 Task: For heading Arial Rounded MT Bold with Underline.  font size for heading26,  'Change the font style of data to'Browallia New.  and font size to 18,  Change the alignment of both headline & data to Align middle & Align Text left.  In the sheet  Budget Management Template Workbookbook
Action: Mouse moved to (34, 136)
Screenshot: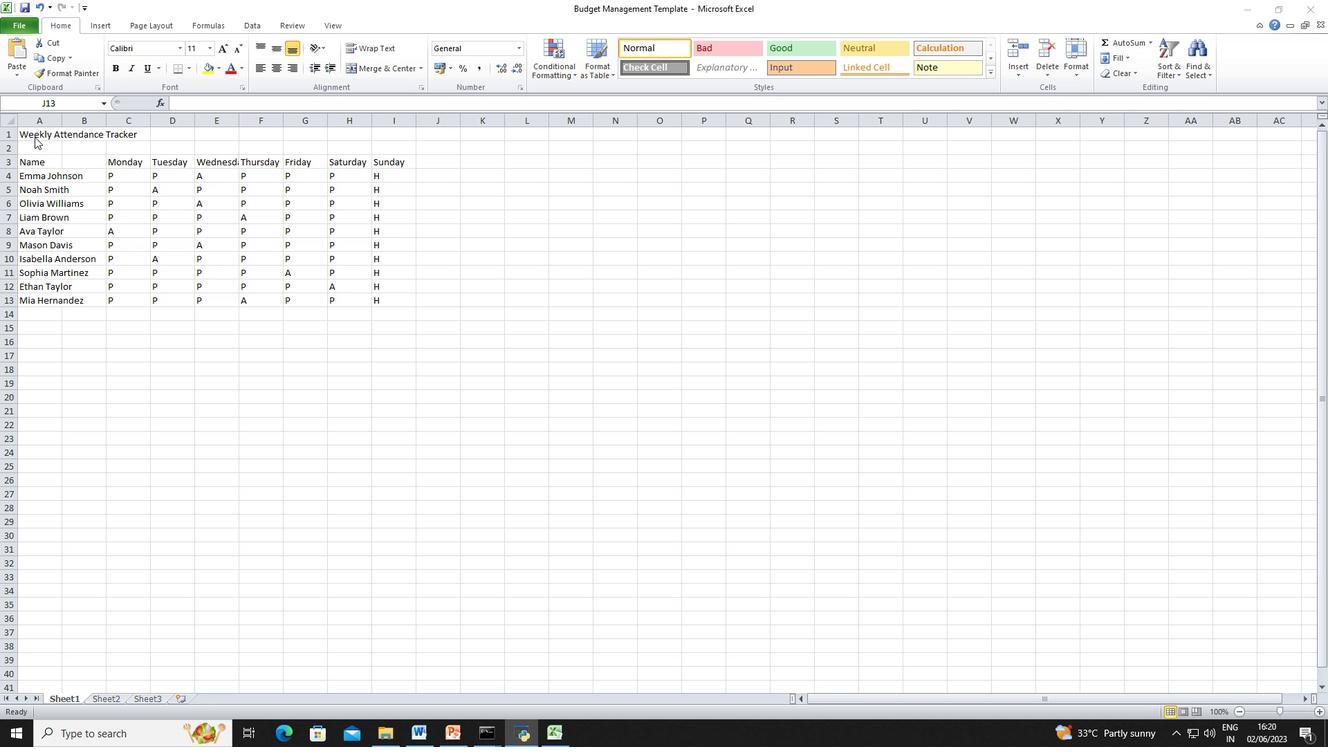 
Action: Mouse pressed left at (34, 136)
Screenshot: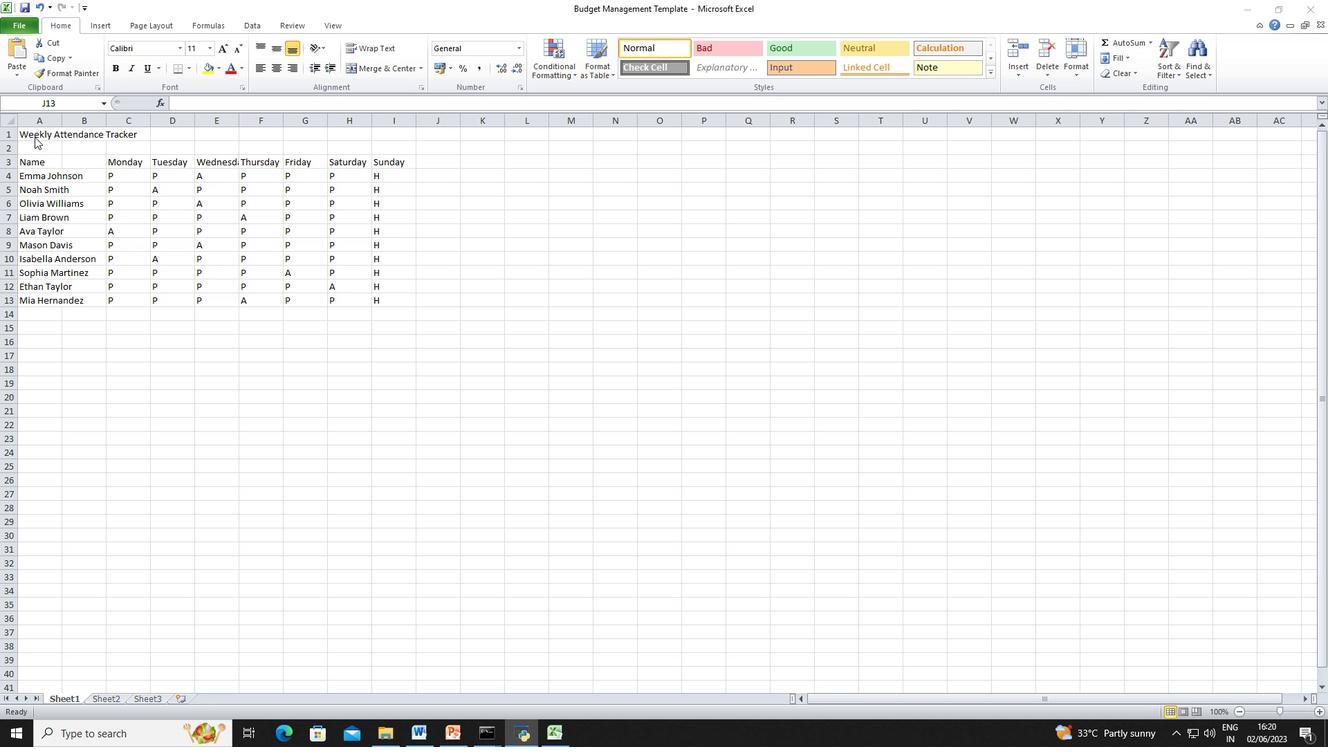 
Action: Mouse moved to (47, 138)
Screenshot: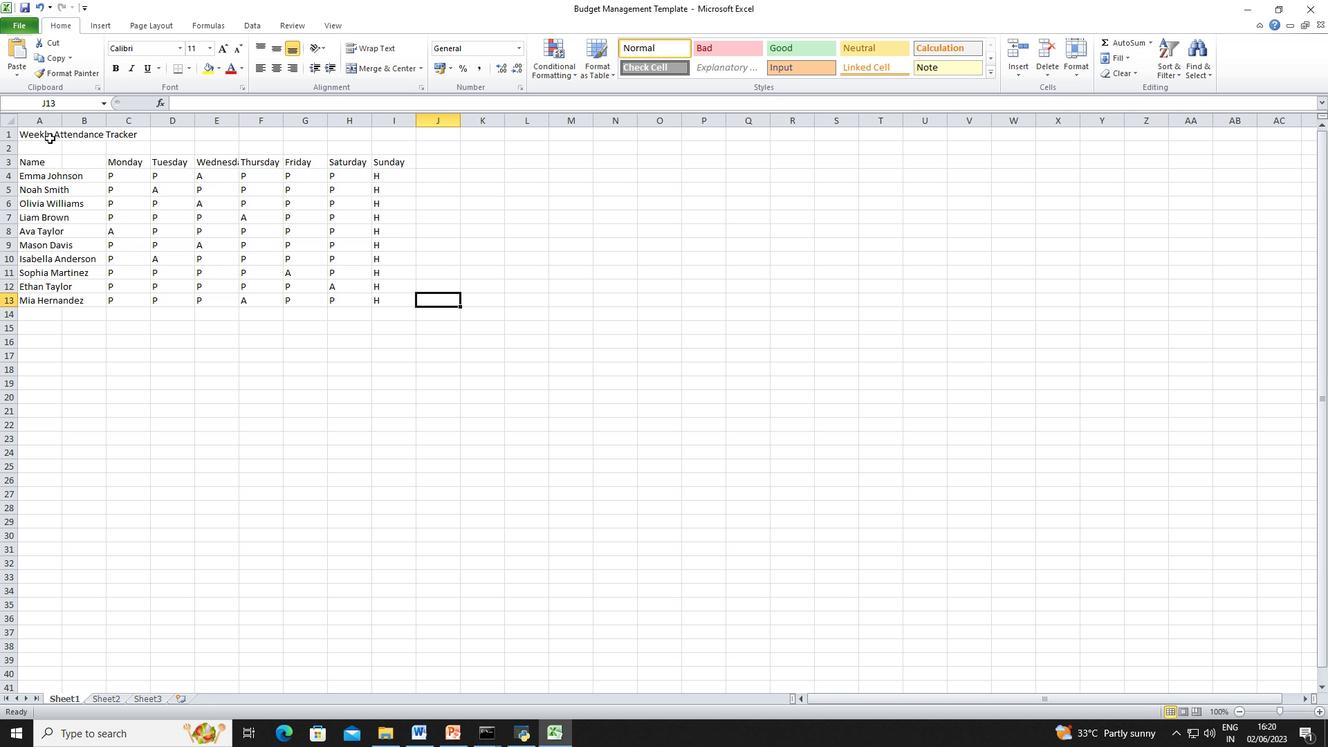 
Action: Mouse pressed left at (47, 138)
Screenshot: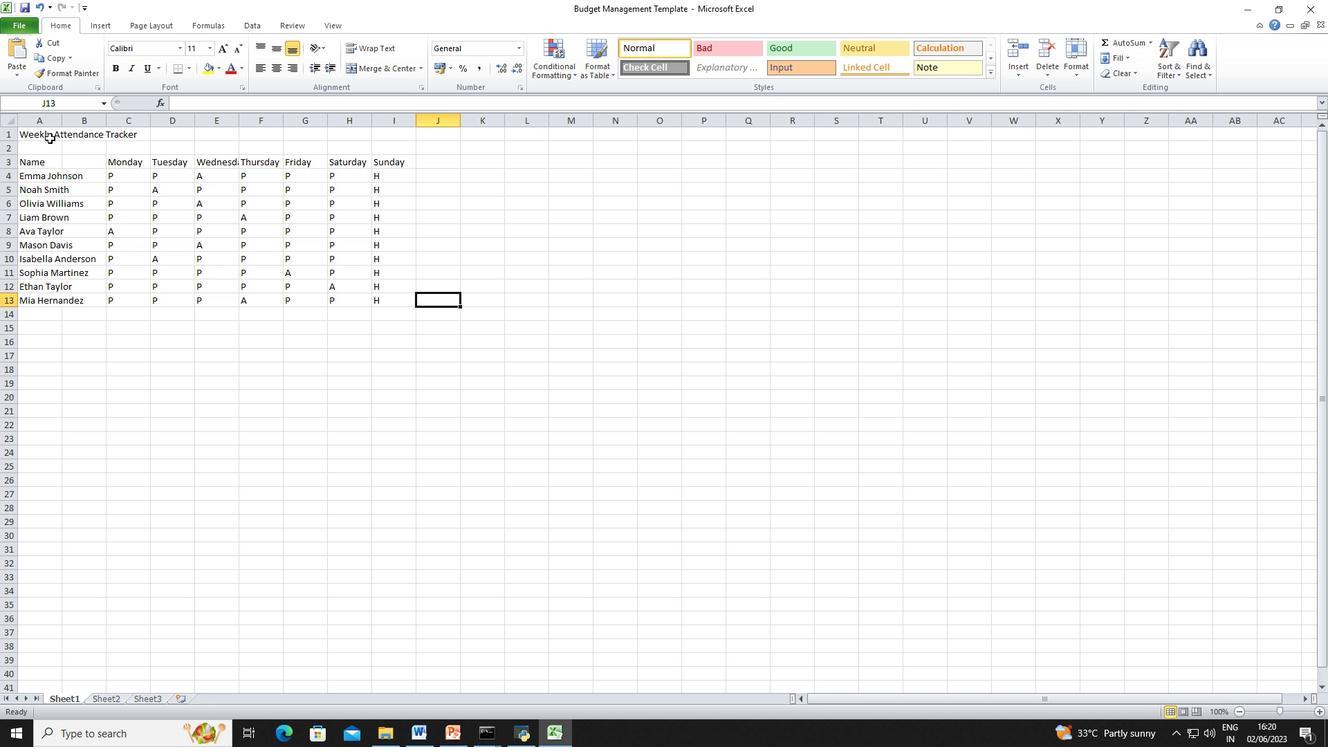 
Action: Mouse moved to (177, 44)
Screenshot: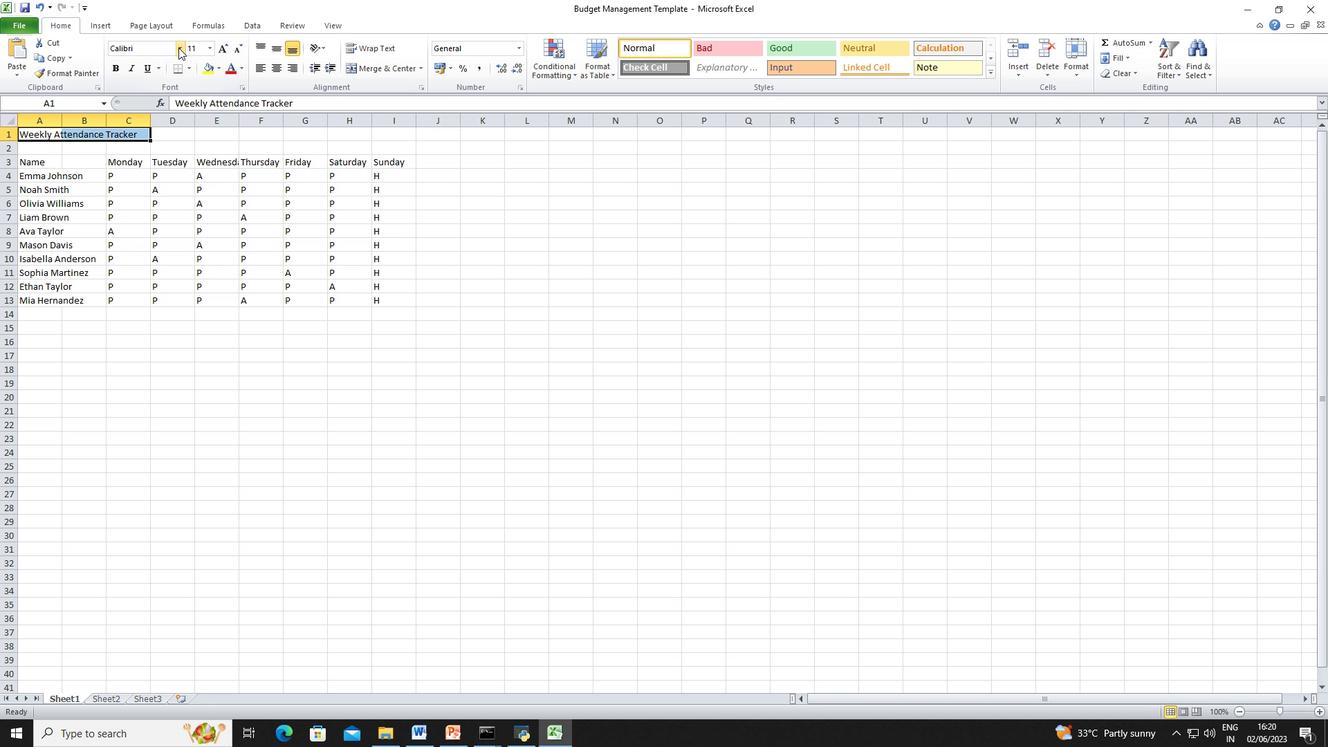 
Action: Mouse pressed left at (177, 44)
Screenshot: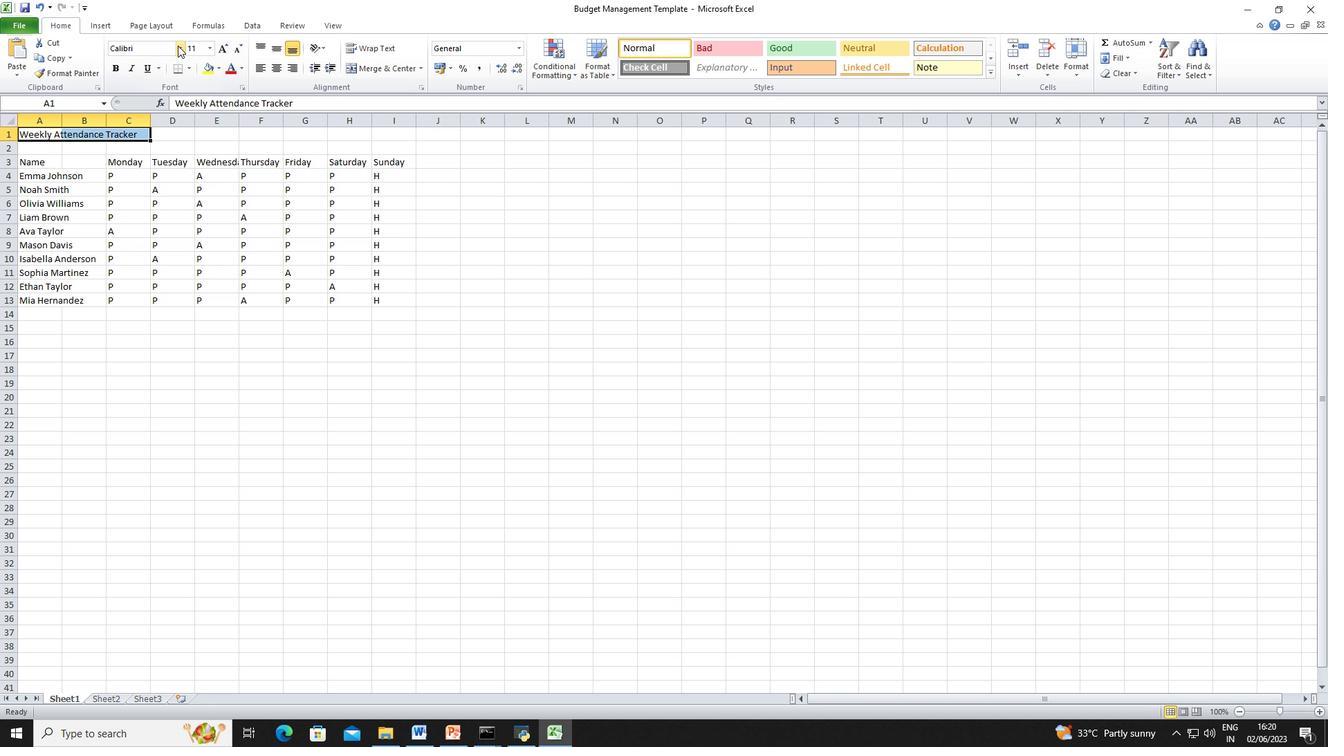 
Action: Mouse moved to (249, 206)
Screenshot: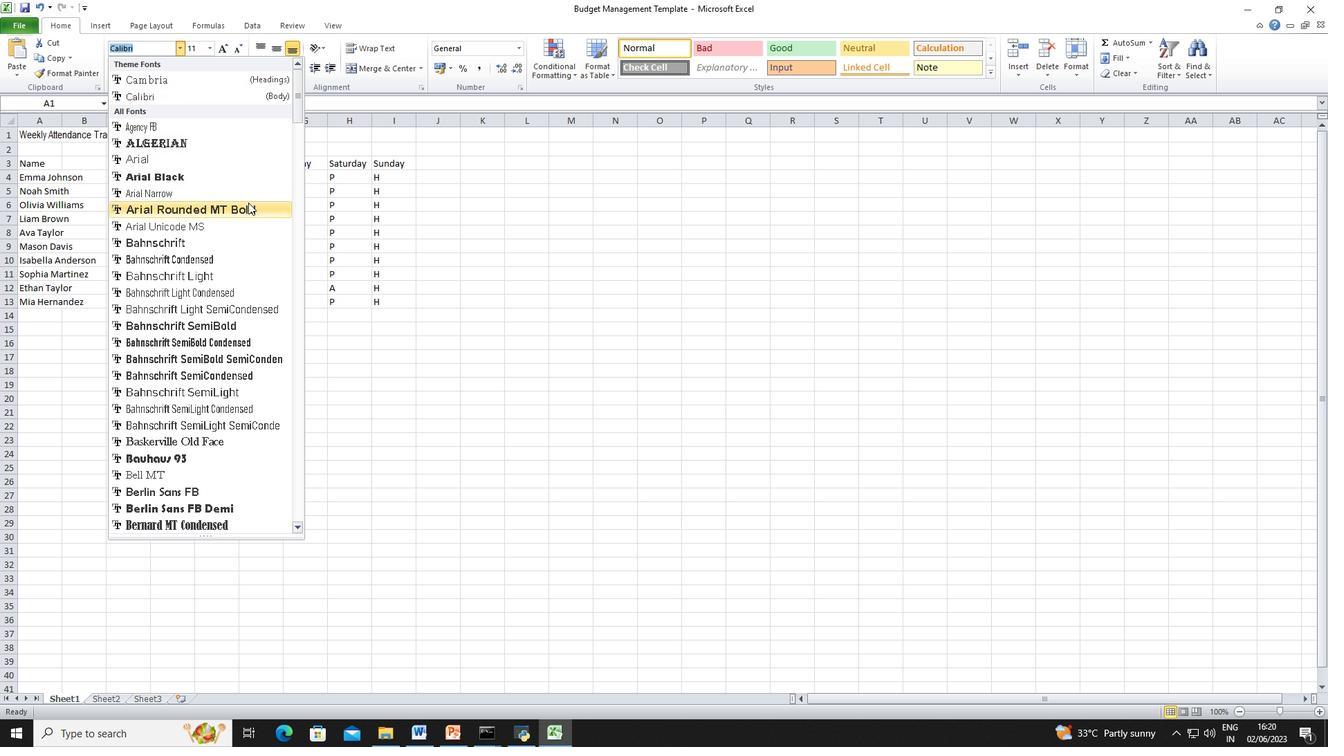 
Action: Mouse pressed left at (249, 206)
Screenshot: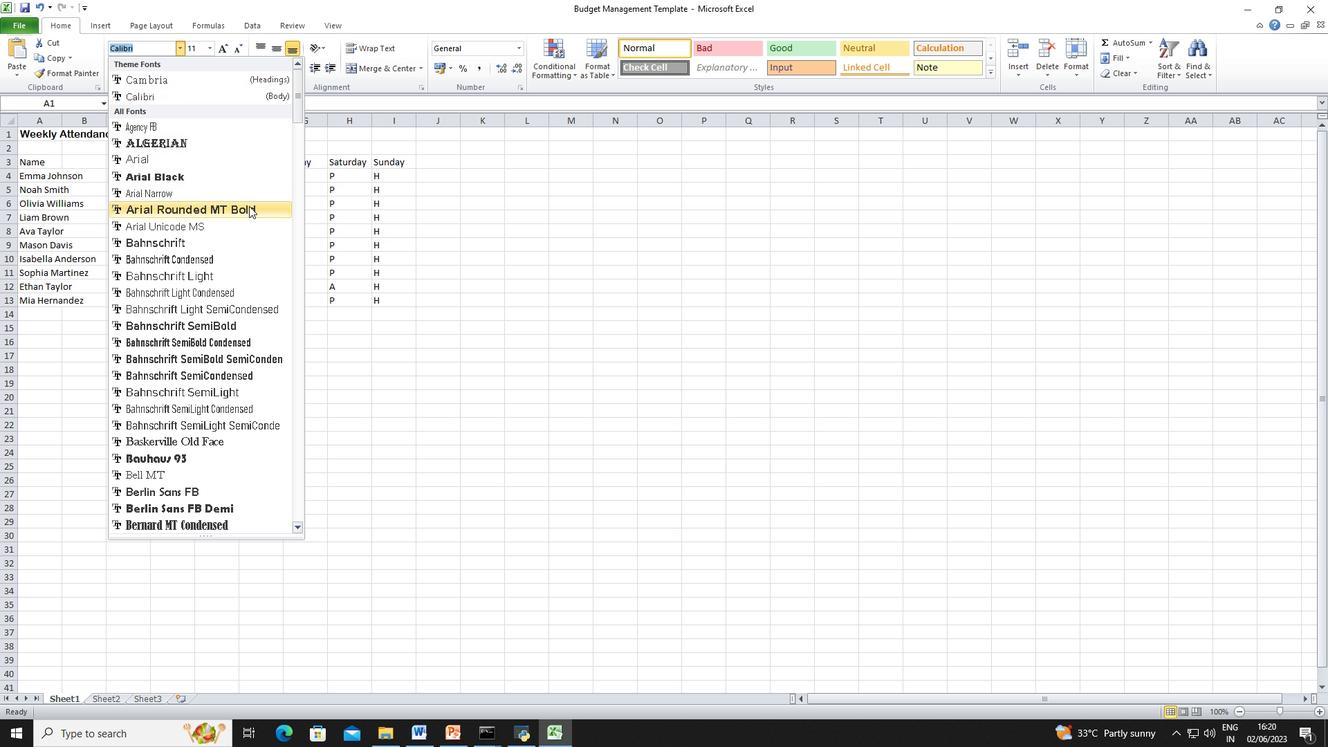 
Action: Mouse moved to (144, 69)
Screenshot: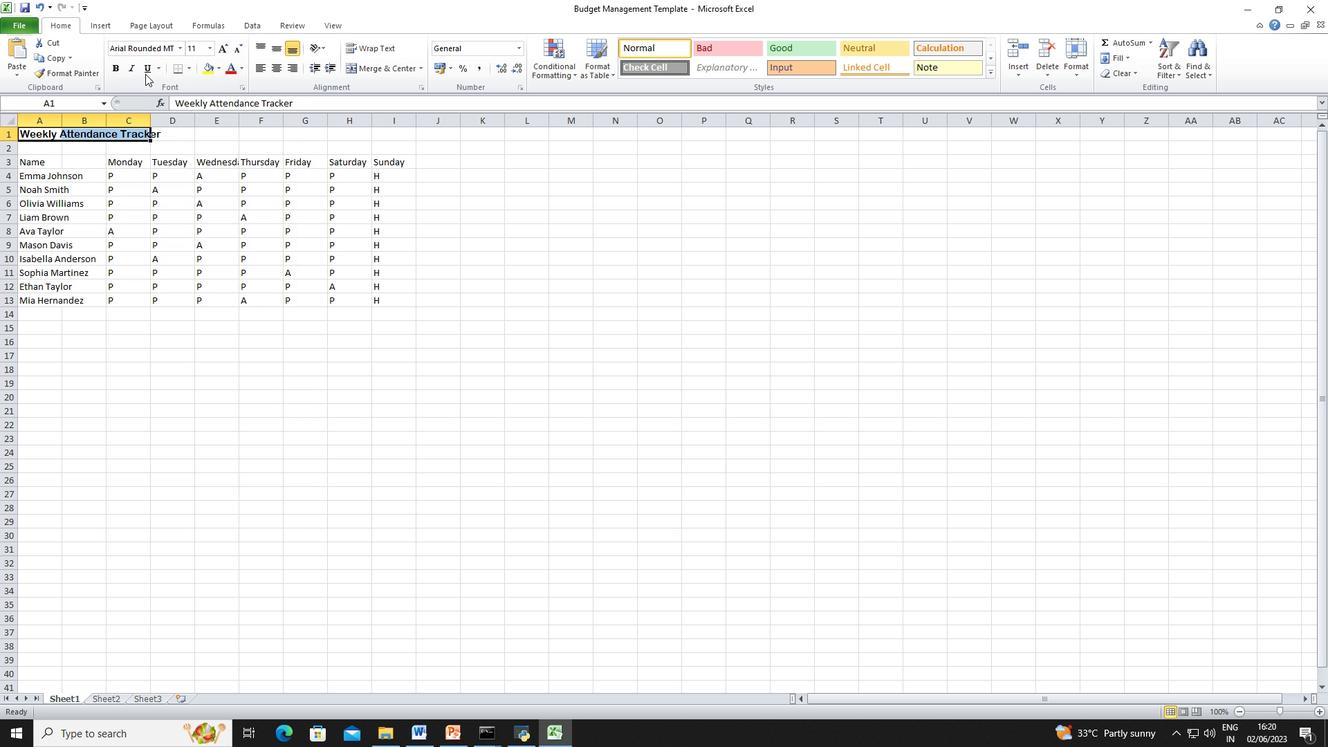 
Action: Mouse pressed left at (144, 69)
Screenshot: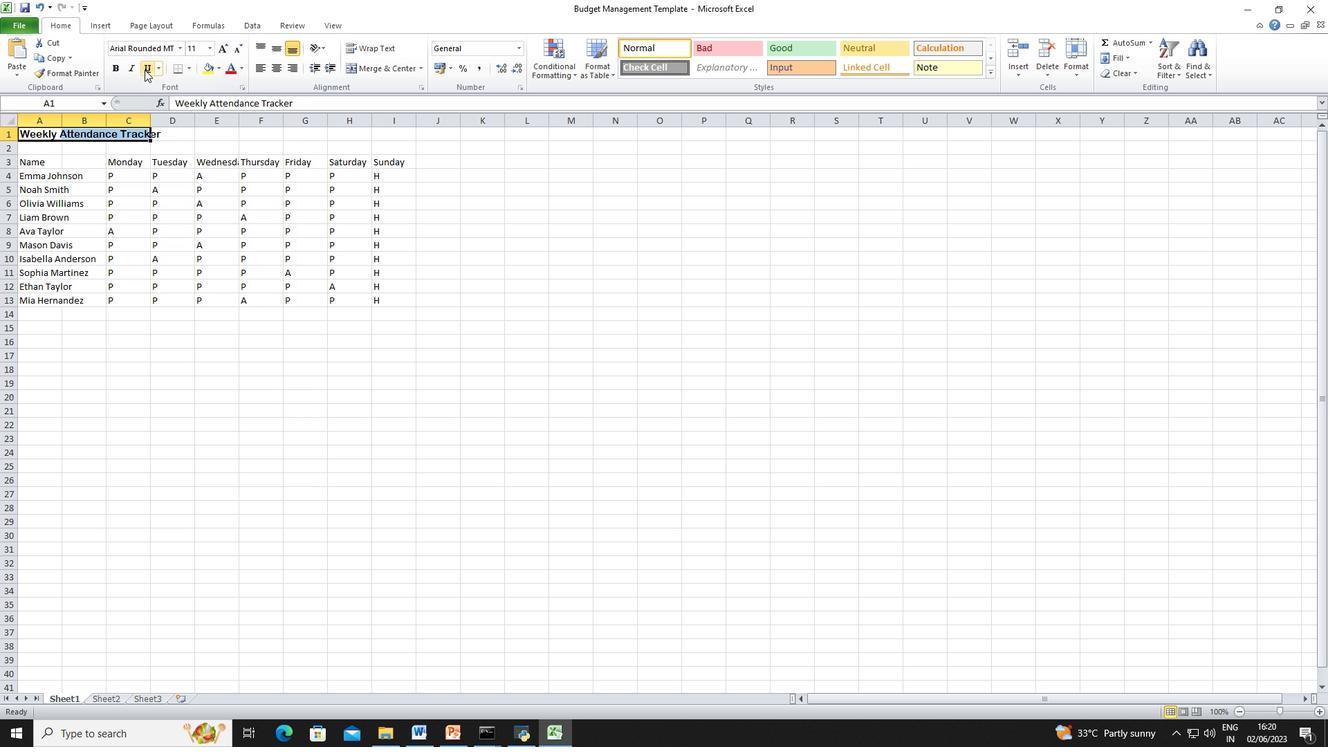 
Action: Mouse moved to (212, 44)
Screenshot: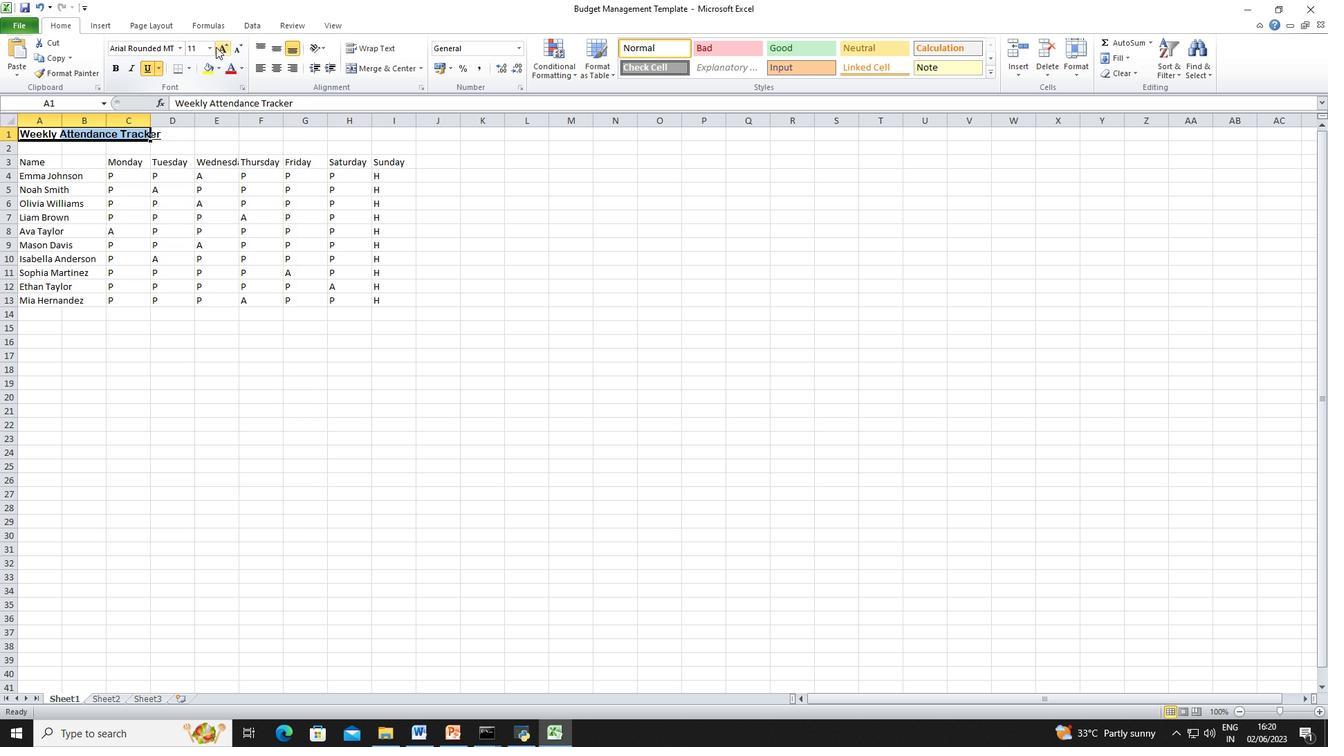 
Action: Mouse pressed left at (212, 44)
Screenshot: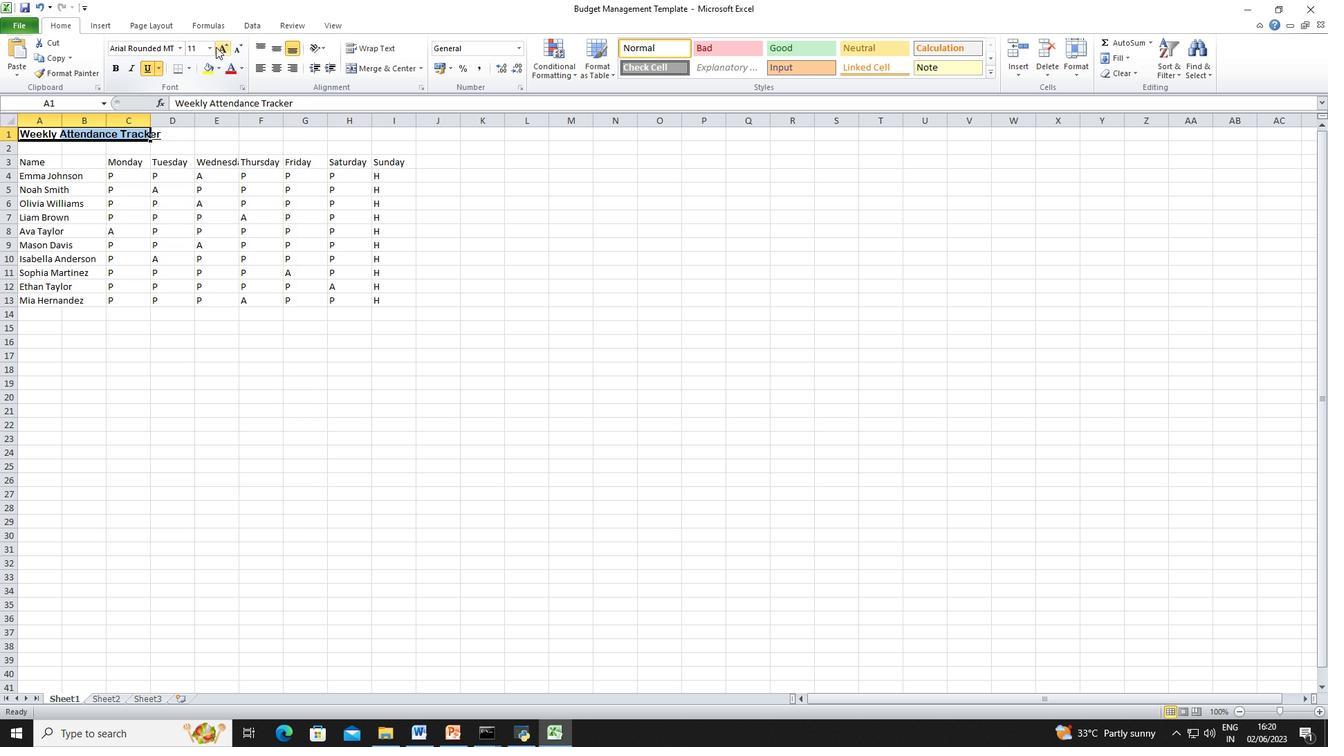 
Action: Mouse moved to (197, 189)
Screenshot: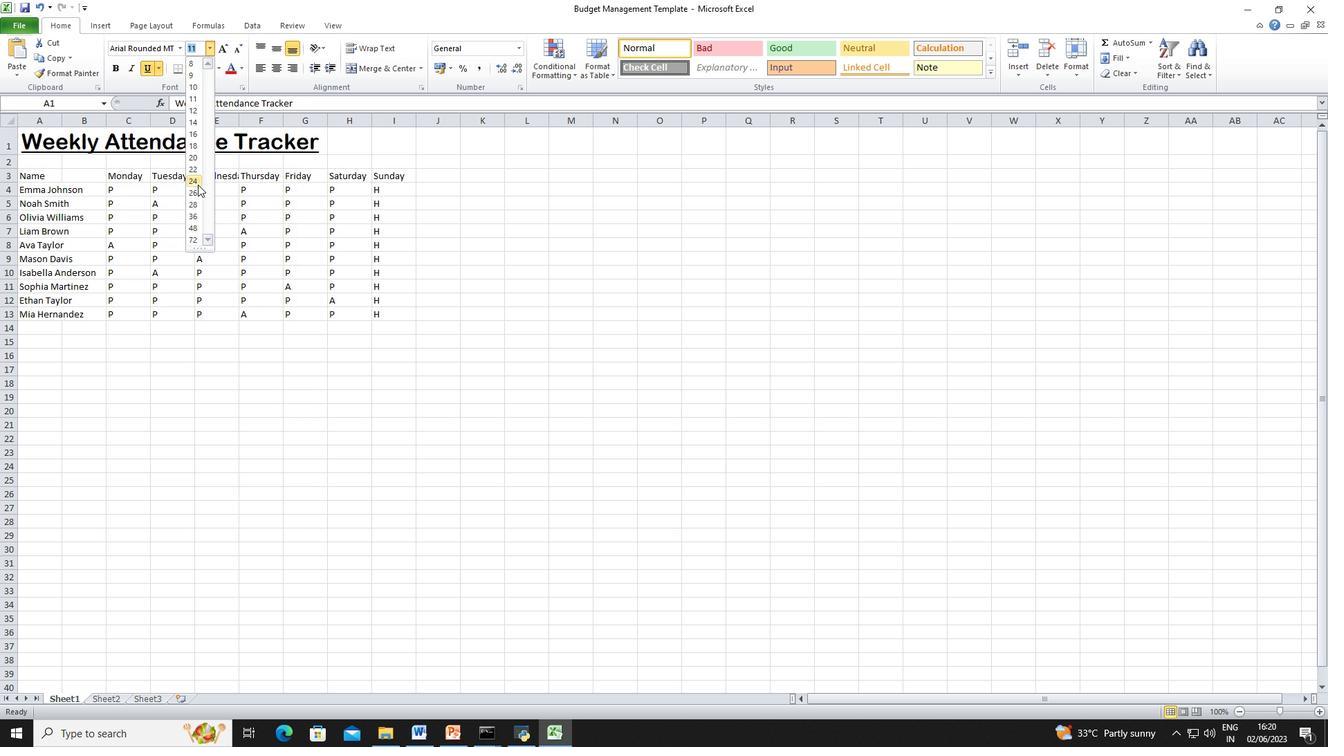 
Action: Mouse pressed left at (197, 189)
Screenshot: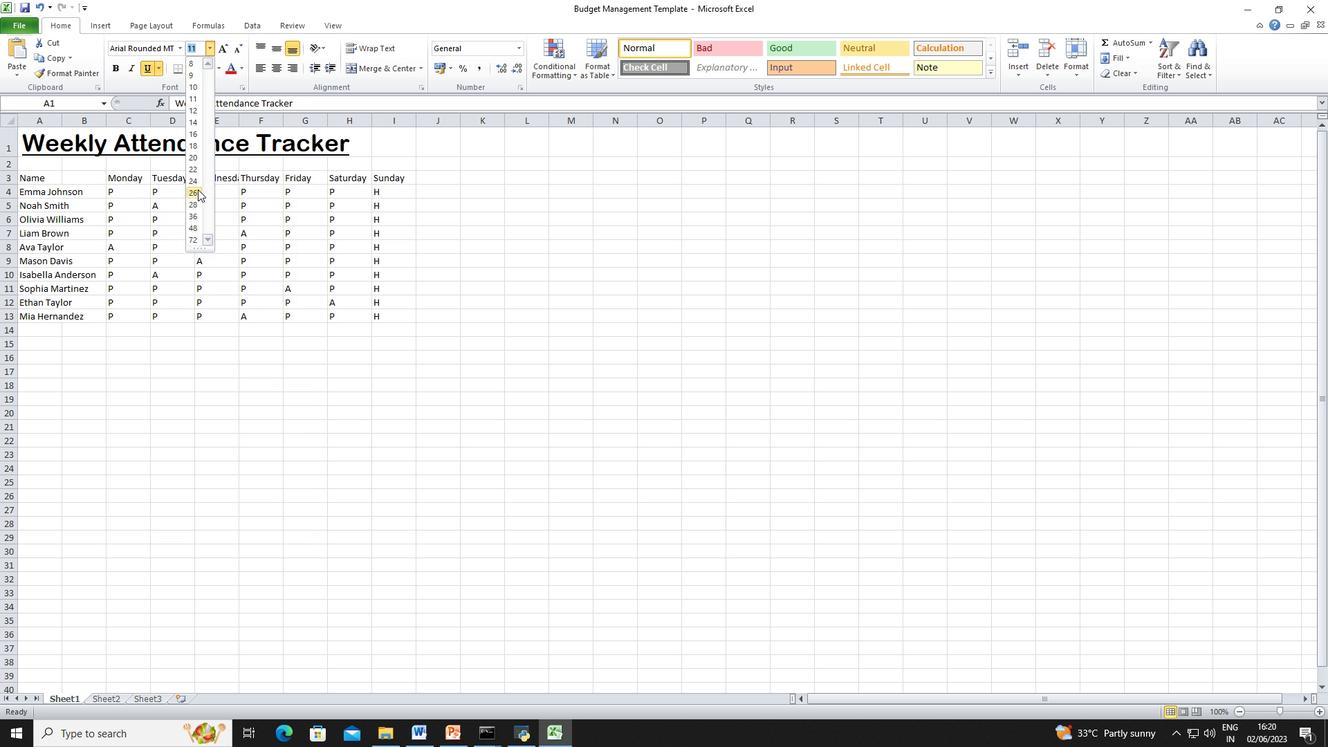 
Action: Mouse moved to (42, 177)
Screenshot: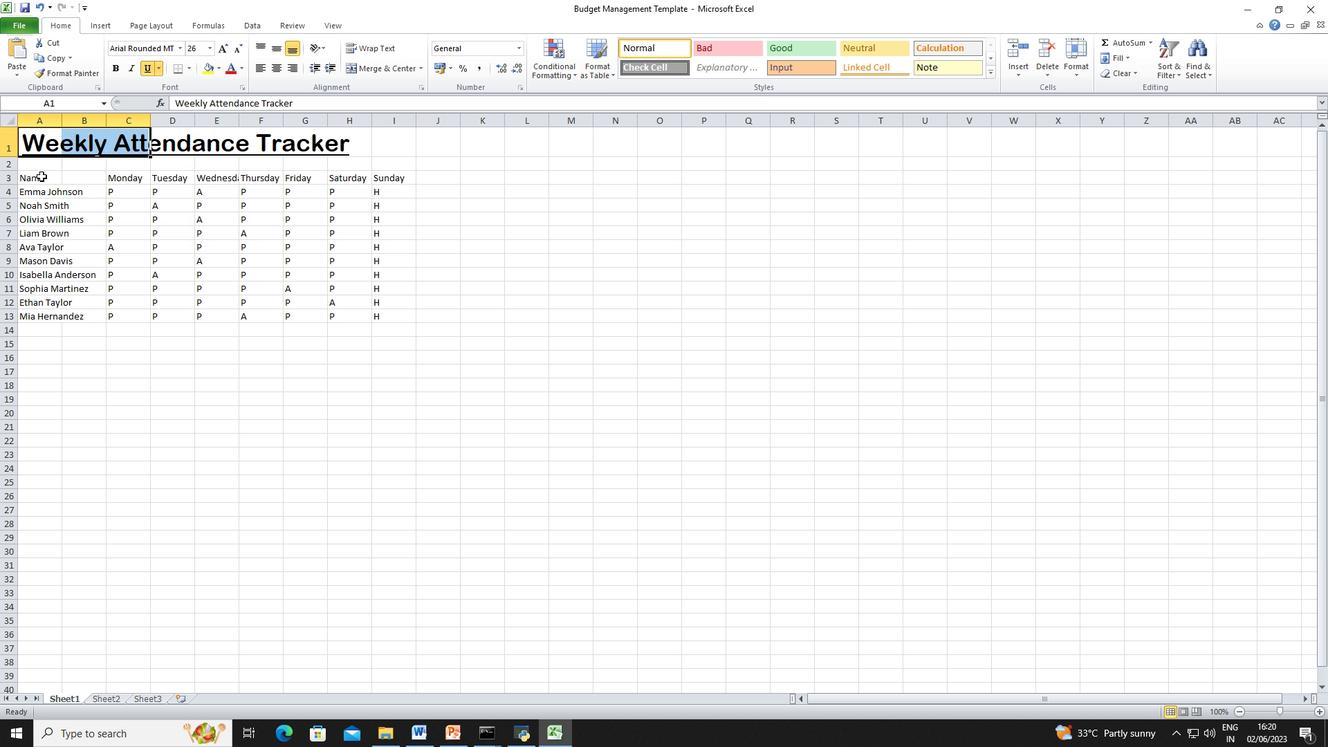 
Action: Mouse pressed left at (42, 177)
Screenshot: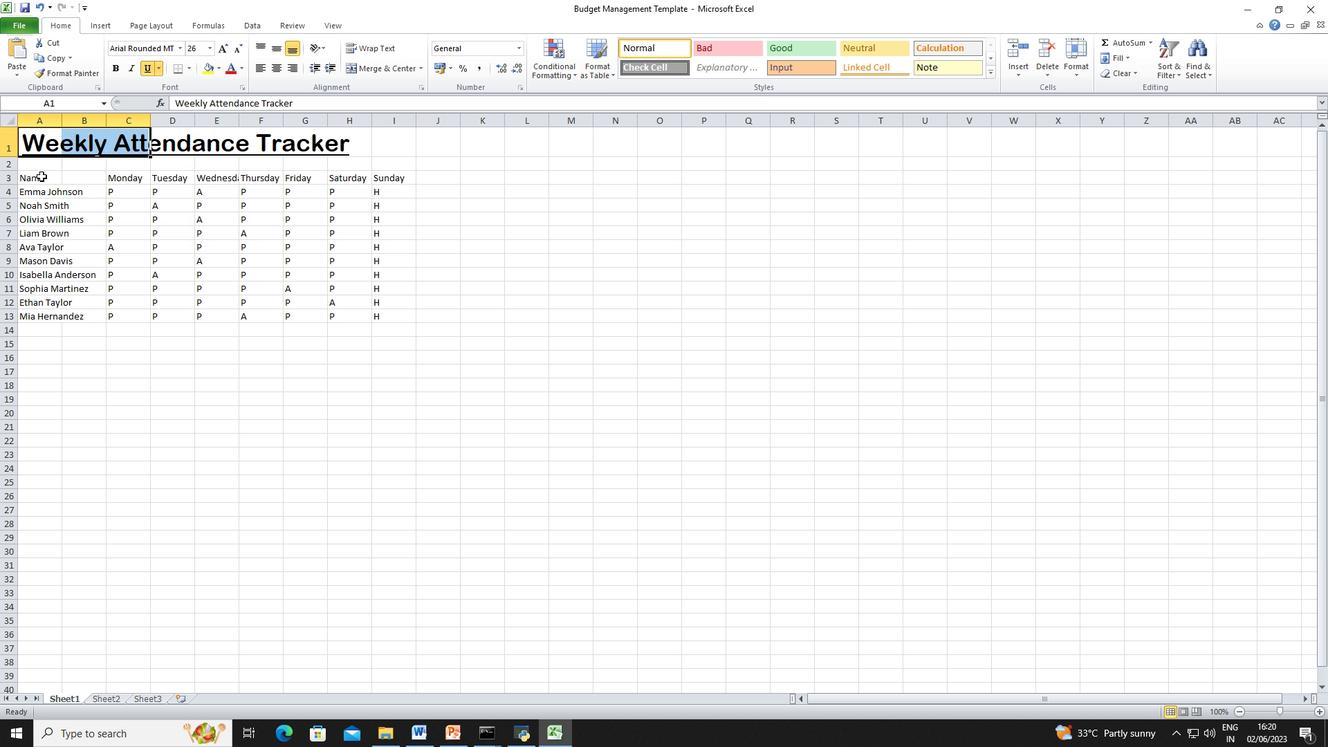 
Action: Mouse moved to (135, 40)
Screenshot: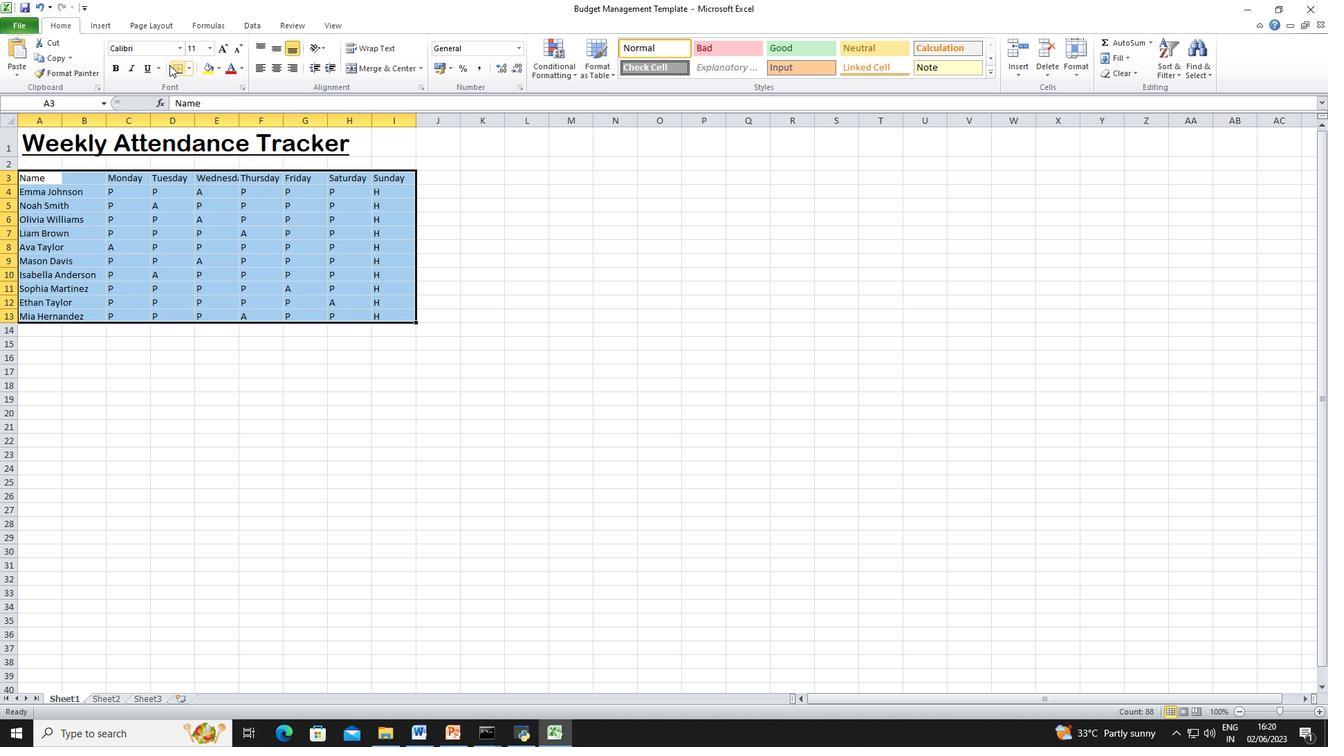 
Action: Mouse pressed left at (135, 40)
Screenshot: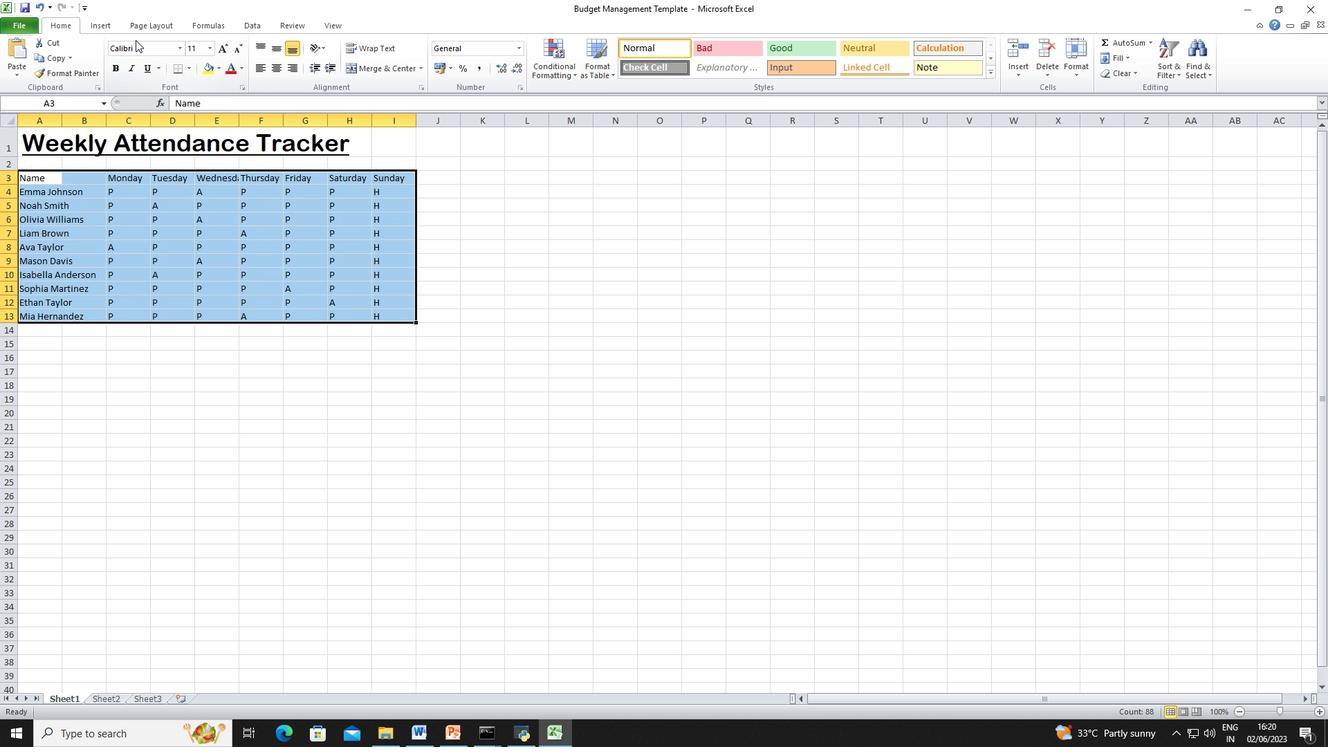 
Action: Mouse moved to (139, 42)
Screenshot: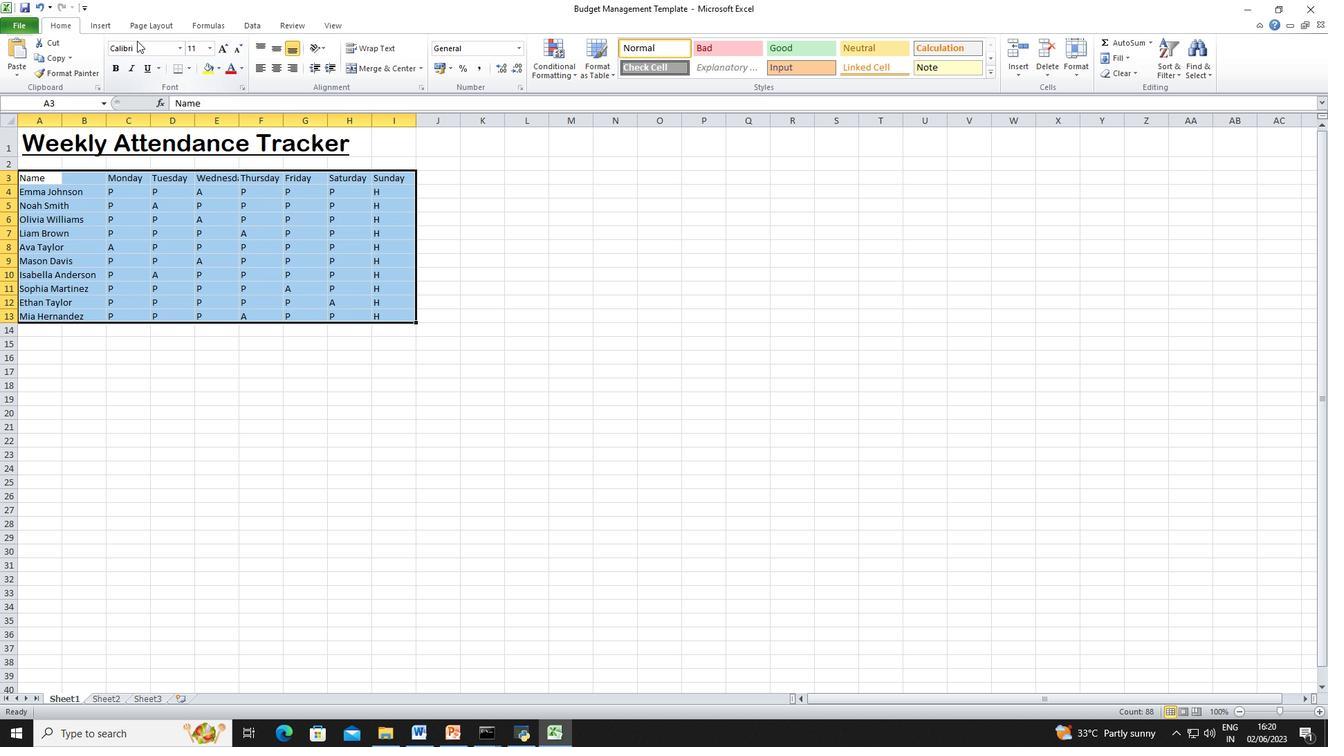
Action: Mouse pressed left at (139, 42)
Screenshot: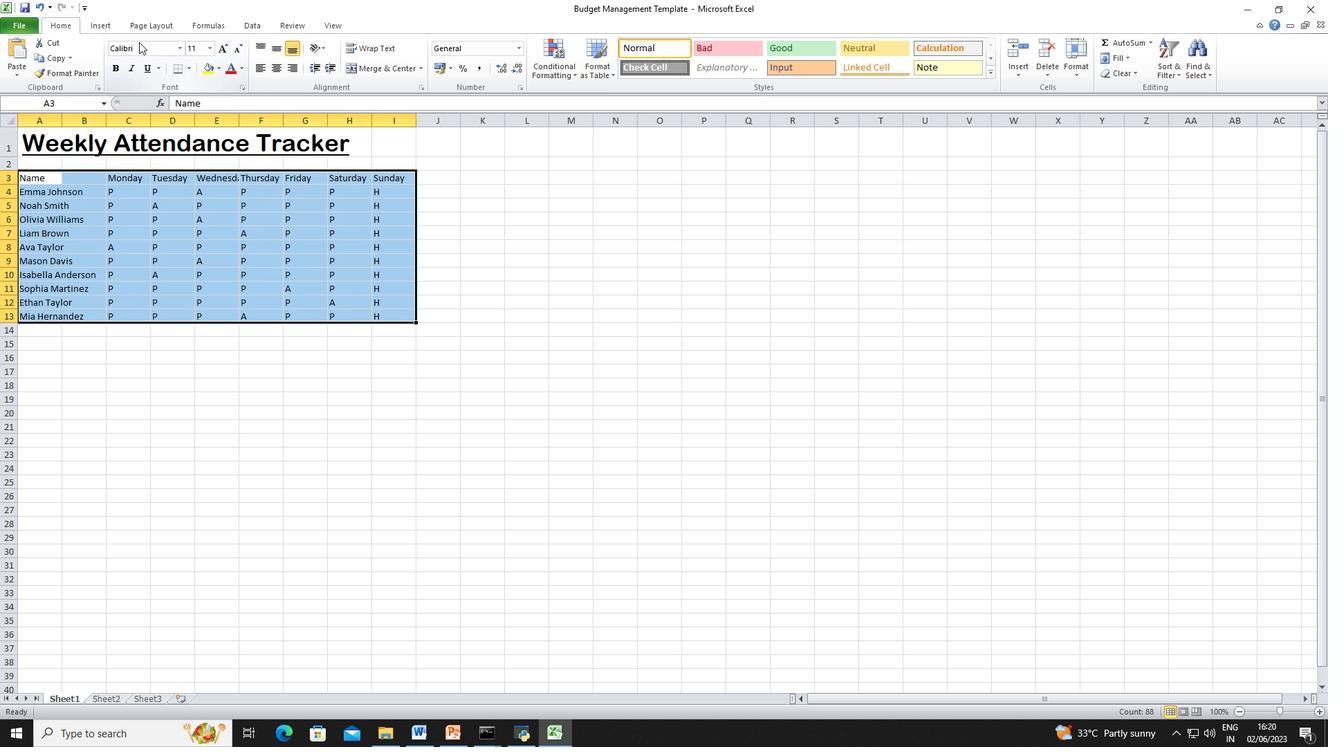 
Action: Mouse moved to (143, 47)
Screenshot: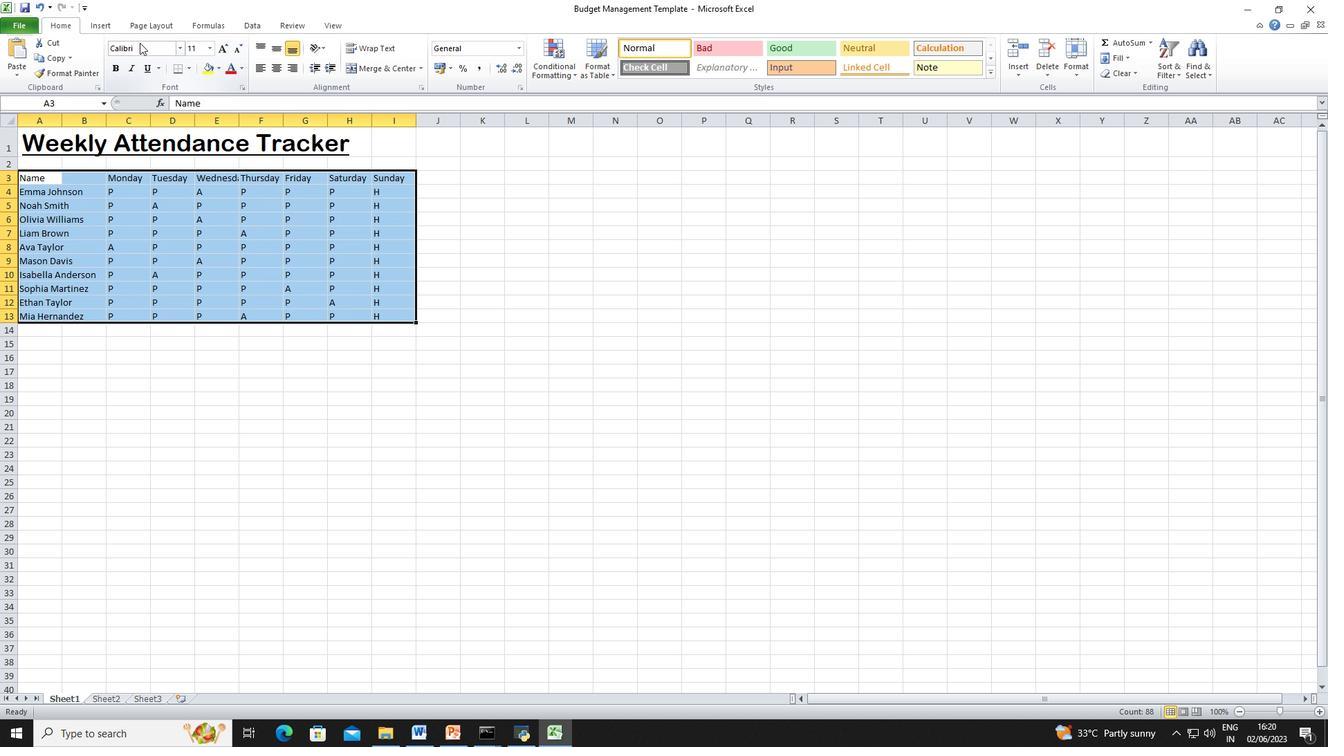 
Action: Mouse pressed left at (143, 47)
Screenshot: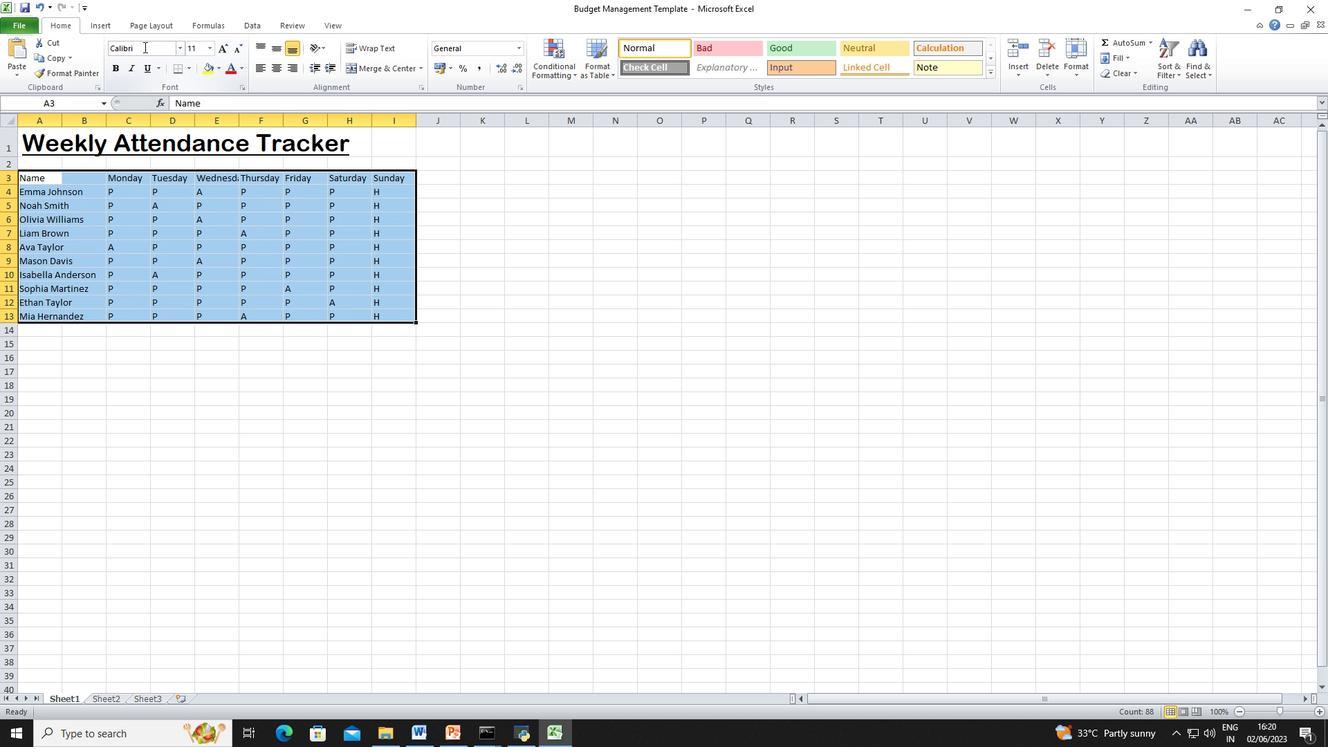 
Action: Key pressed <Key.shift>Browallia<Key.space><Key.shift>New<Key.enter>
Screenshot: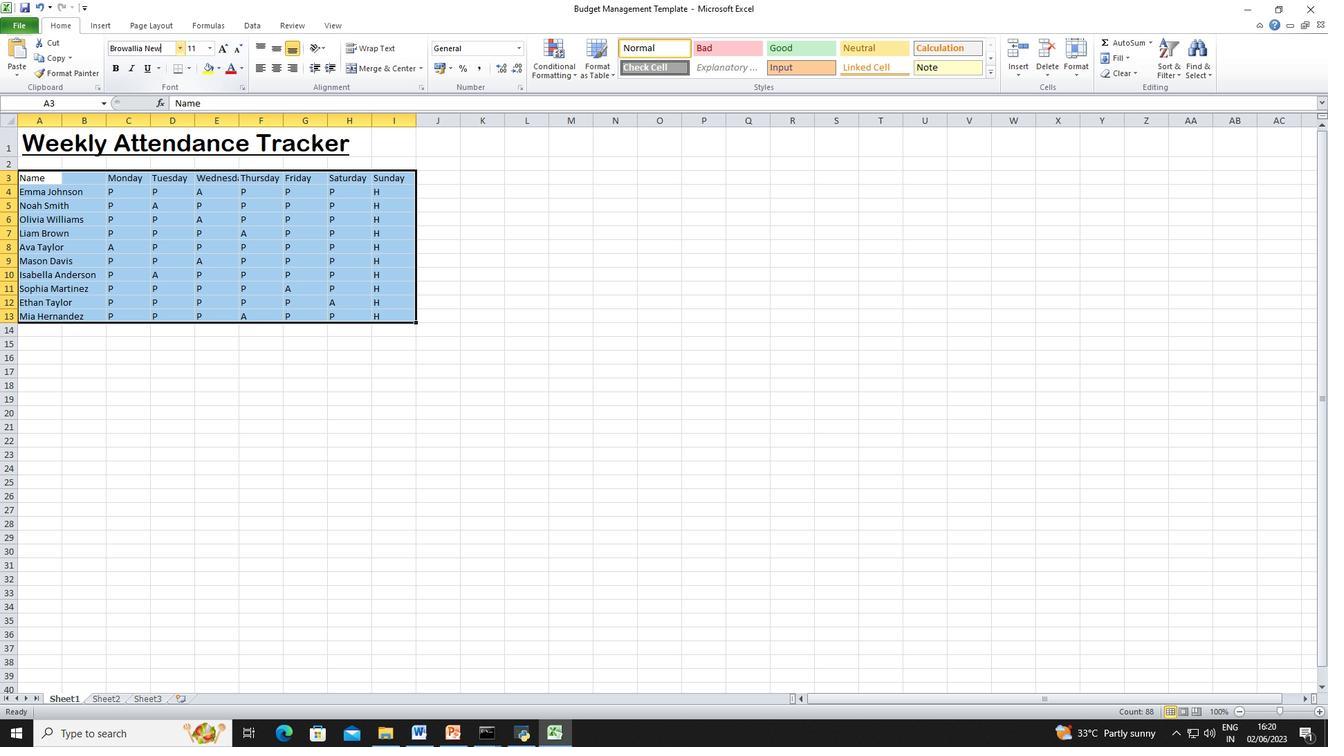 
Action: Mouse moved to (213, 49)
Screenshot: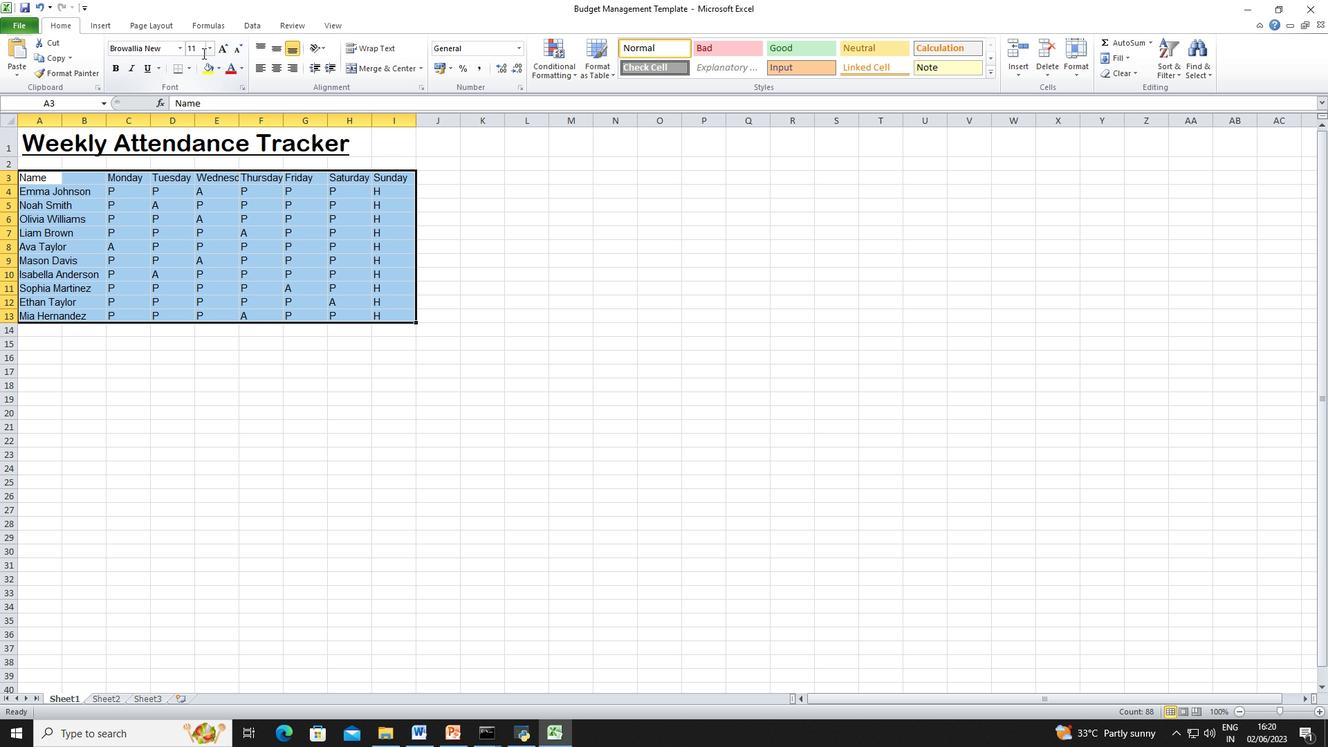 
Action: Mouse pressed left at (213, 49)
Screenshot: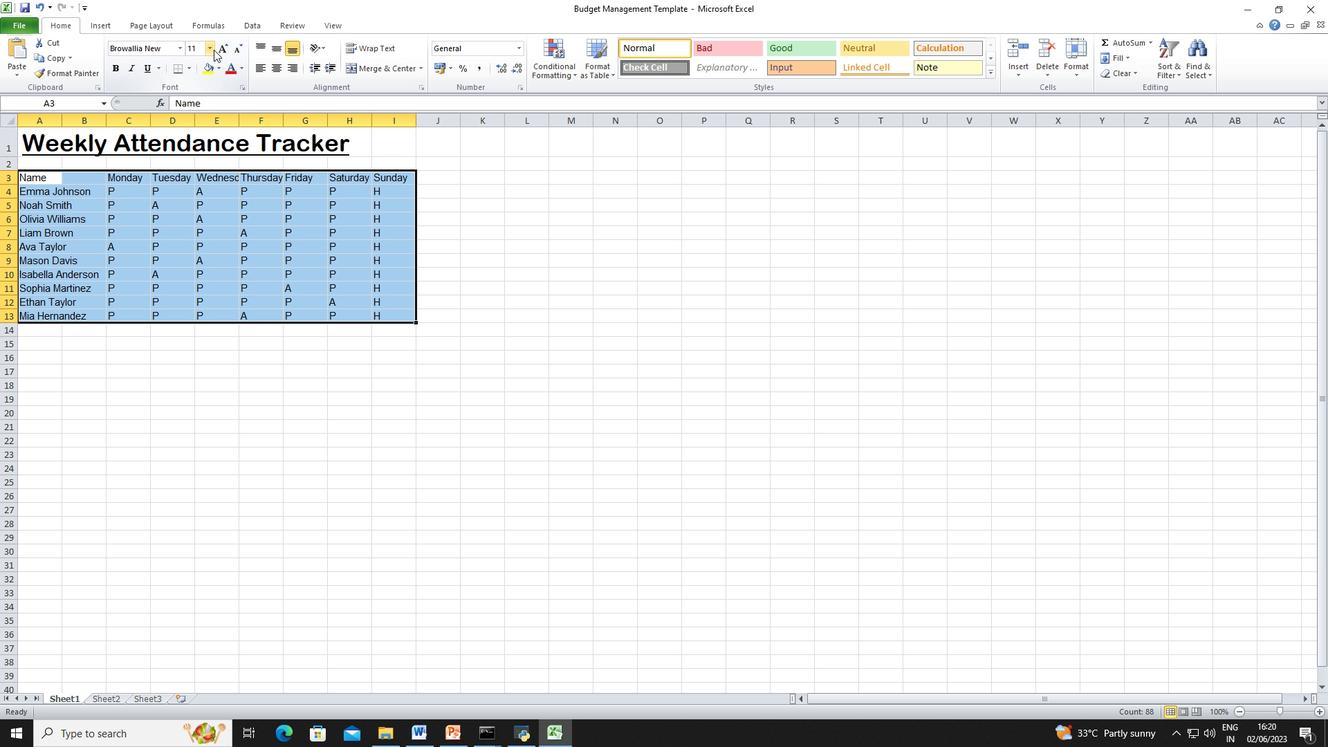 
Action: Mouse moved to (196, 142)
Screenshot: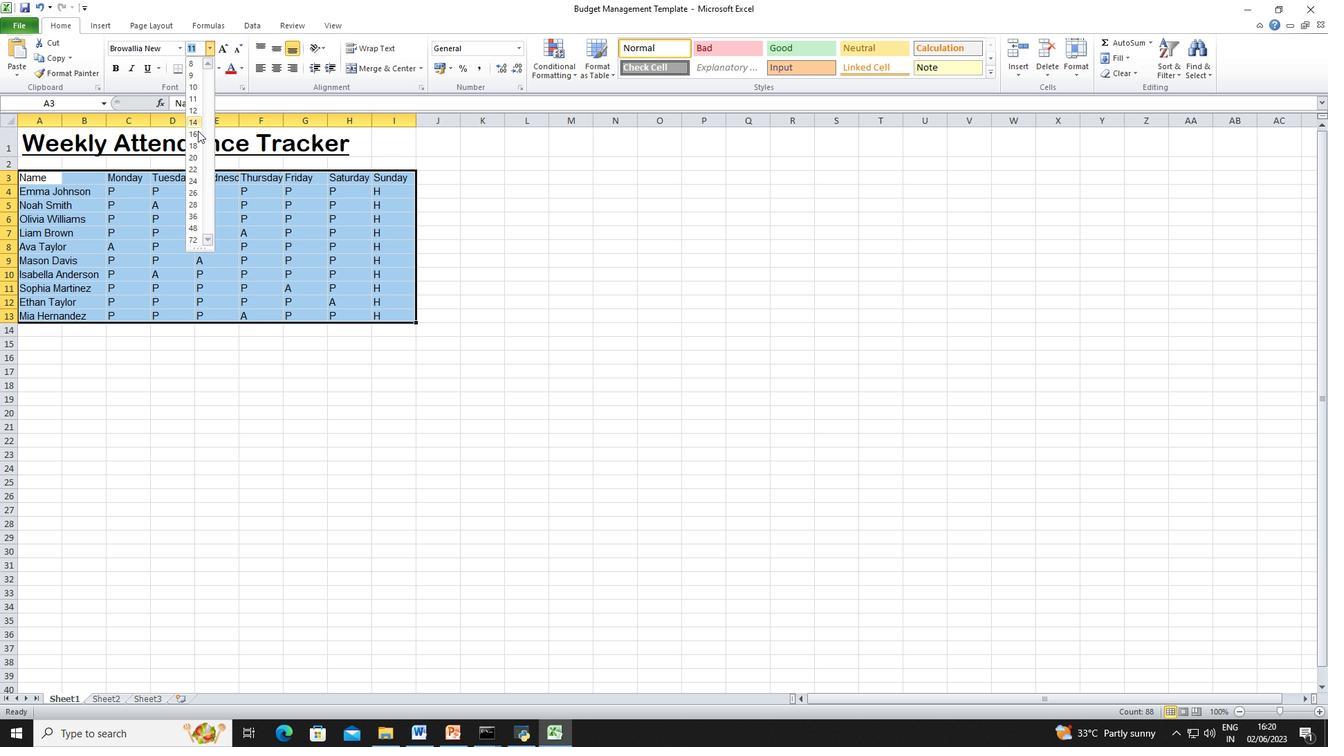
Action: Mouse pressed left at (196, 142)
Screenshot: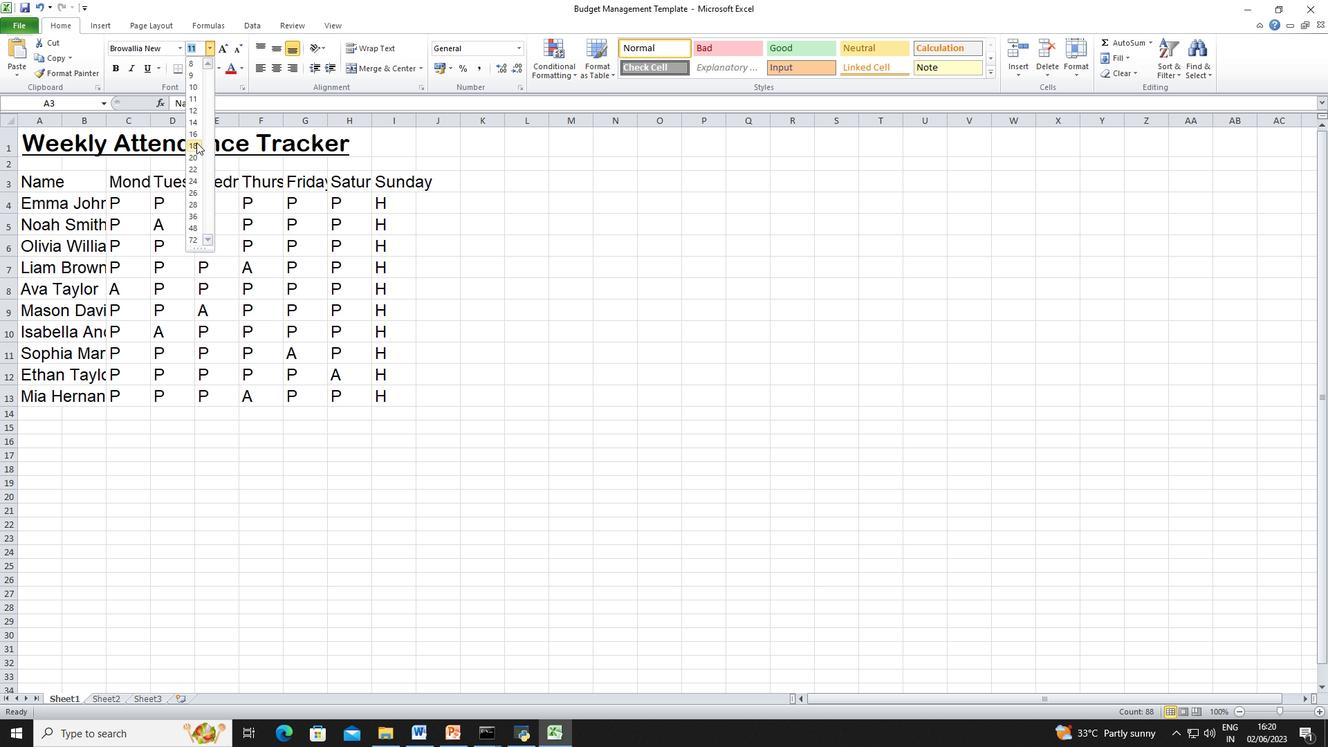 
Action: Mouse moved to (69, 146)
Screenshot: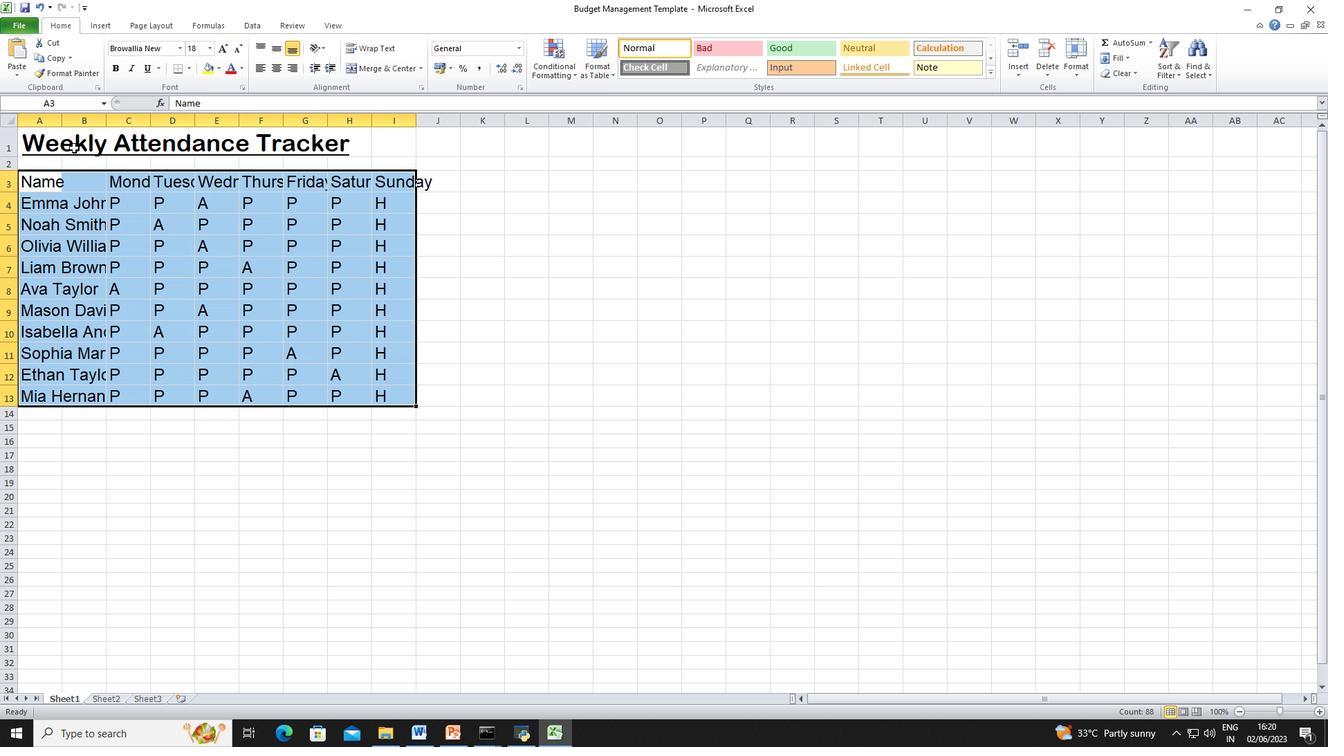 
Action: Mouse pressed left at (69, 146)
Screenshot: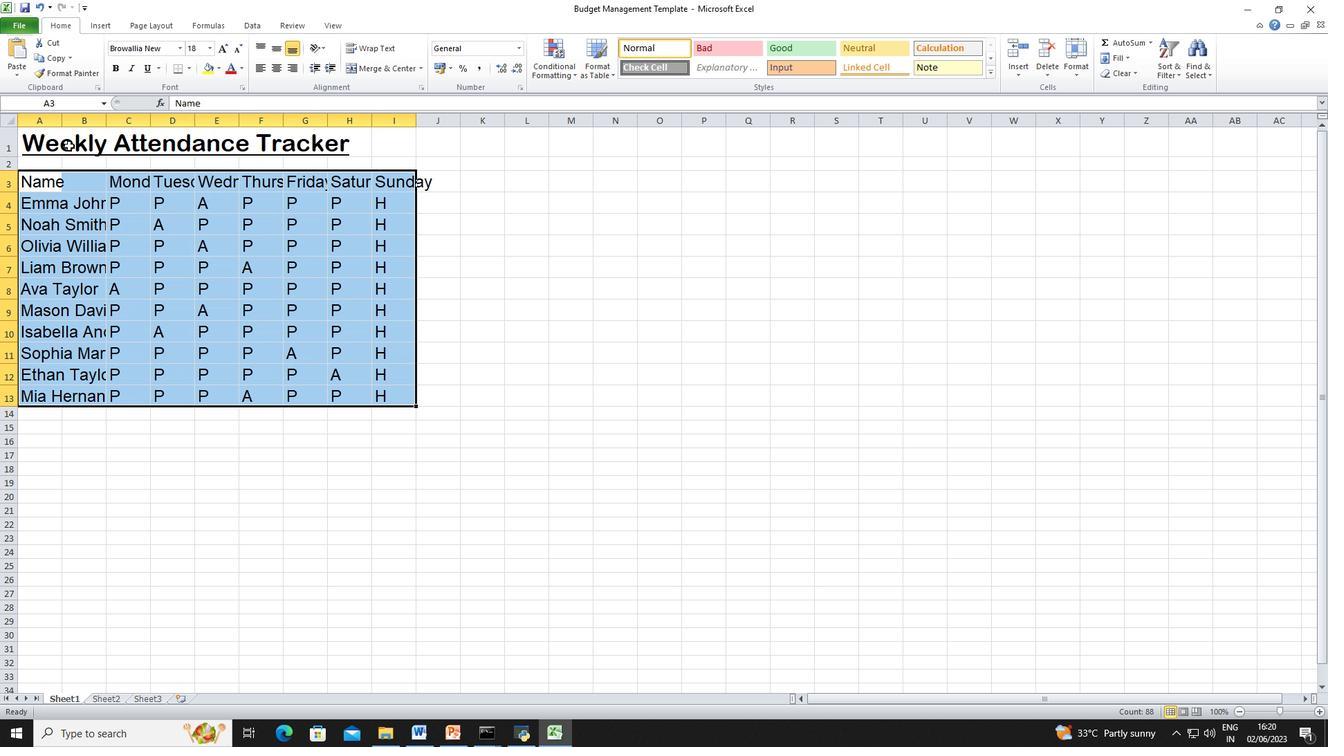 
Action: Mouse moved to (43, 146)
Screenshot: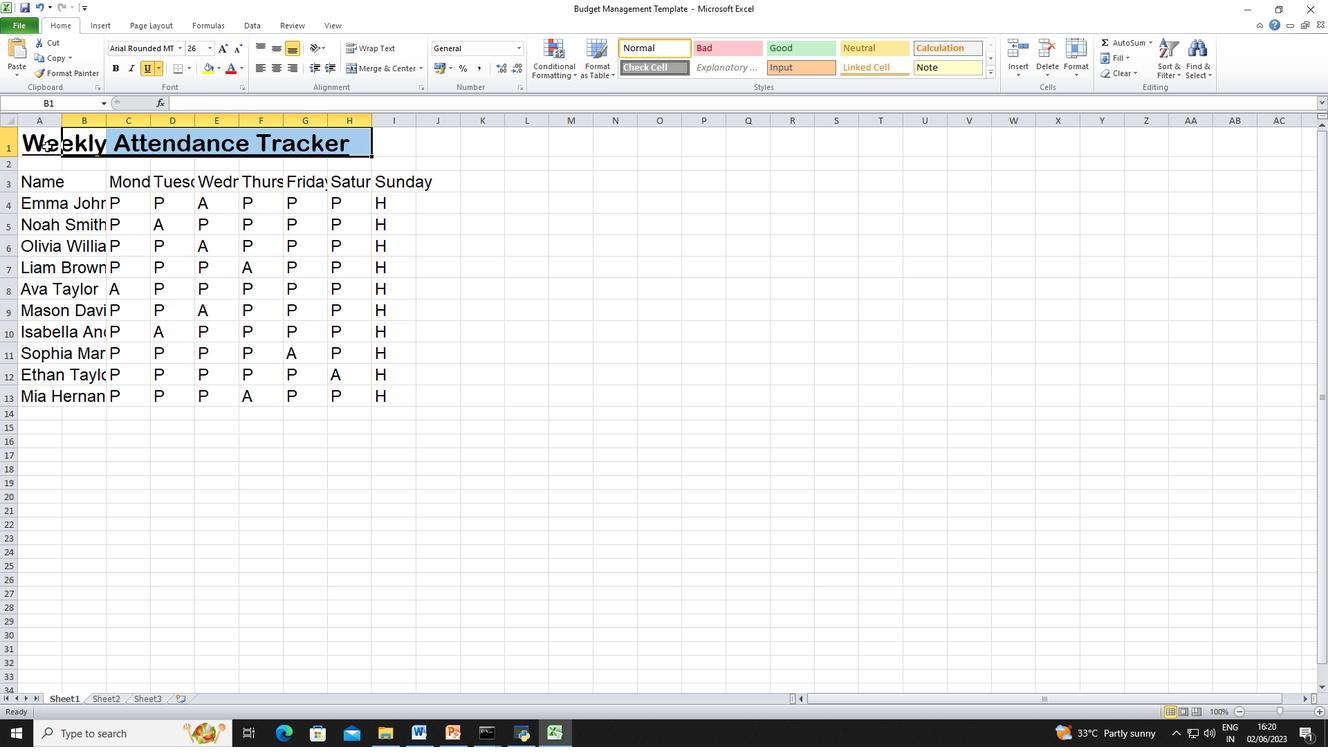 
Action: Mouse pressed left at (43, 146)
Screenshot: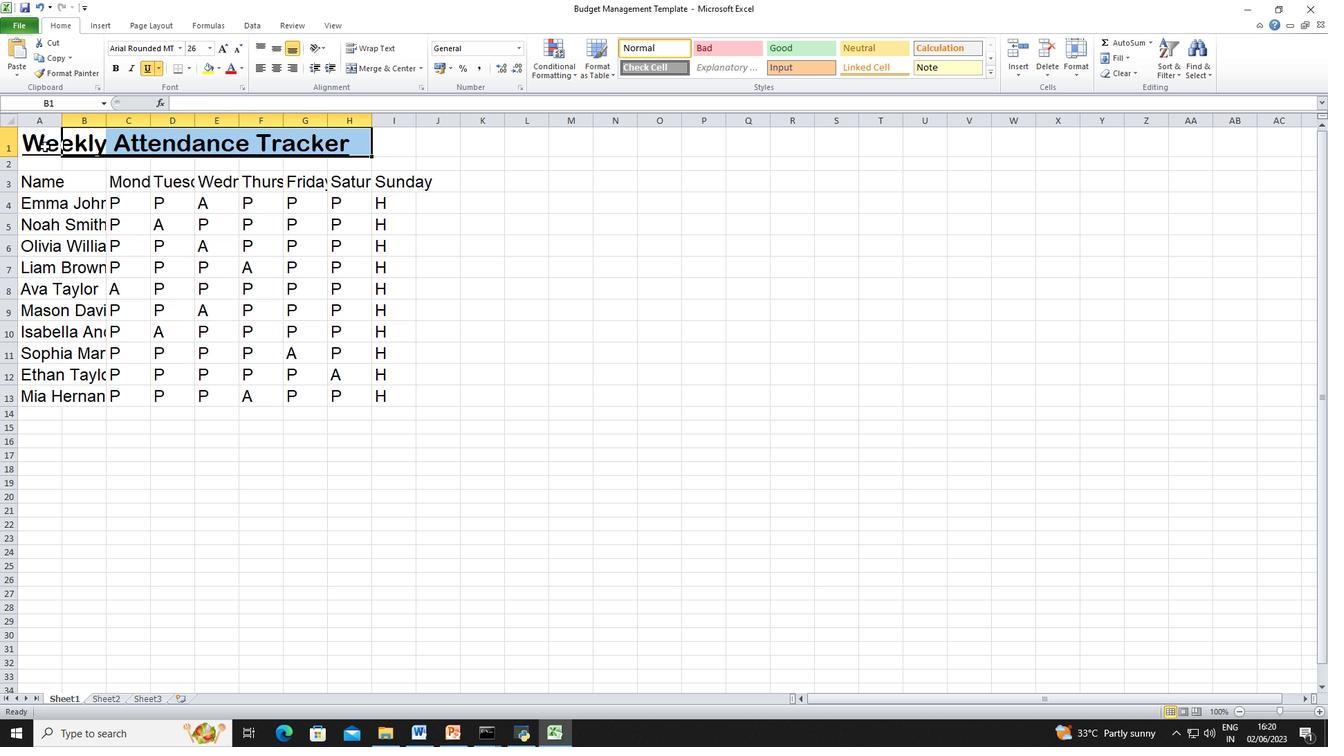 
Action: Mouse moved to (279, 69)
Screenshot: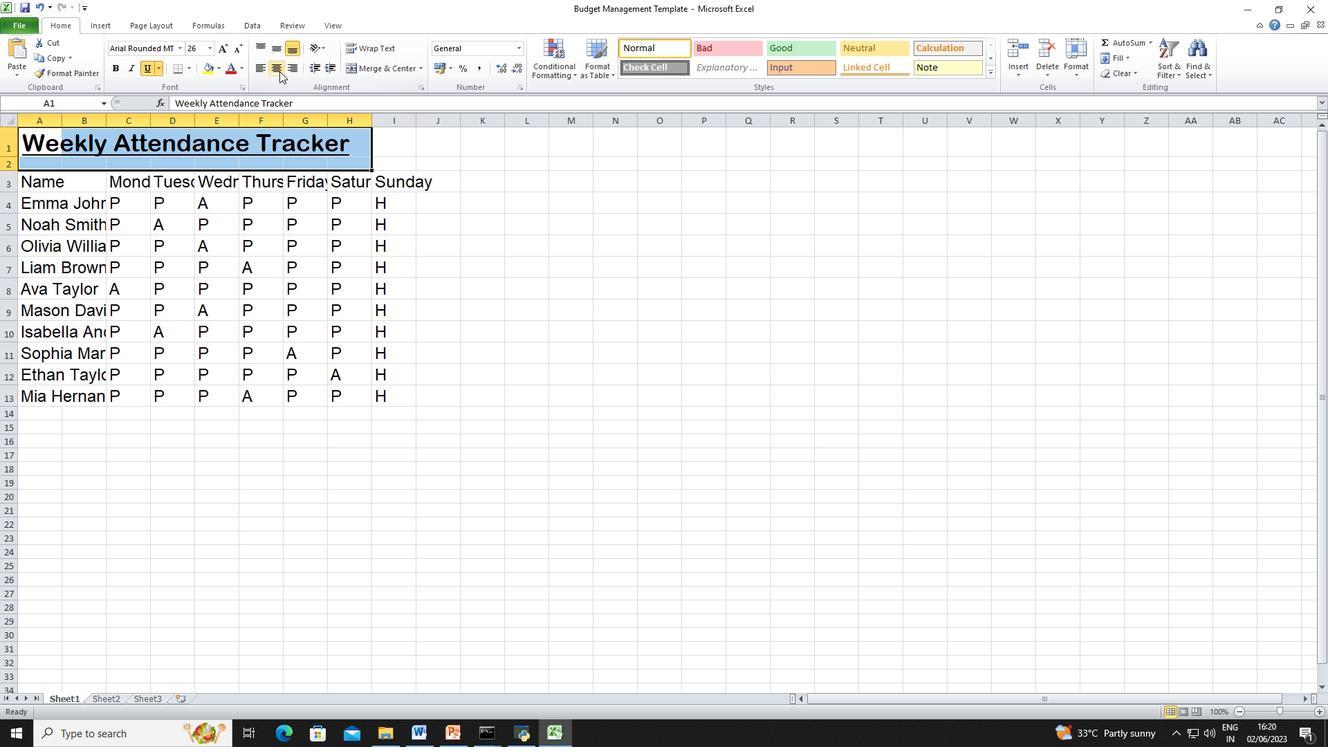 
Action: Mouse pressed left at (279, 69)
Screenshot: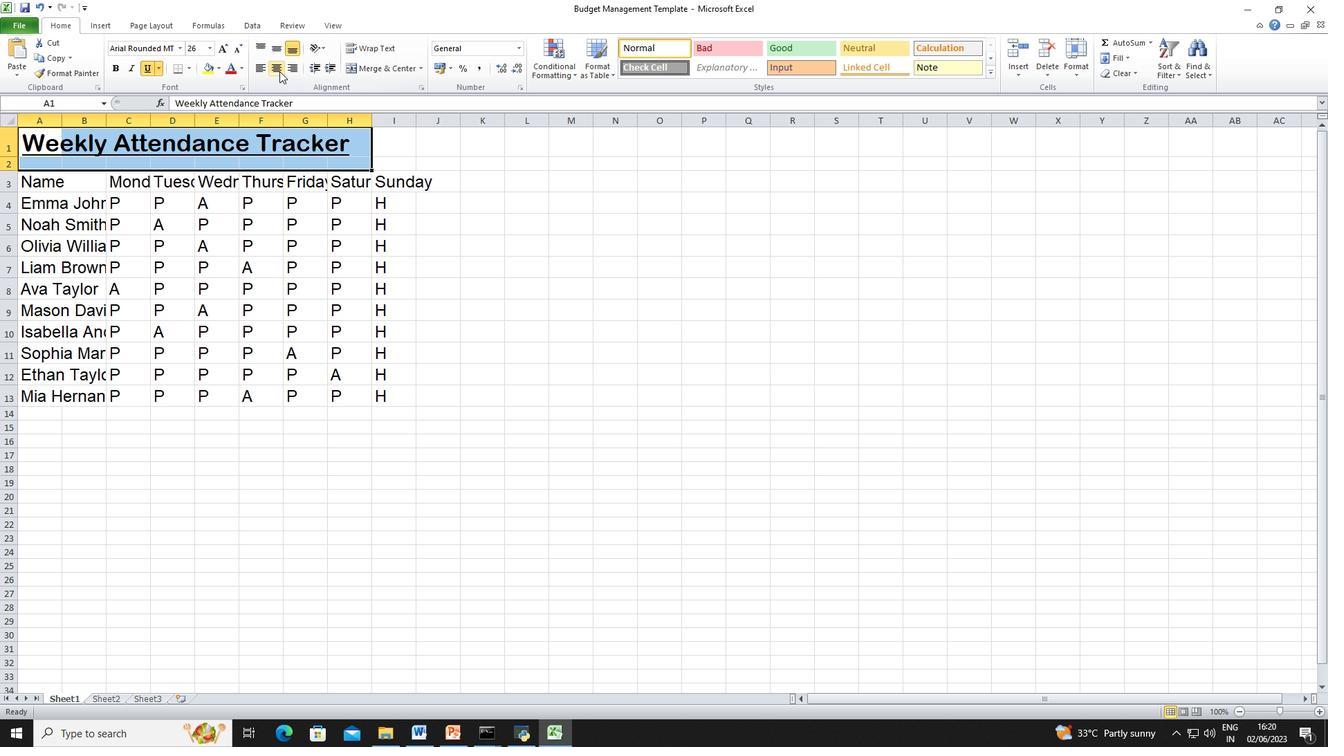 
Action: Mouse moved to (53, 182)
Screenshot: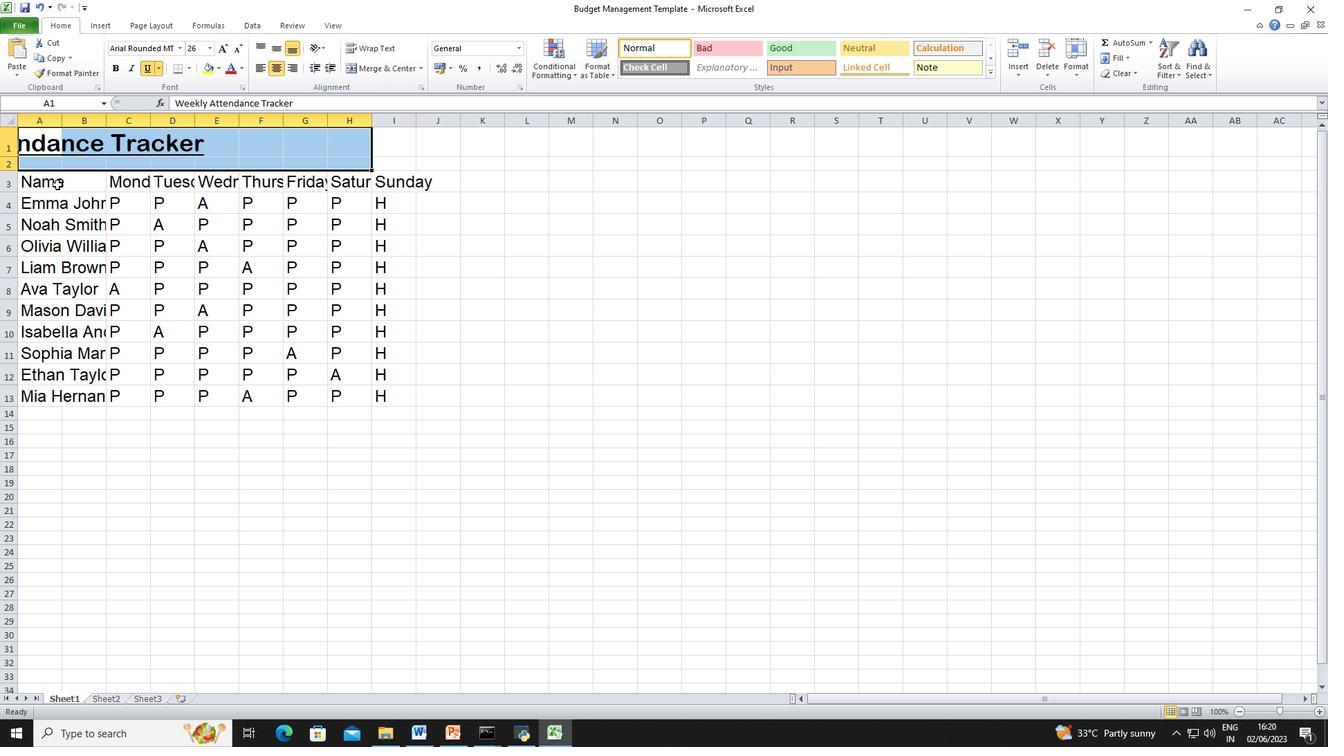
Action: Mouse pressed left at (53, 182)
Screenshot: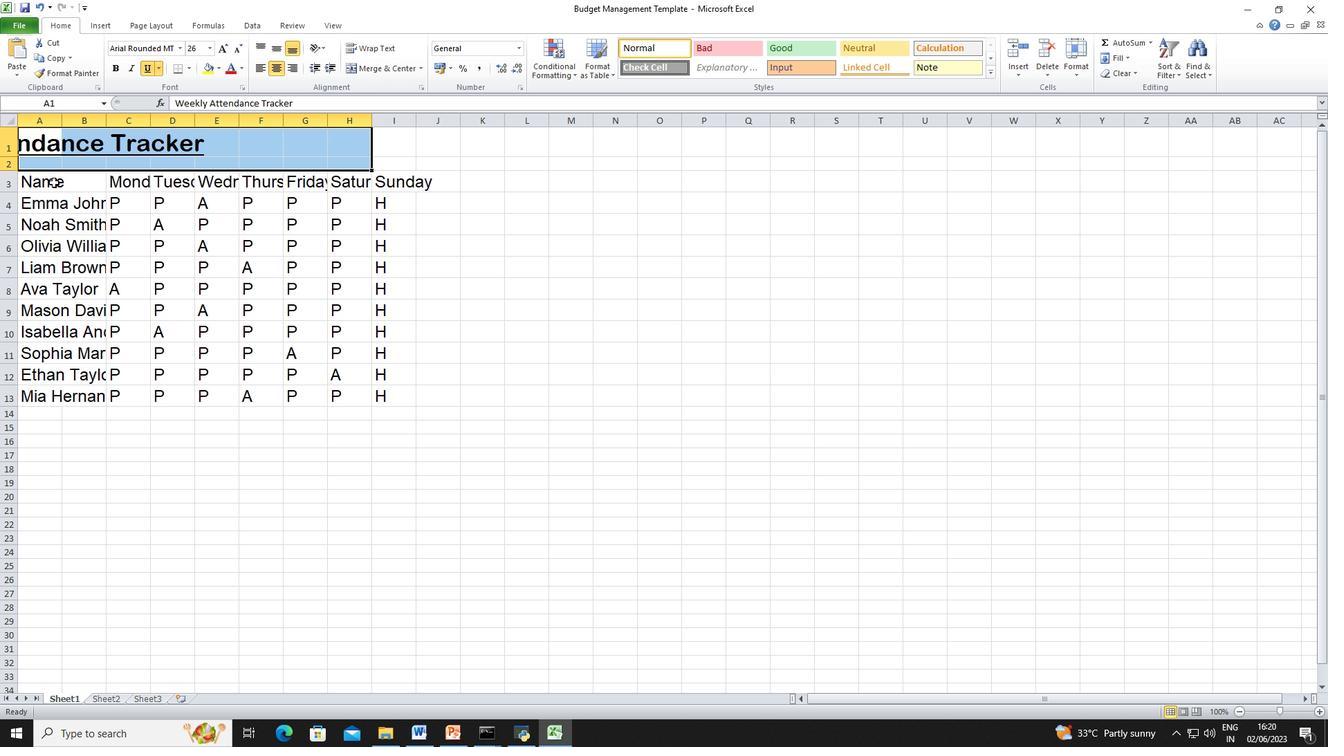 
Action: Mouse moved to (254, 71)
Screenshot: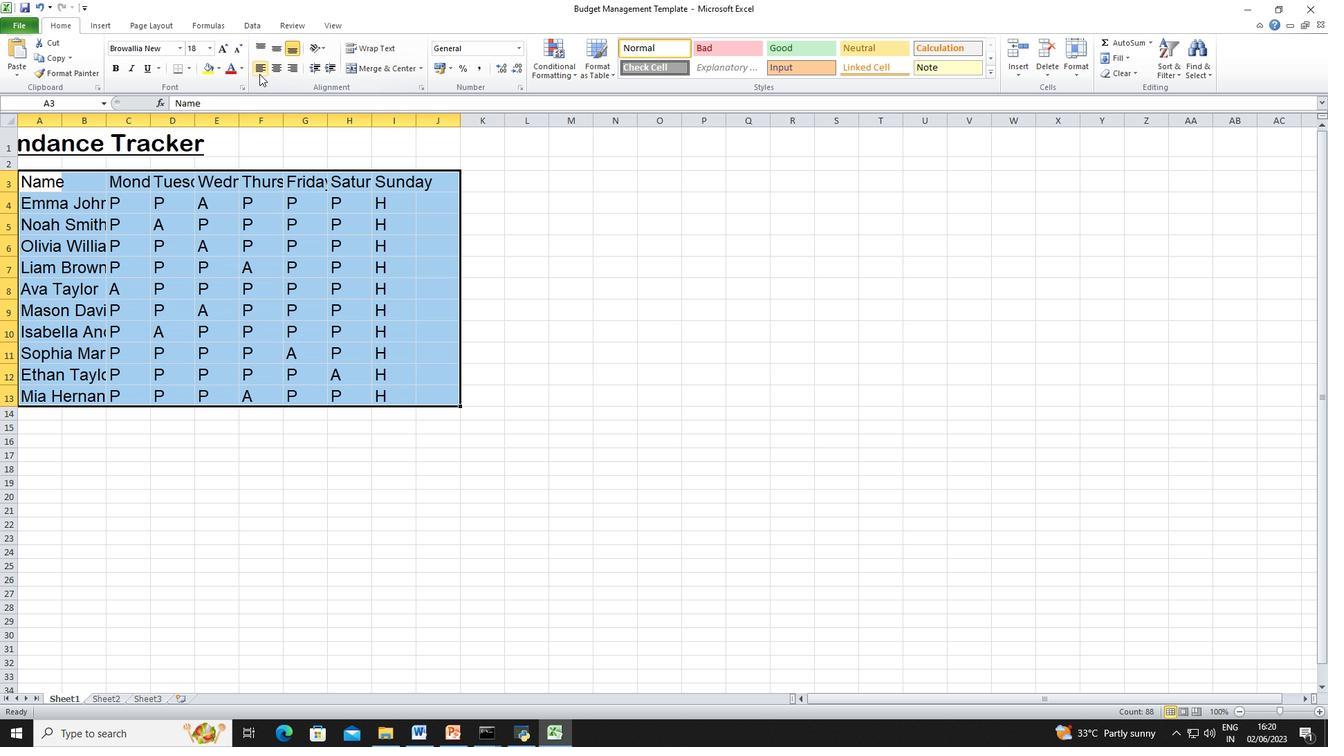 
Action: Mouse pressed left at (254, 71)
Screenshot: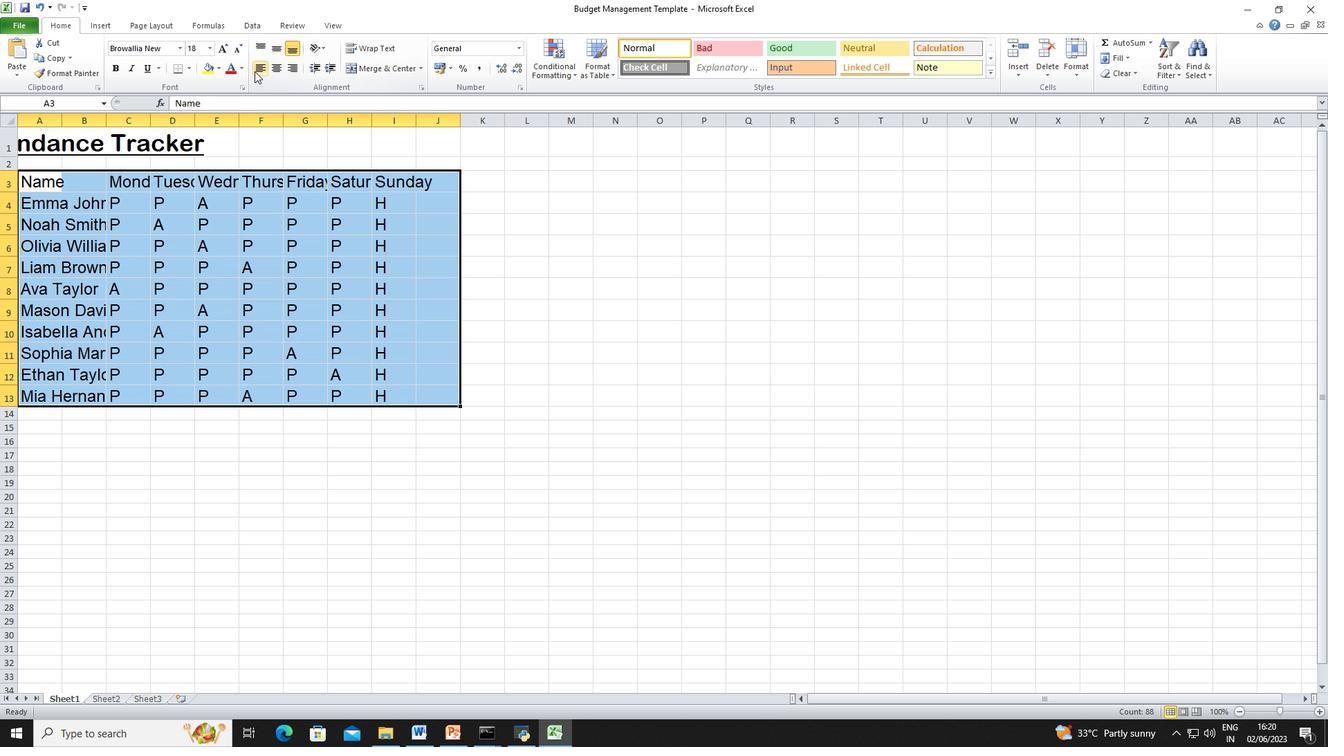 
Action: Mouse moved to (60, 120)
Screenshot: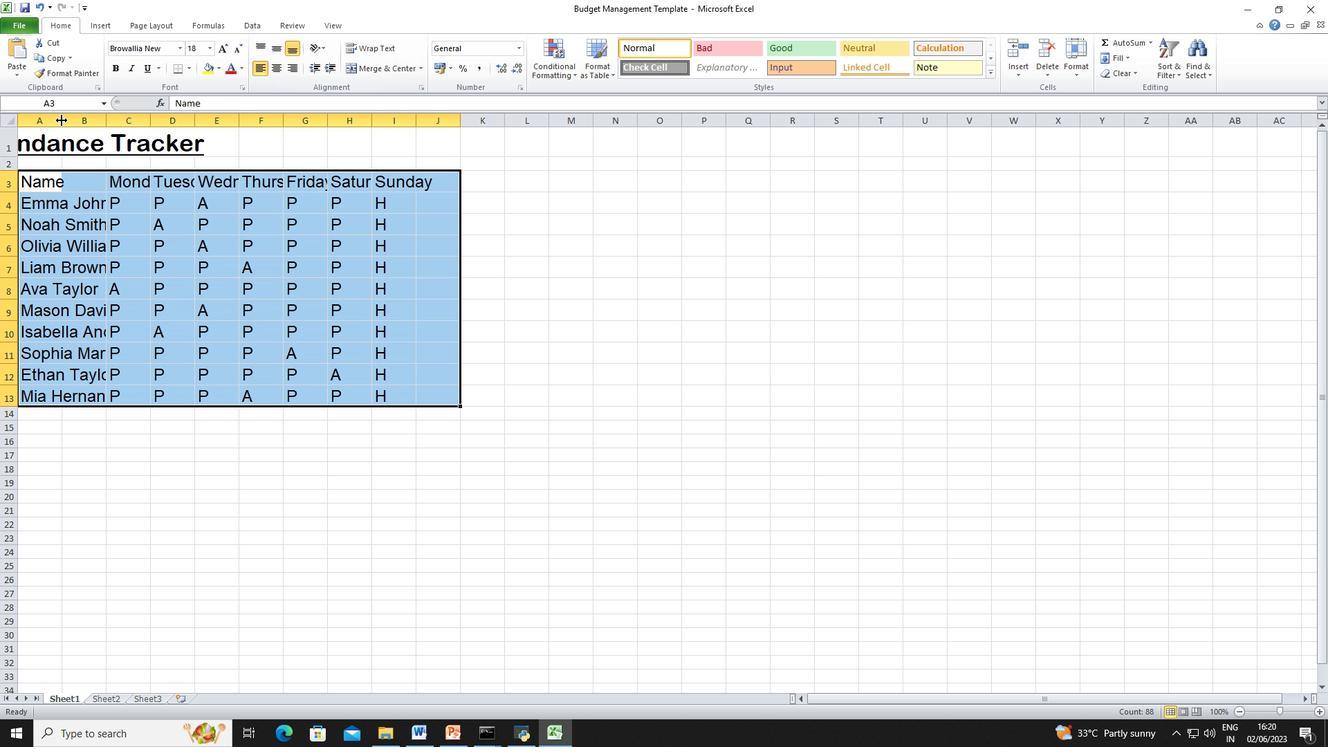 
Action: Mouse pressed left at (60, 120)
Screenshot: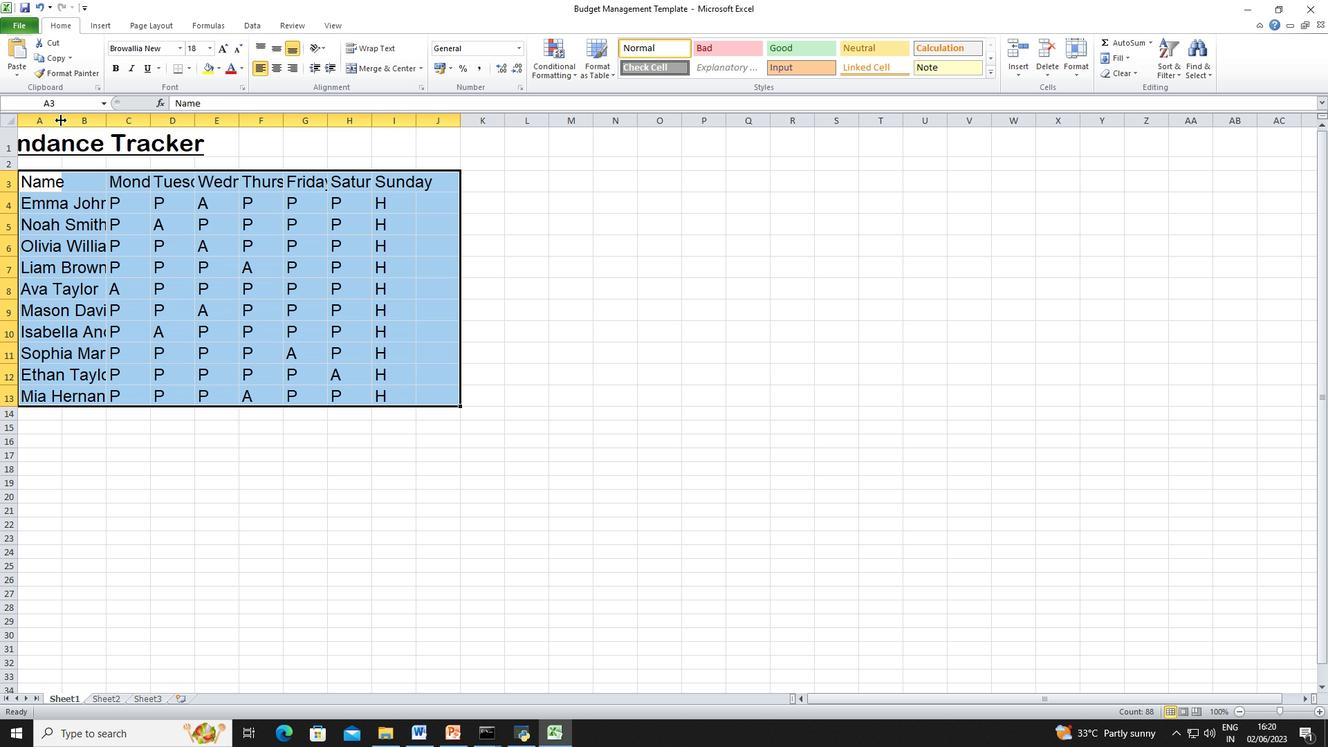 
Action: Mouse moved to (217, 123)
Screenshot: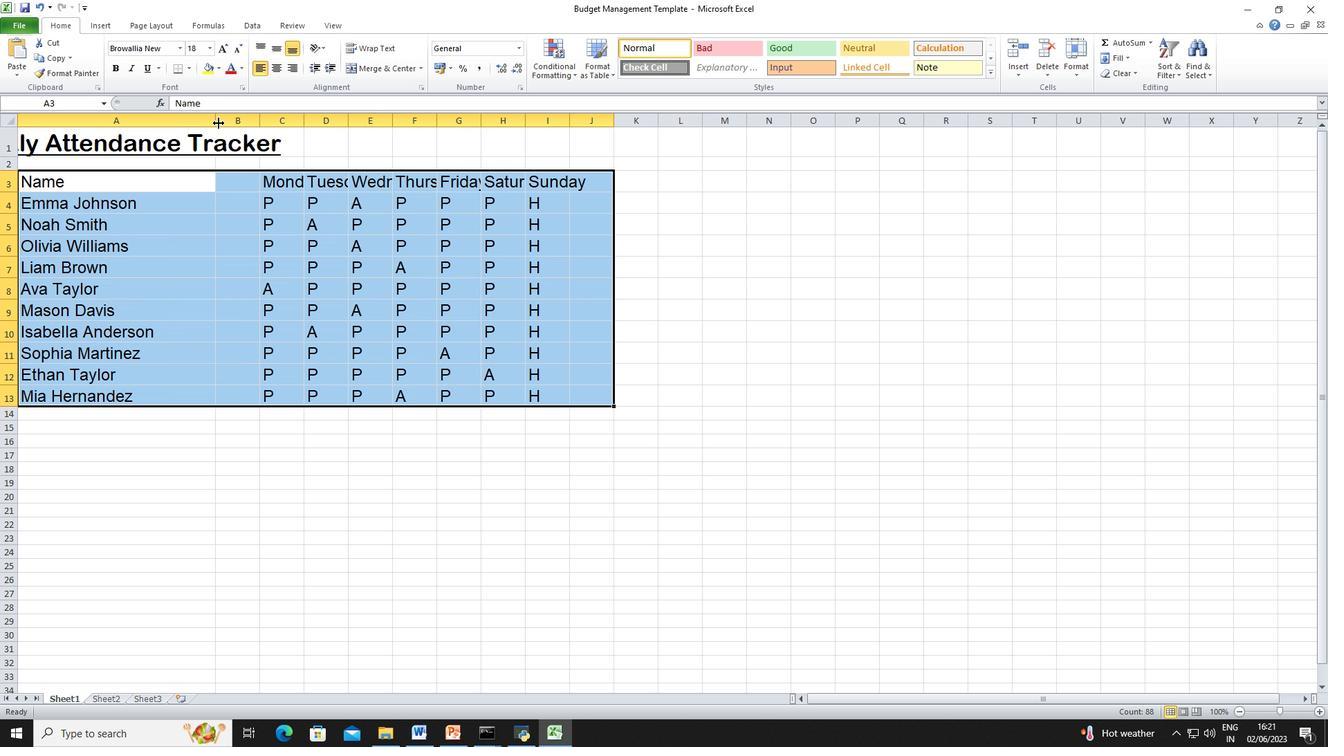 
Action: Mouse pressed left at (217, 123)
Screenshot: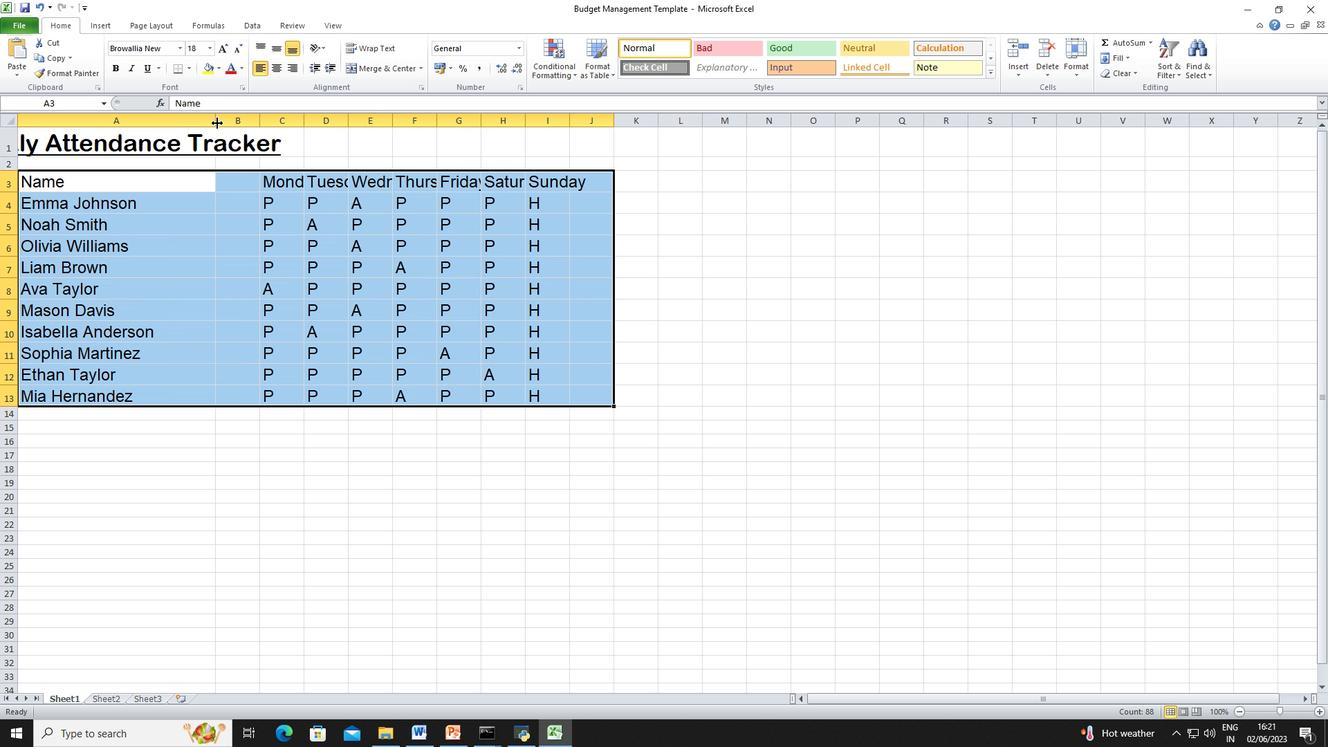 
Action: Mouse moved to (307, 116)
Screenshot: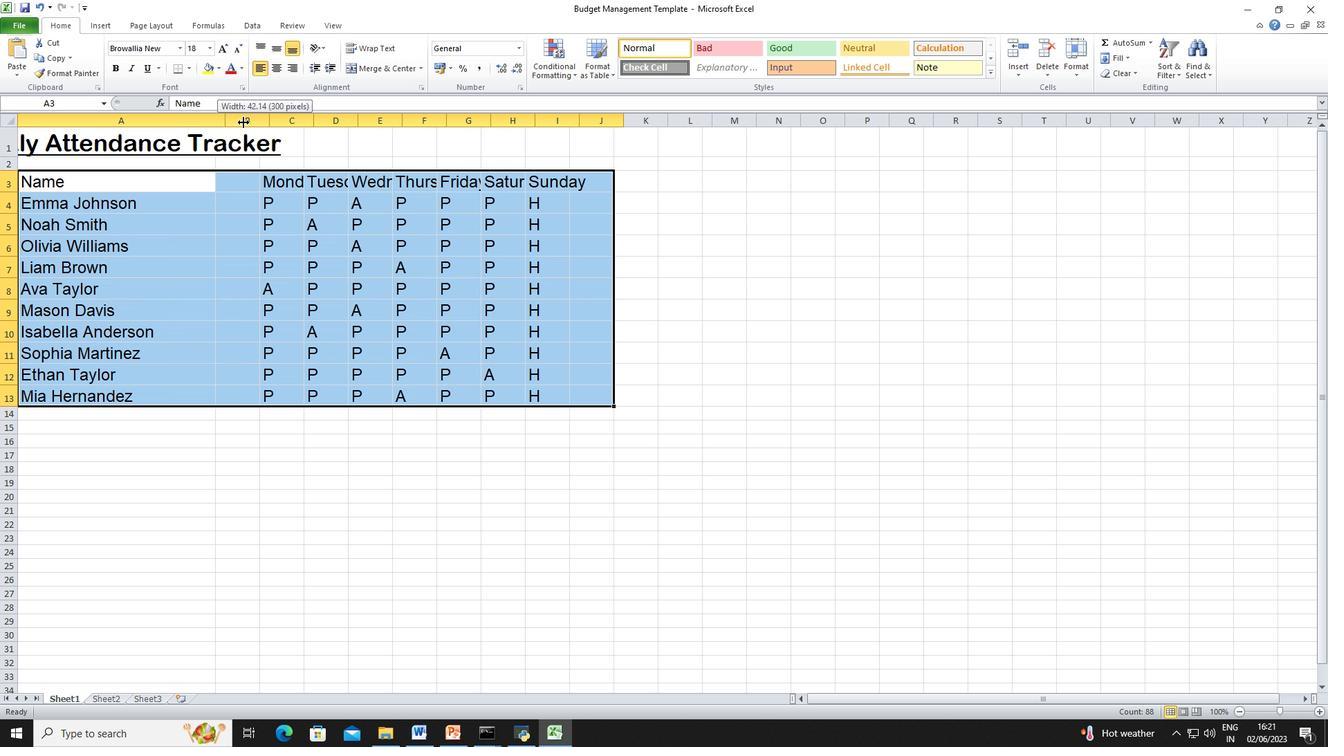 
Action: Mouse pressed left at (307, 116)
Screenshot: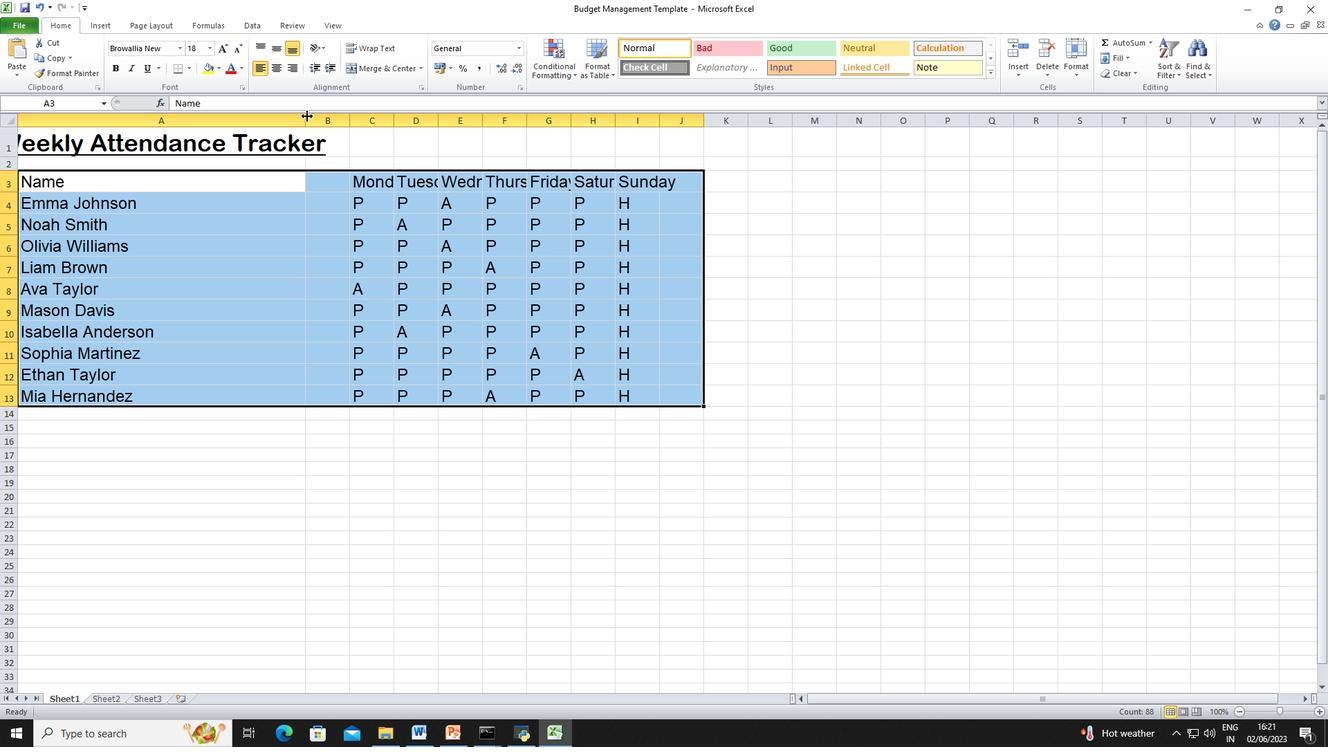 
Action: Mouse moved to (336, 120)
Screenshot: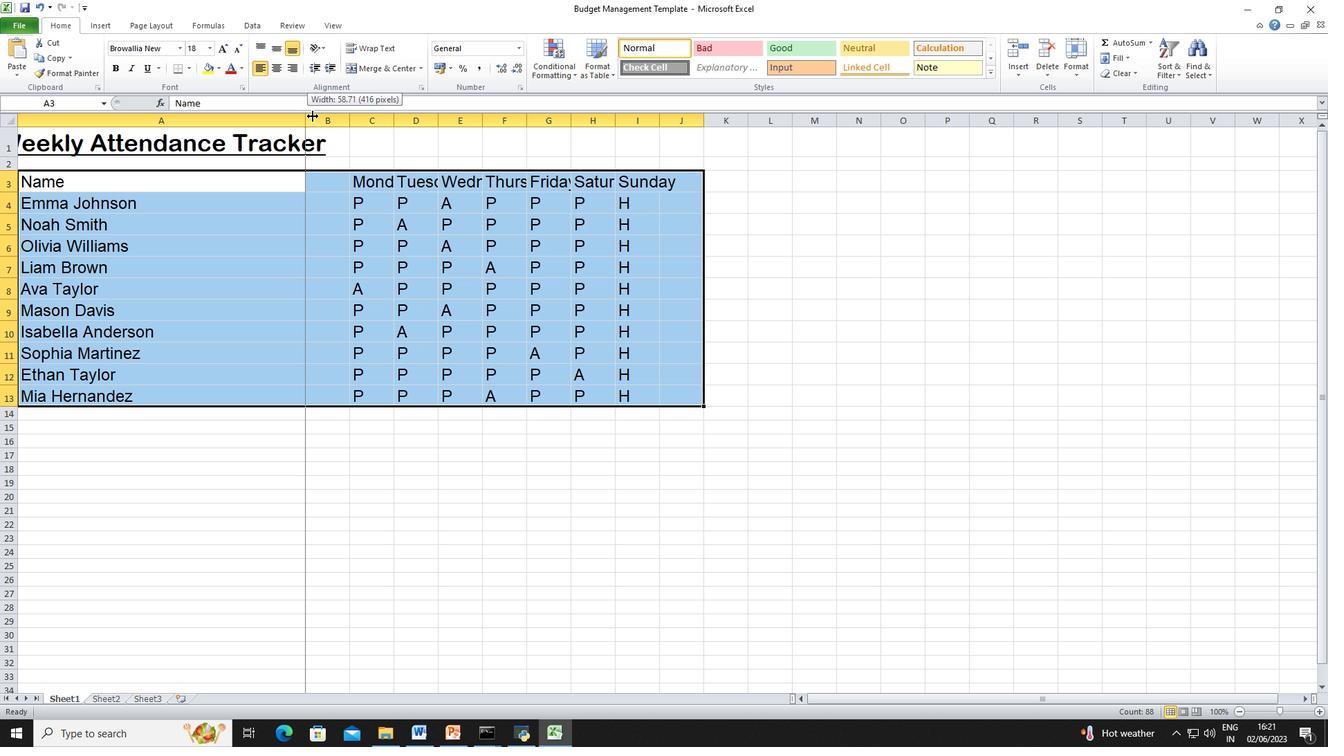 
Action: Mouse pressed left at (336, 120)
Screenshot: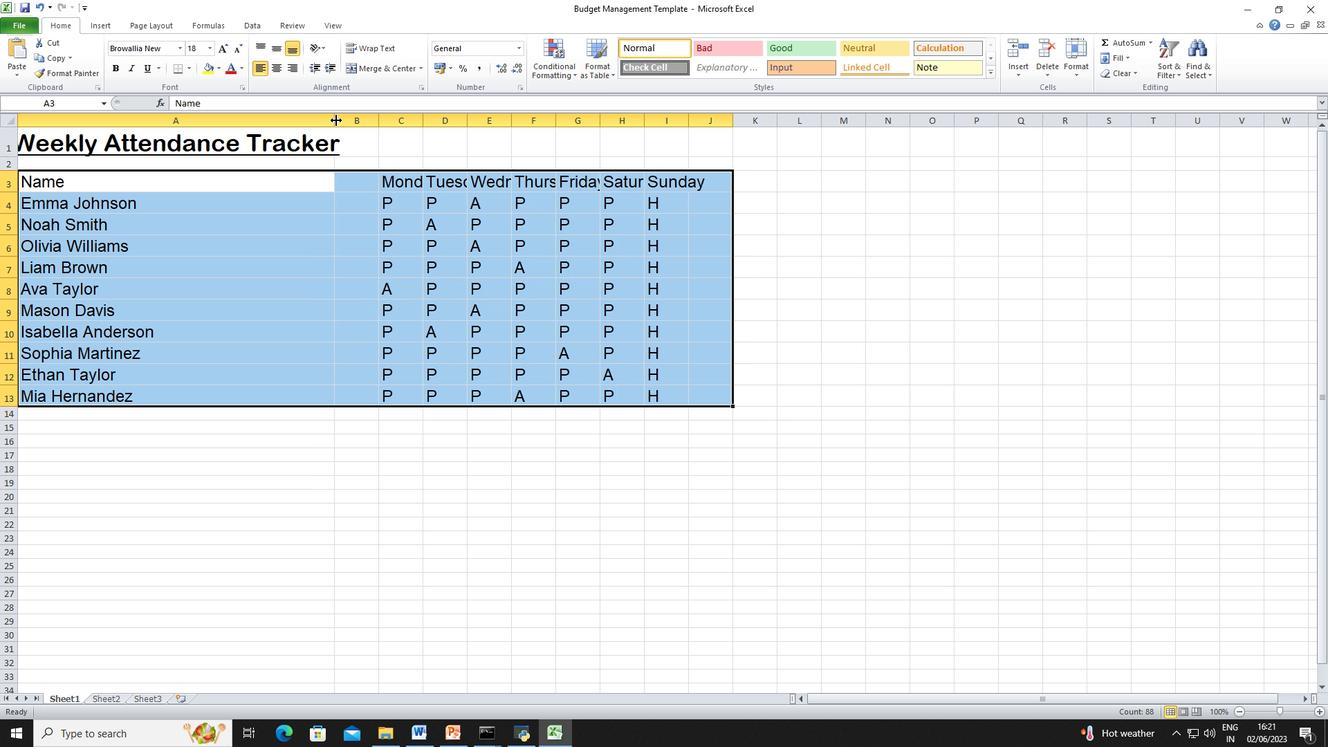 
Action: Mouse moved to (498, 119)
Screenshot: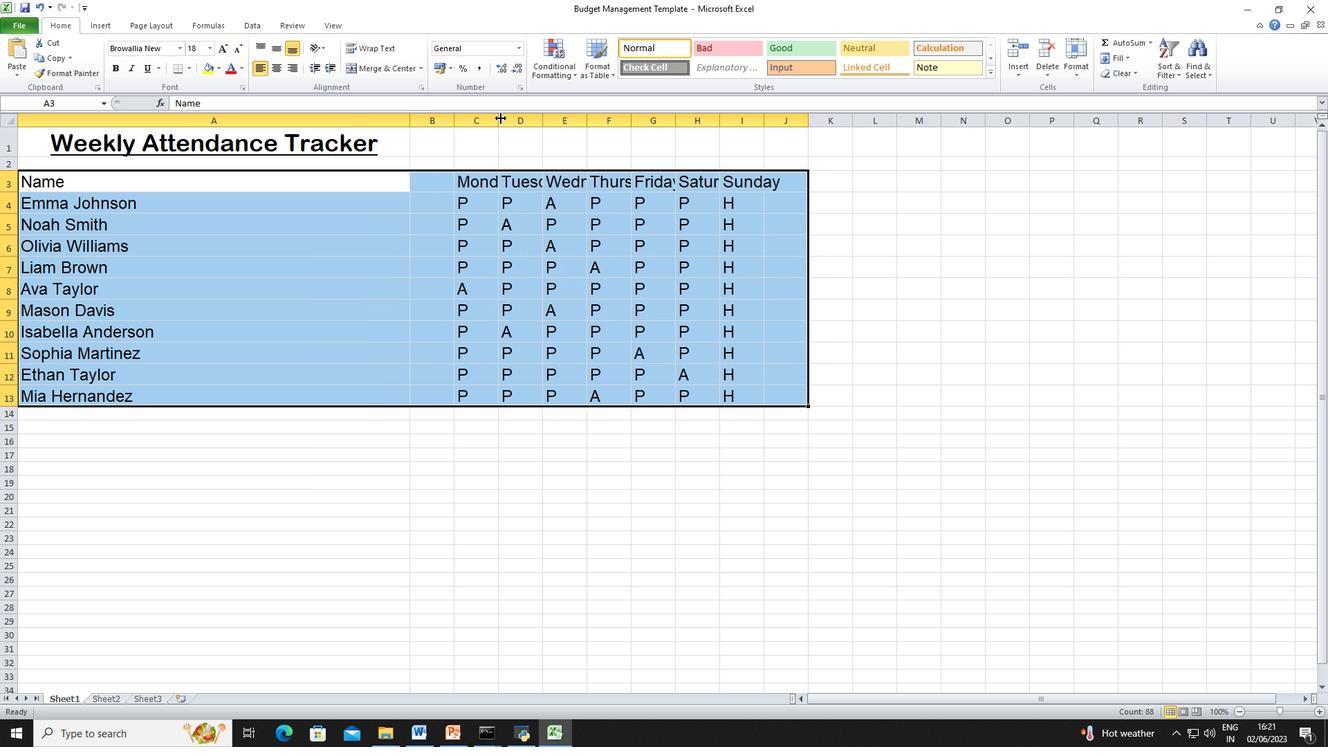 
Action: Mouse pressed left at (498, 119)
Screenshot: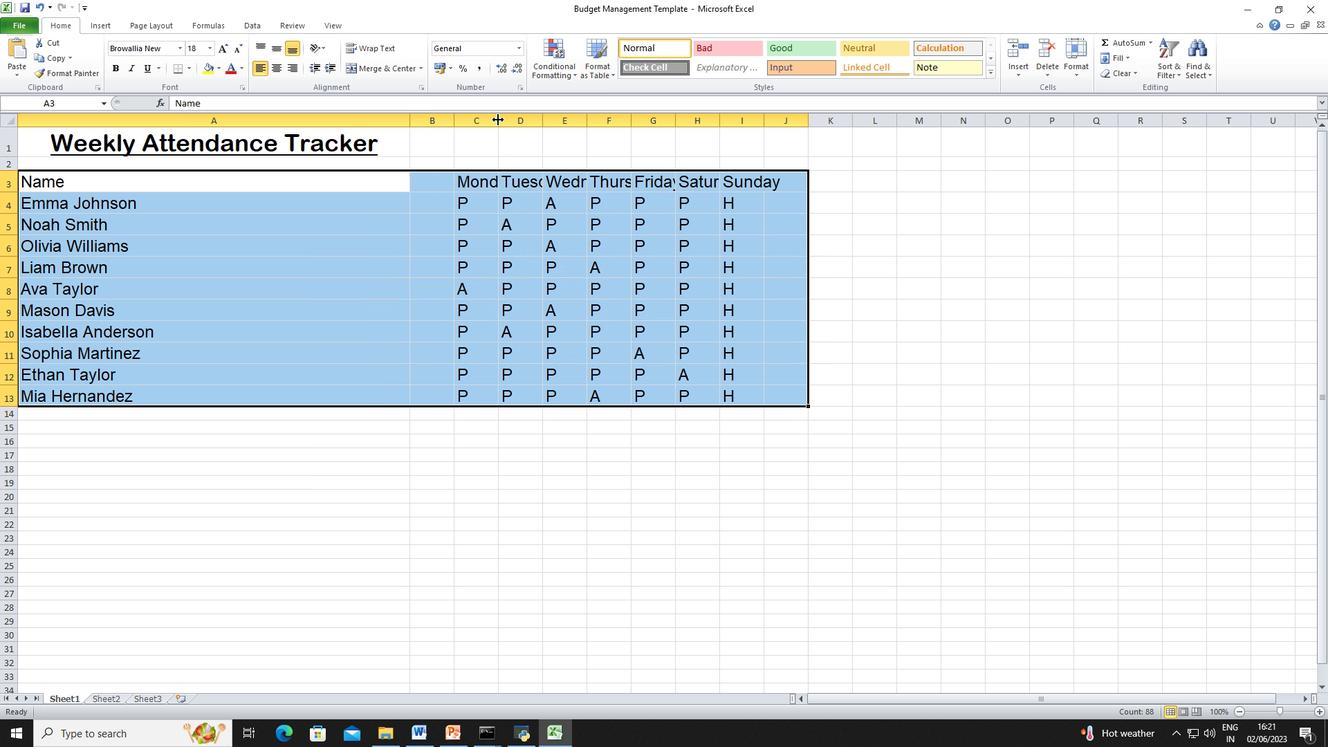 
Action: Mouse moved to (454, 125)
Screenshot: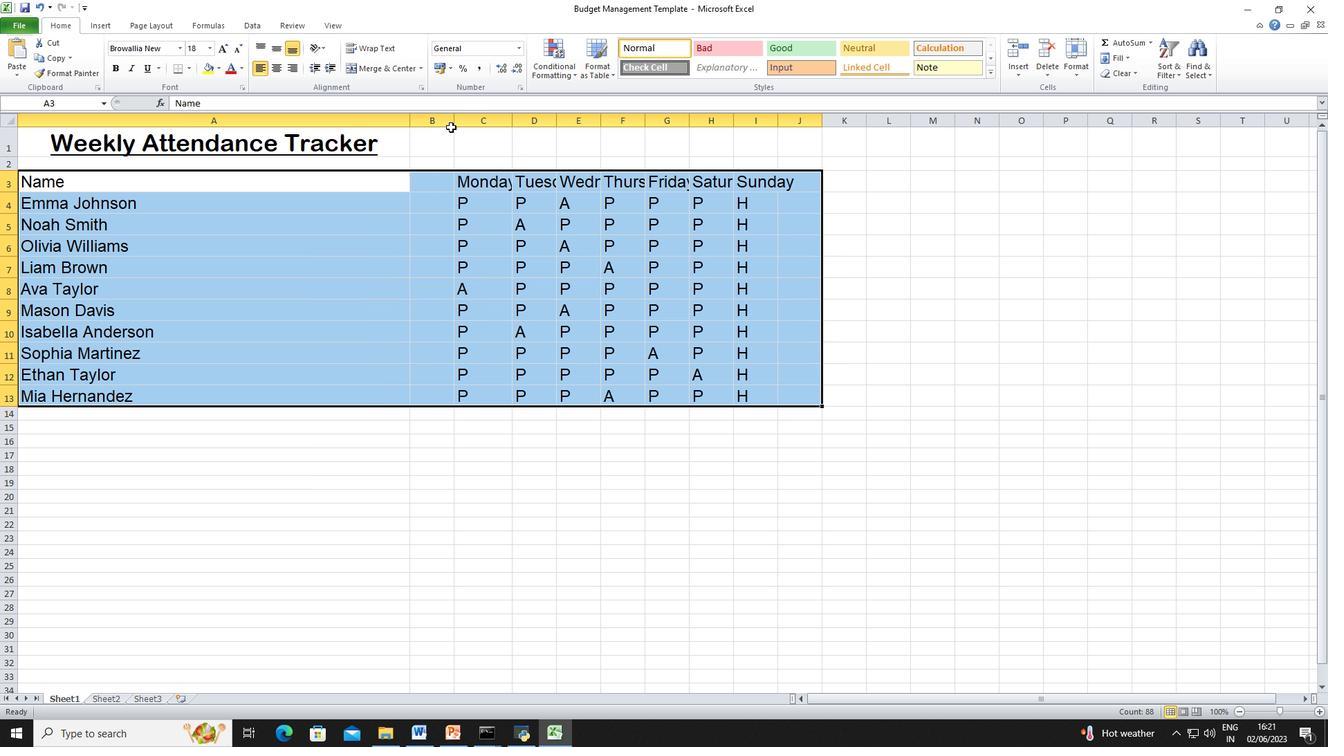 
Action: Mouse pressed left at (454, 125)
Screenshot: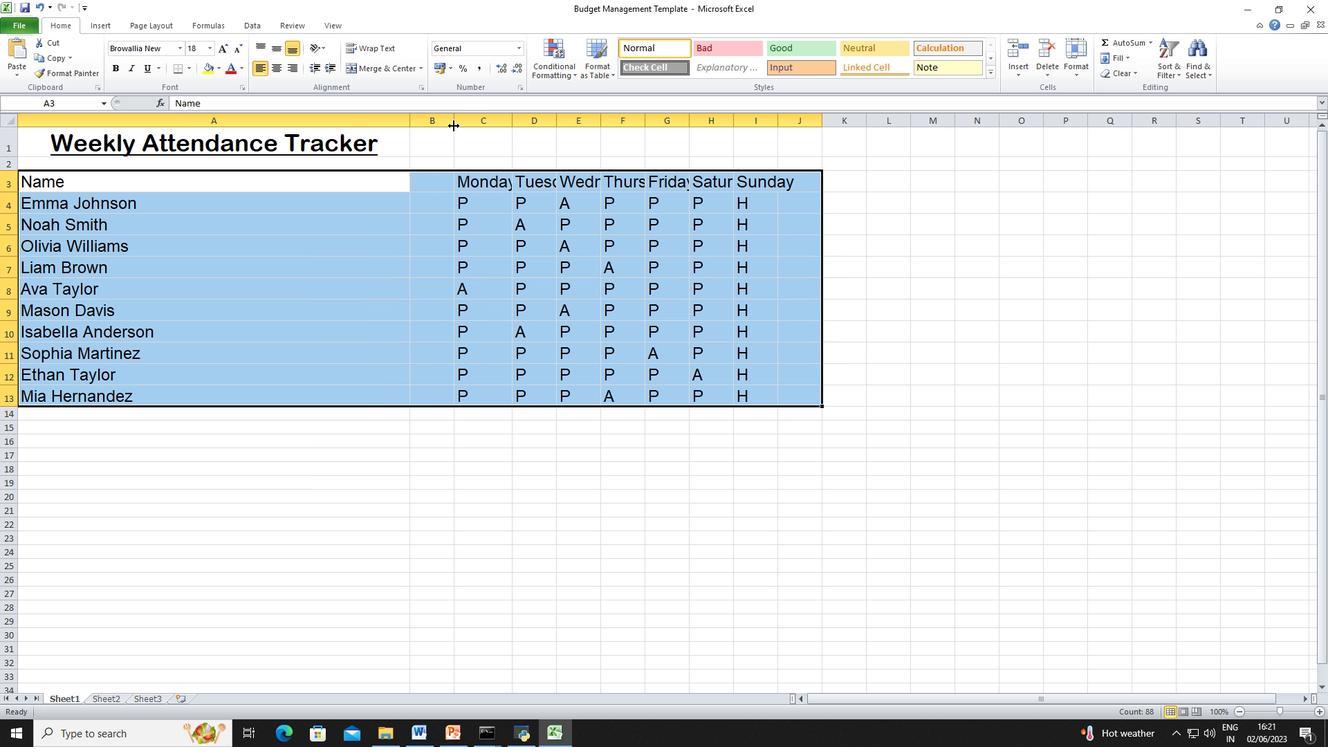 
Action: Mouse moved to (569, 119)
Screenshot: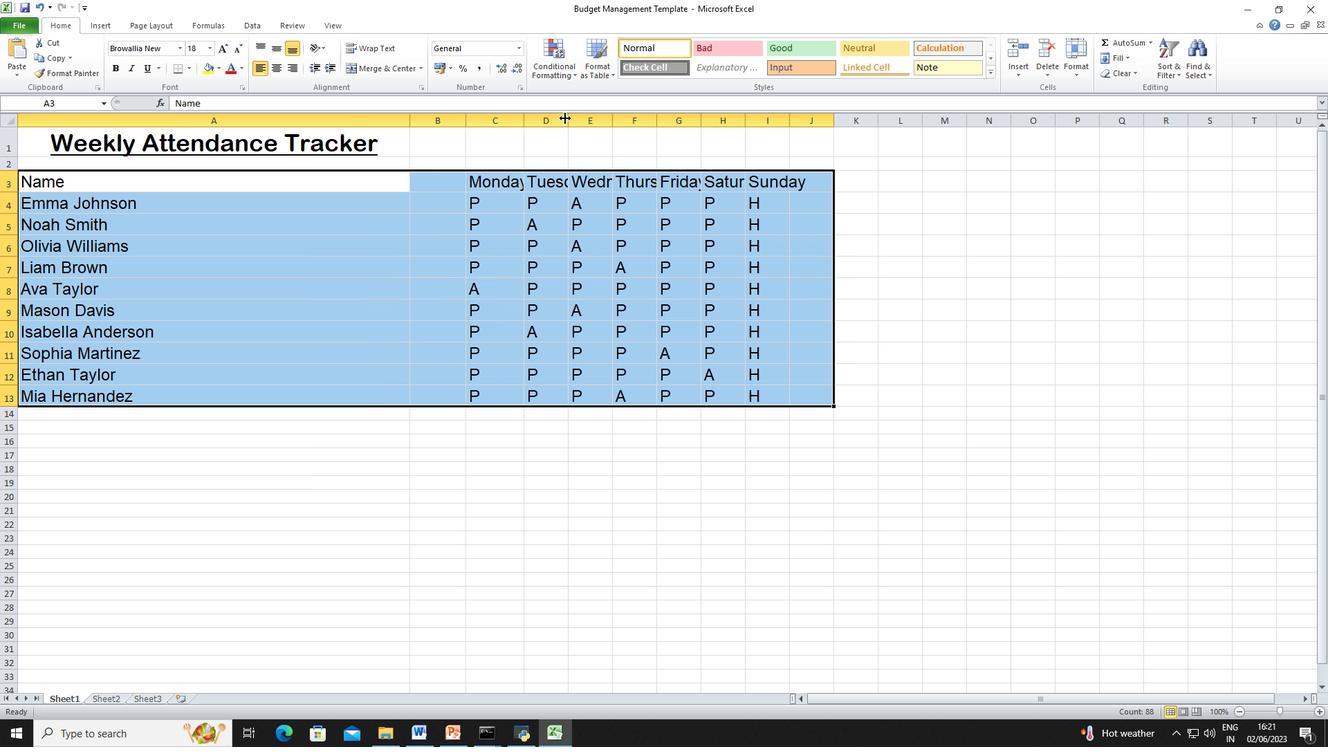 
Action: Mouse pressed left at (569, 119)
Screenshot: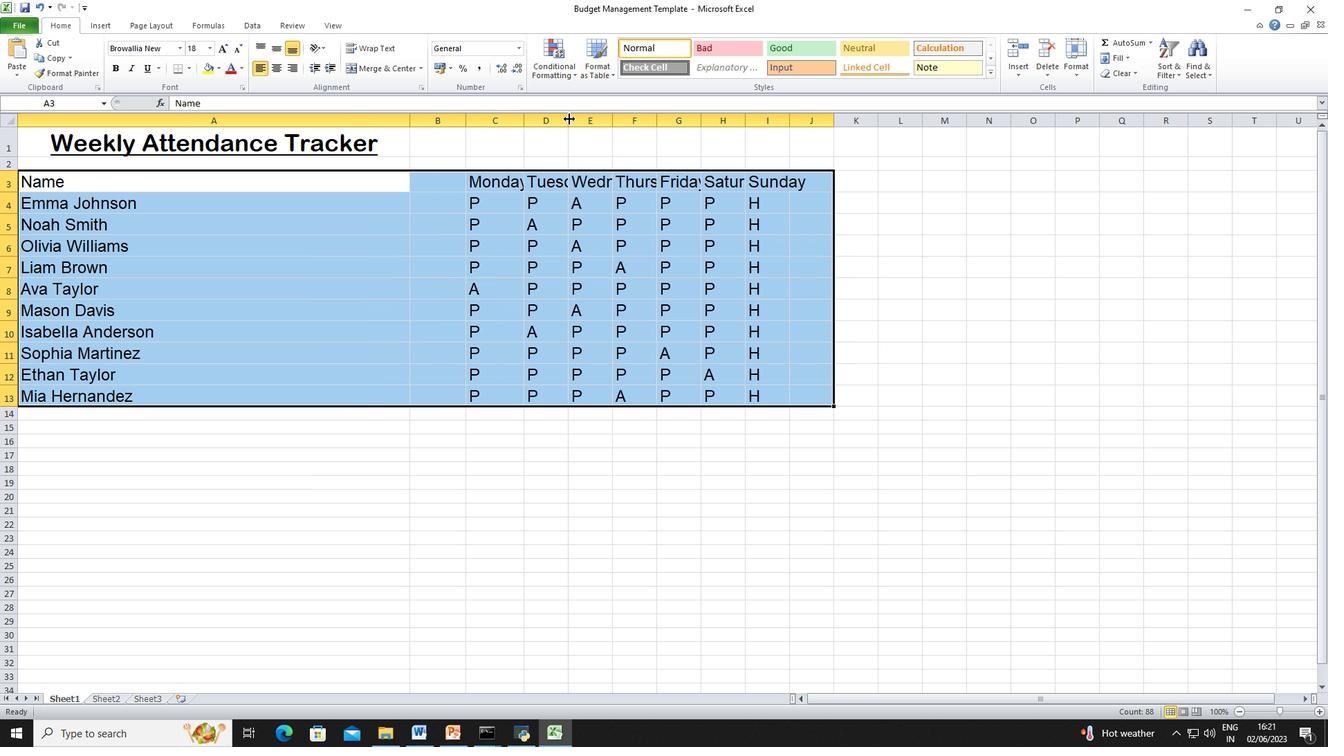 
Action: Mouse moved to (521, 121)
Screenshot: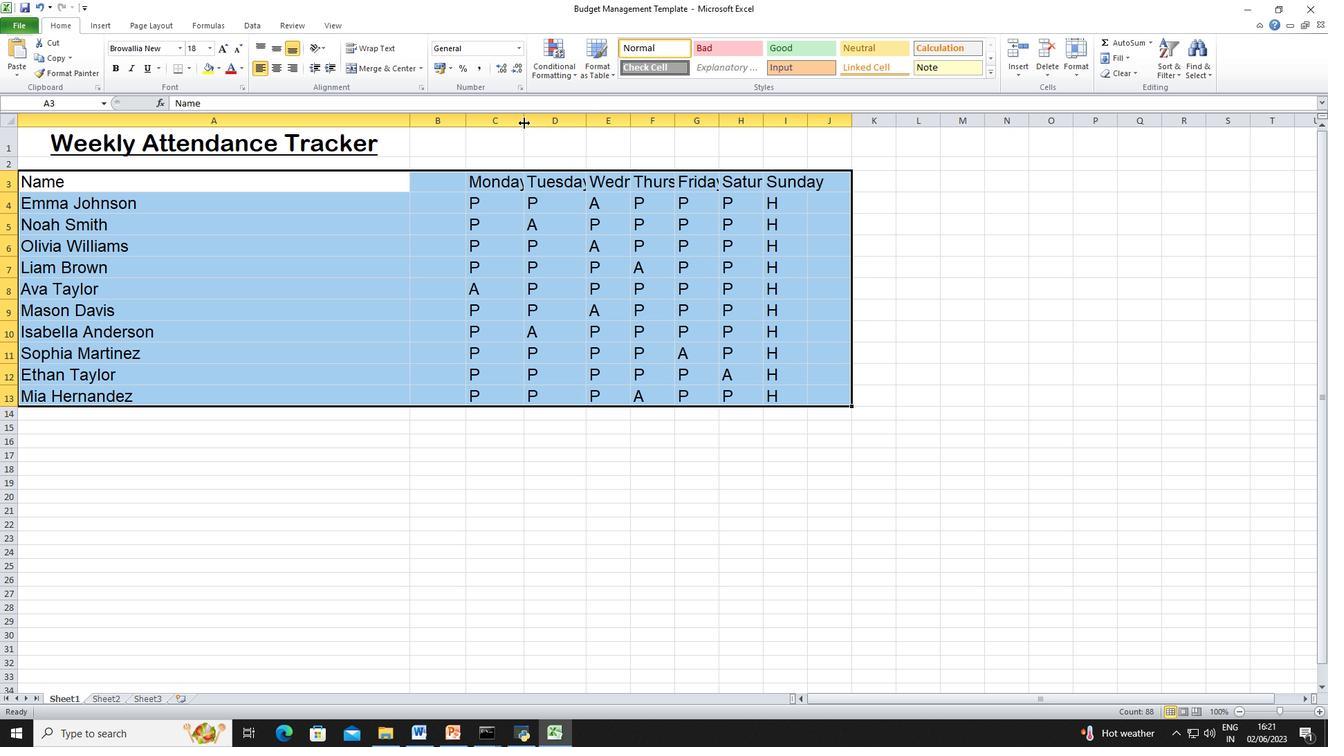 
Action: Mouse pressed left at (521, 121)
Screenshot: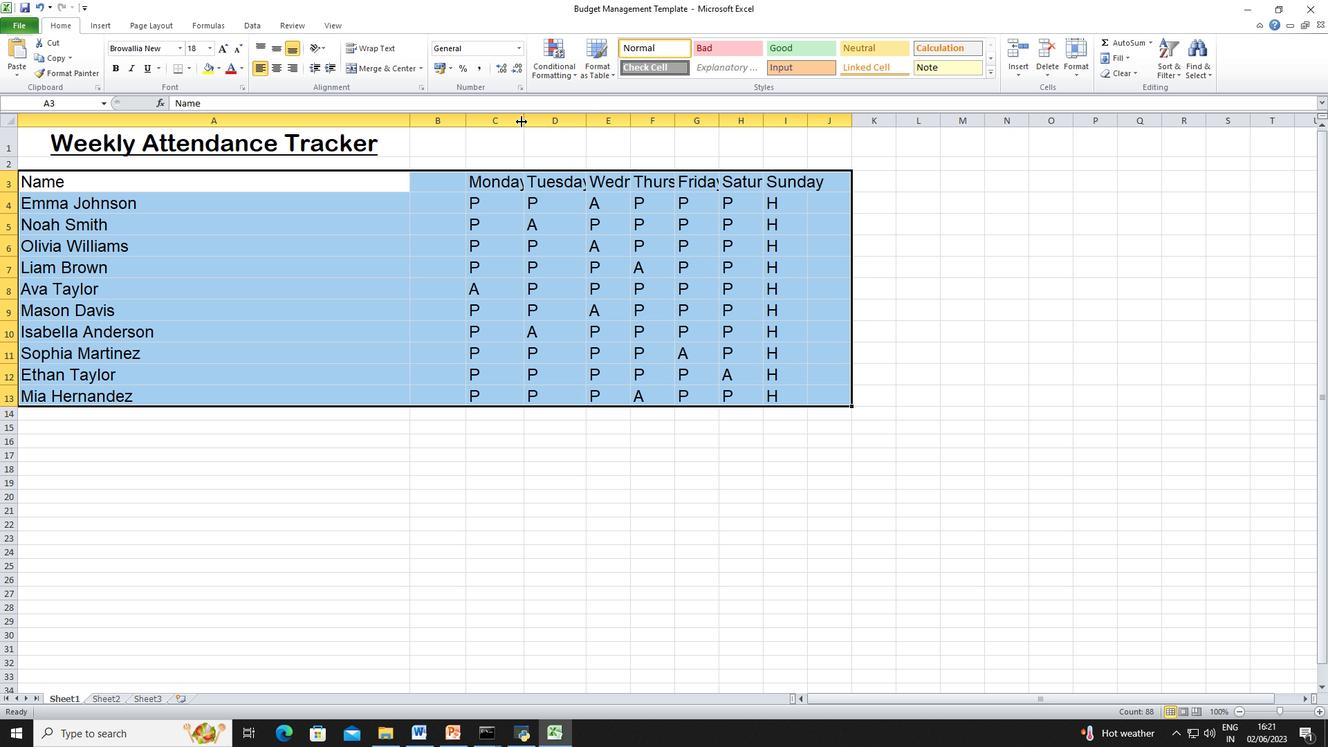 
Action: Mouse moved to (612, 123)
Screenshot: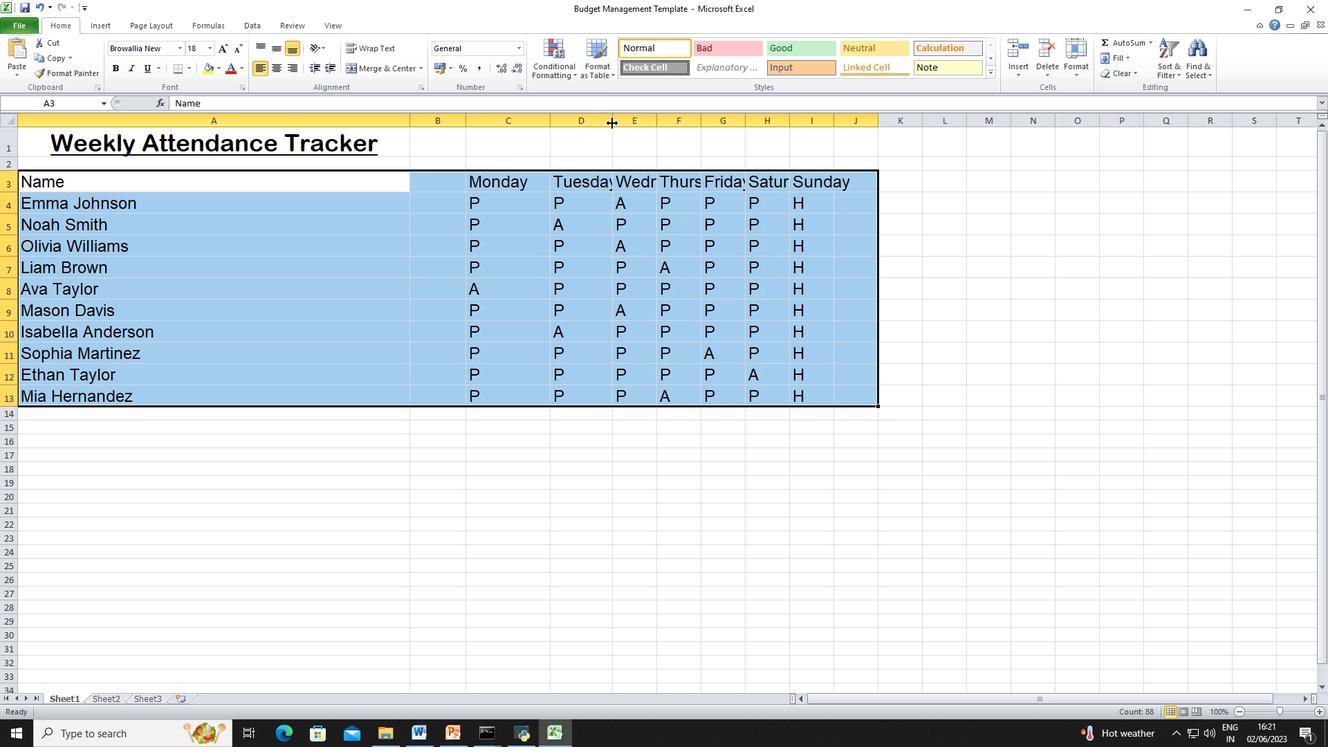 
Action: Mouse pressed left at (612, 123)
Screenshot: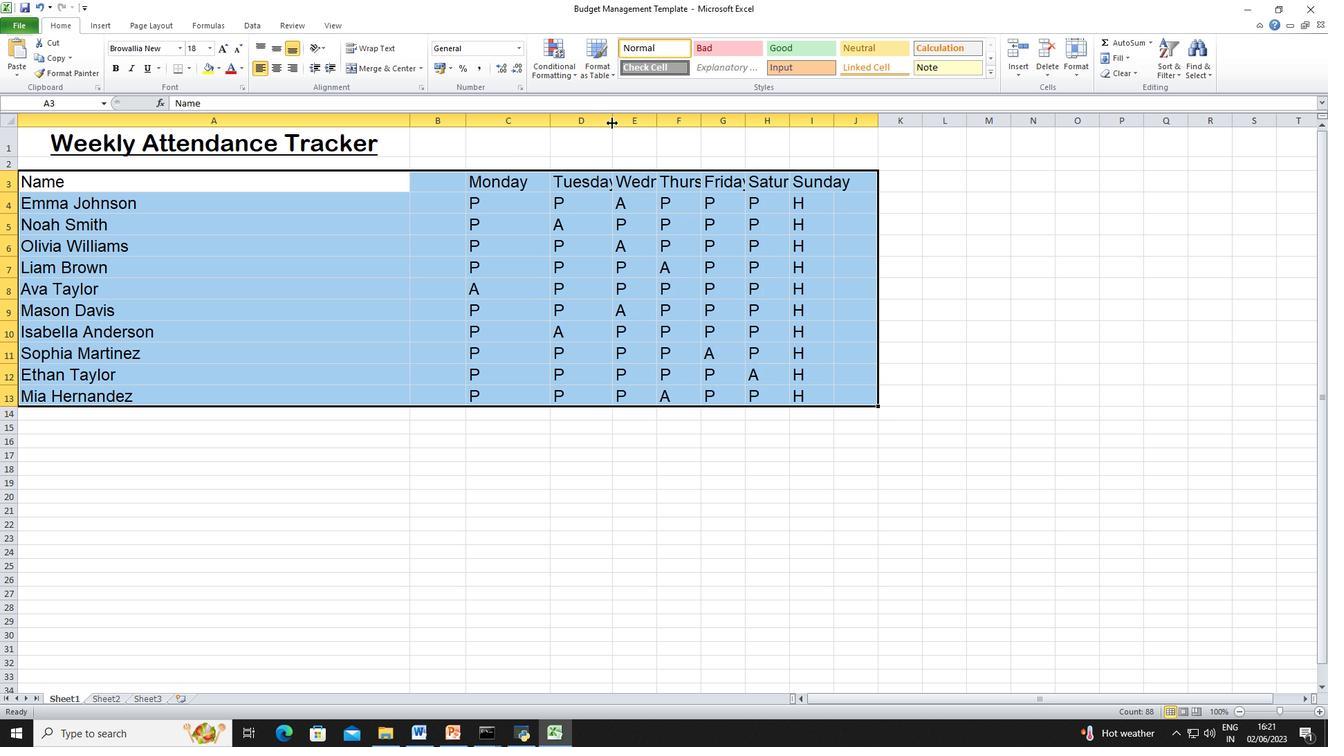 
Action: Mouse moved to (672, 125)
Screenshot: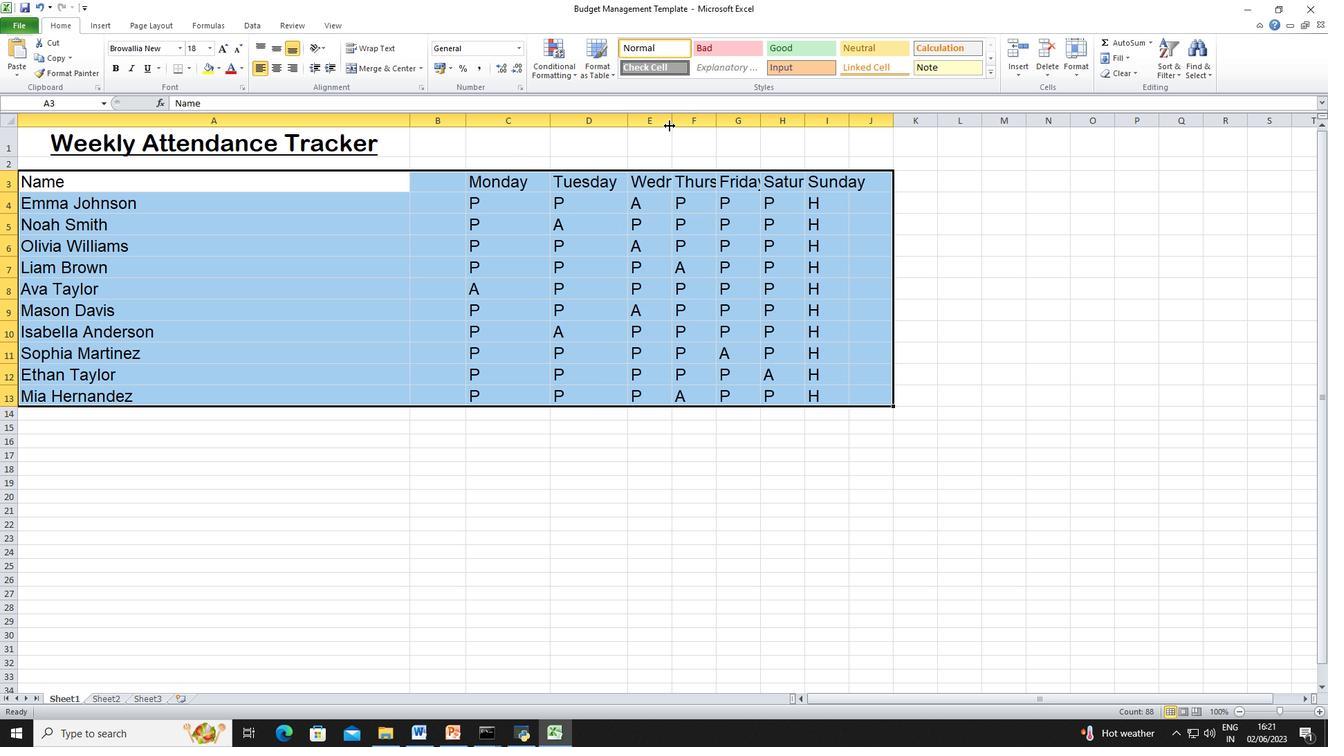
Action: Mouse pressed left at (672, 125)
Screenshot: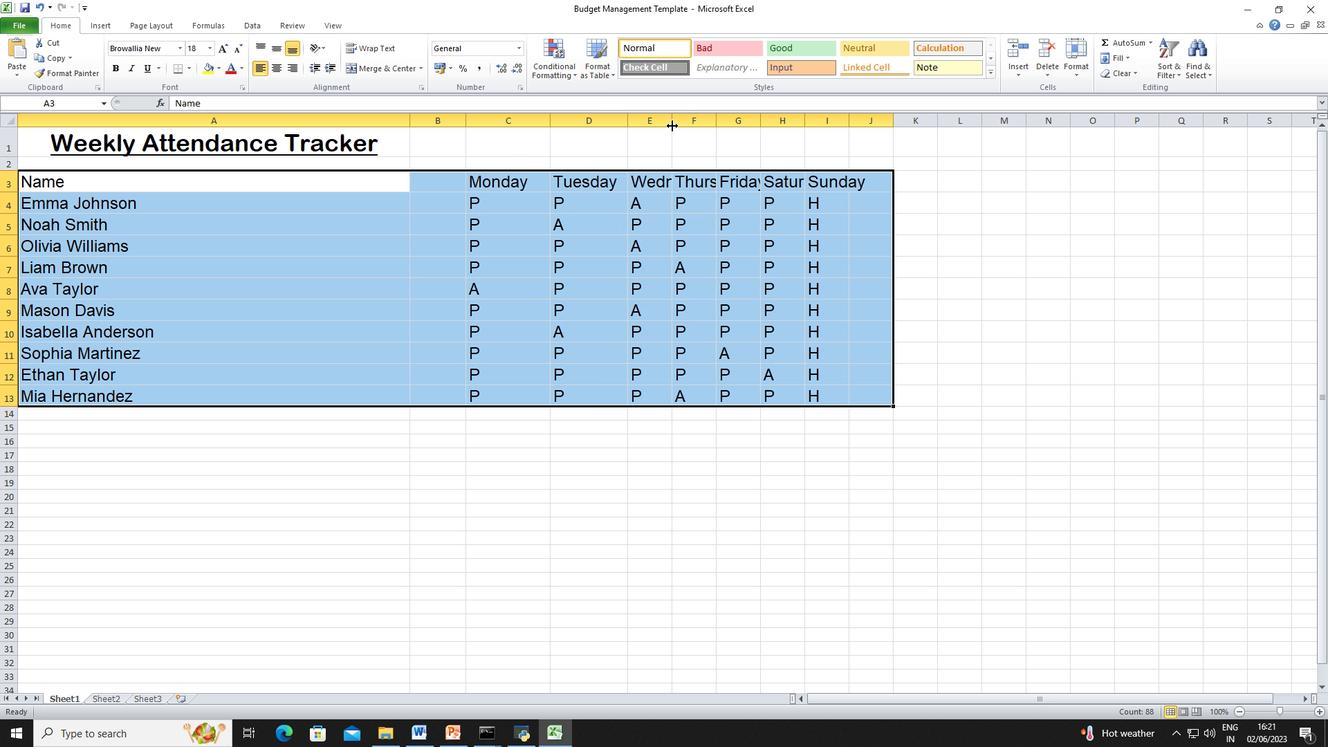 
Action: Mouse moved to (690, 123)
Screenshot: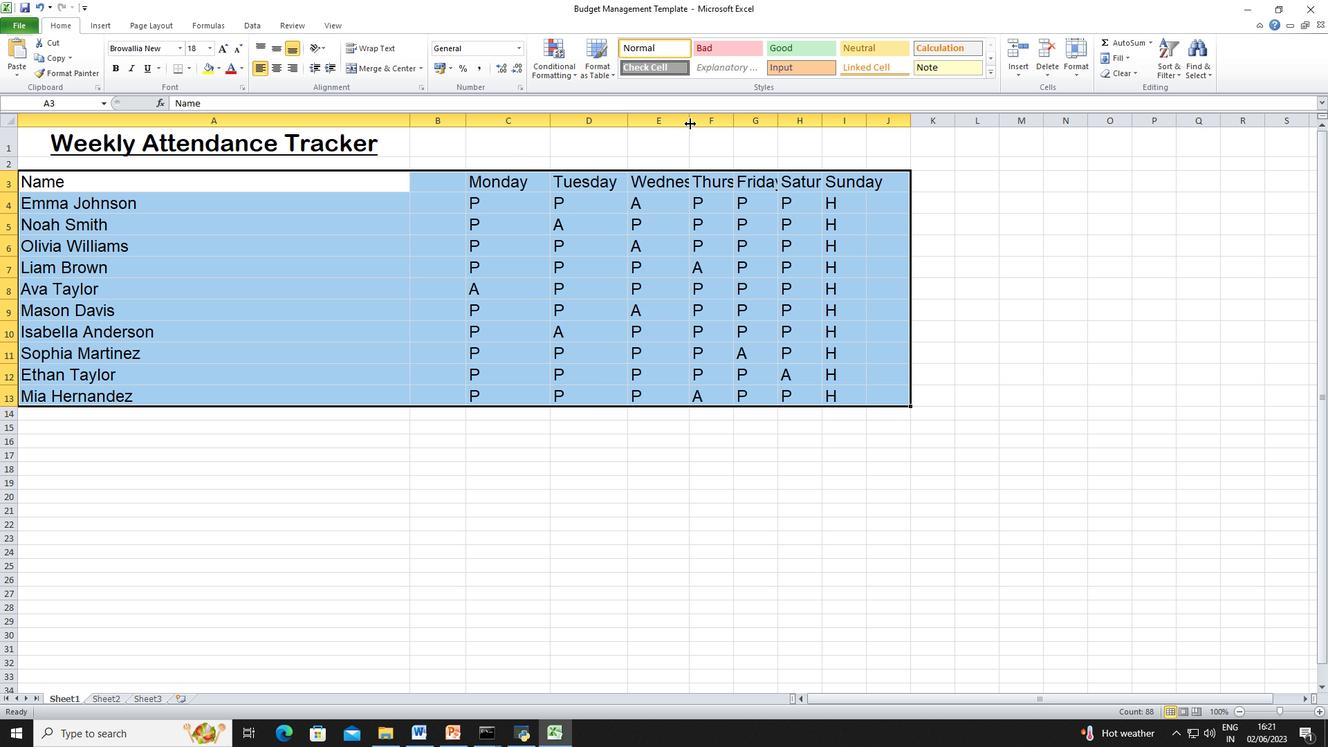 
Action: Mouse pressed left at (690, 123)
Screenshot: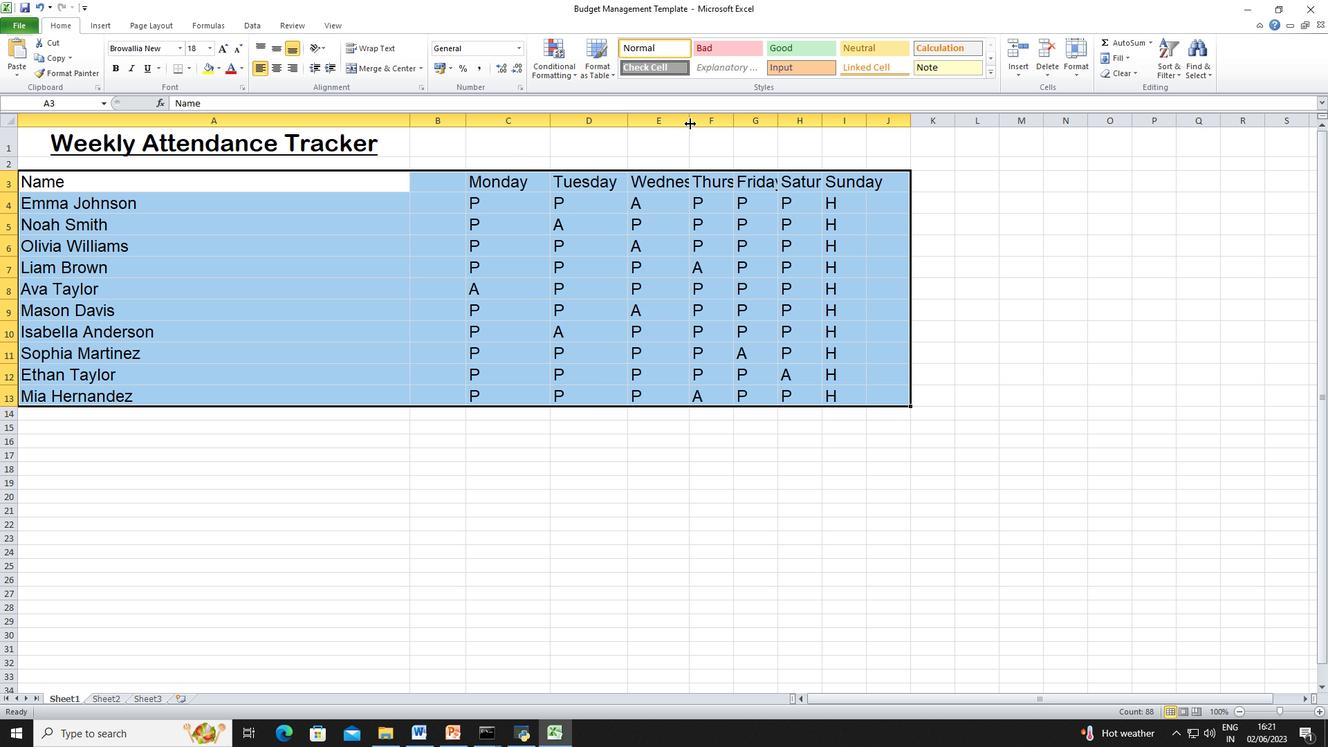 
Action: Mouse moved to (701, 121)
Screenshot: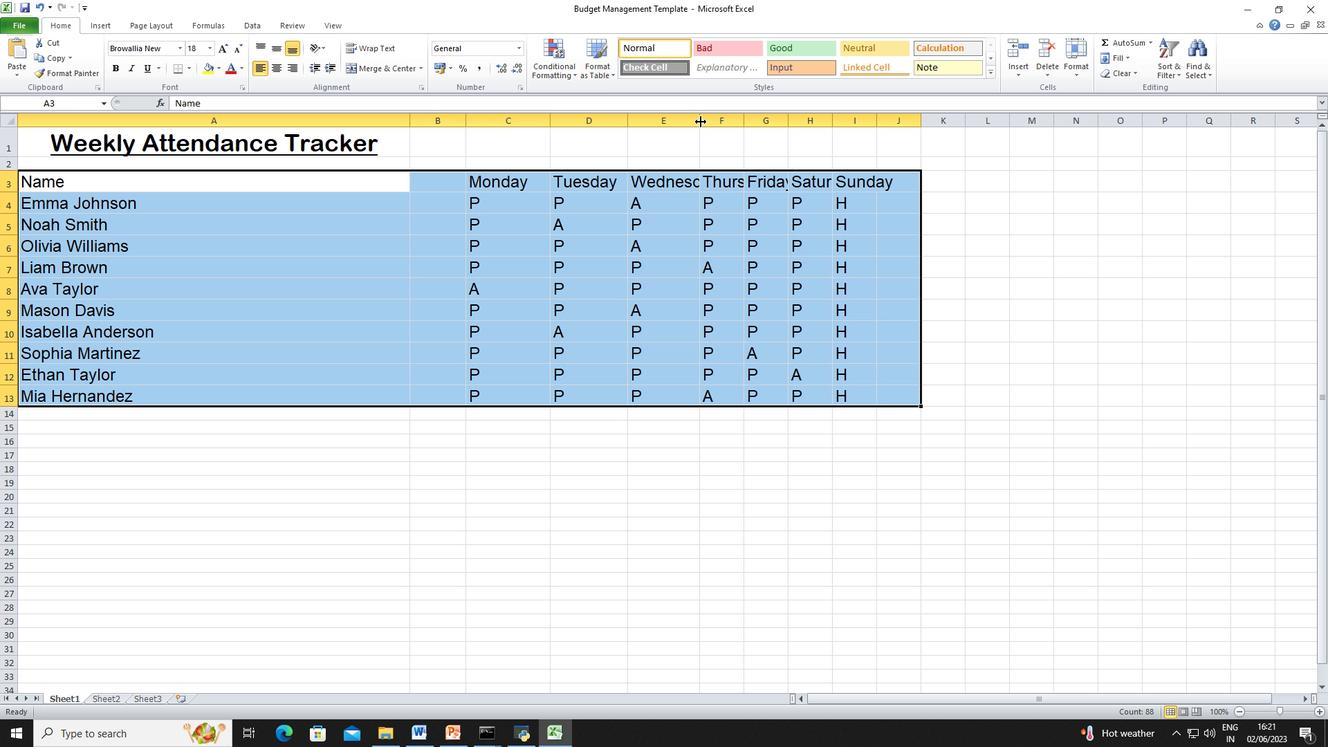 
Action: Mouse pressed left at (701, 121)
Screenshot: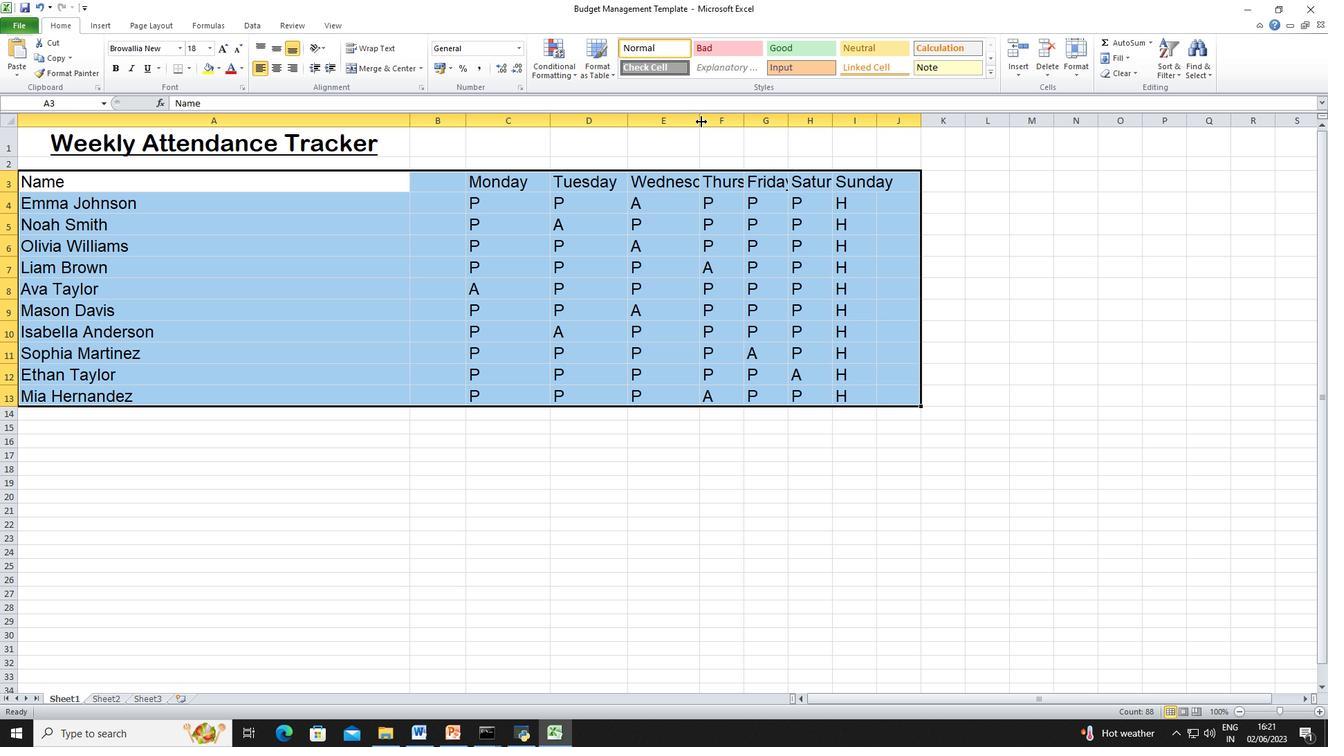 
Action: Mouse moved to (715, 123)
Screenshot: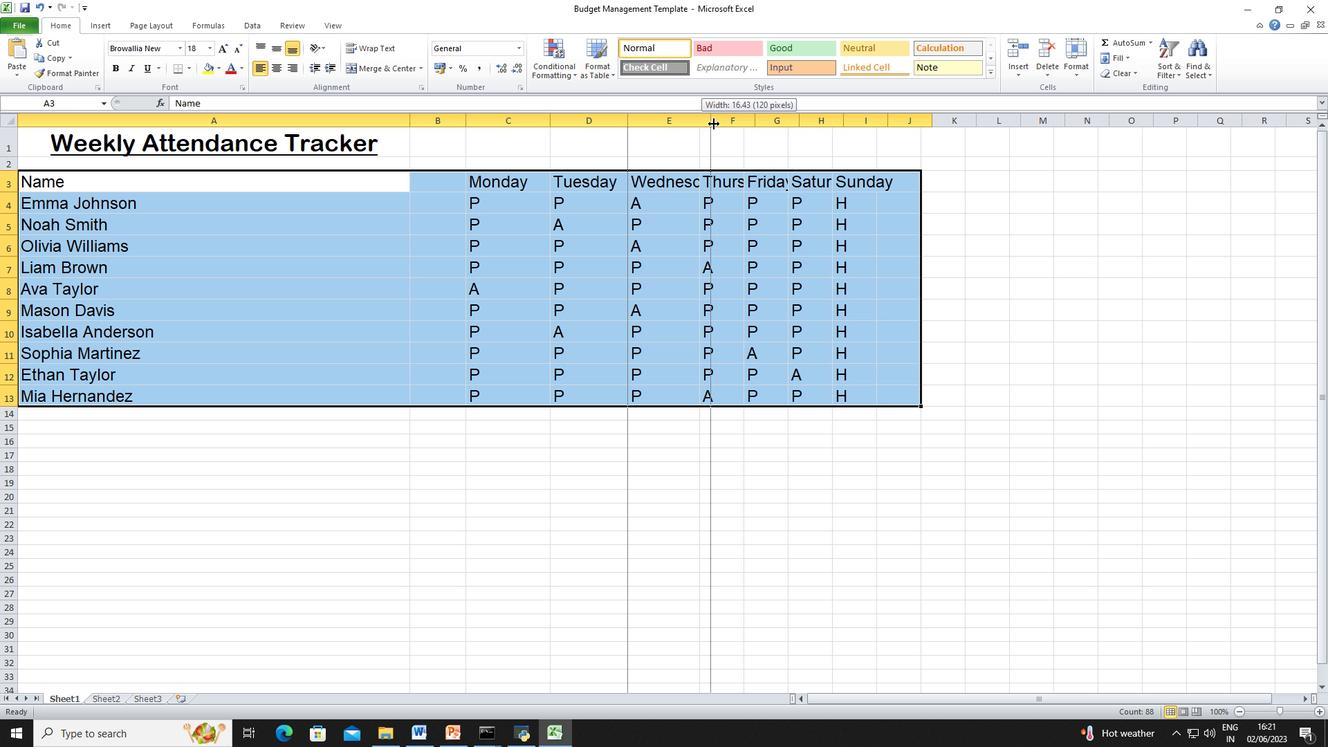
Action: Mouse pressed left at (715, 123)
Screenshot: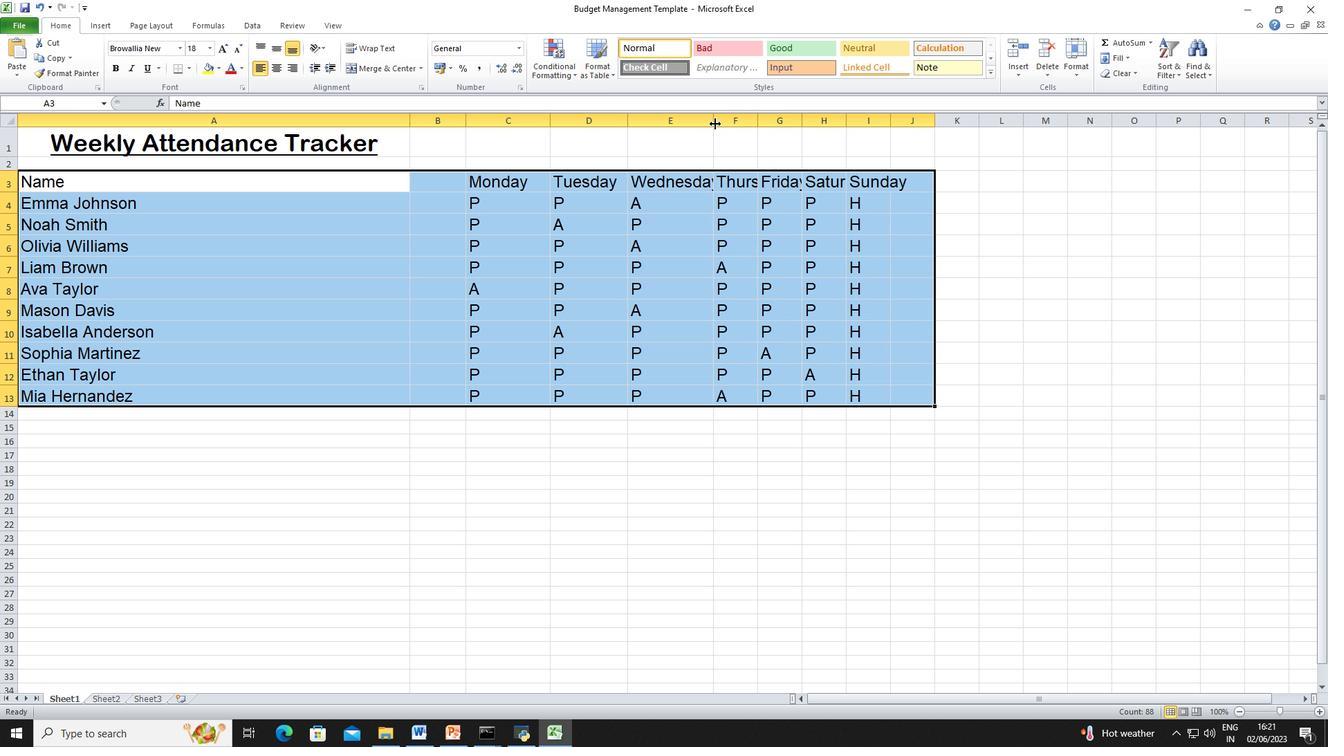 
Action: Mouse moved to (768, 121)
Screenshot: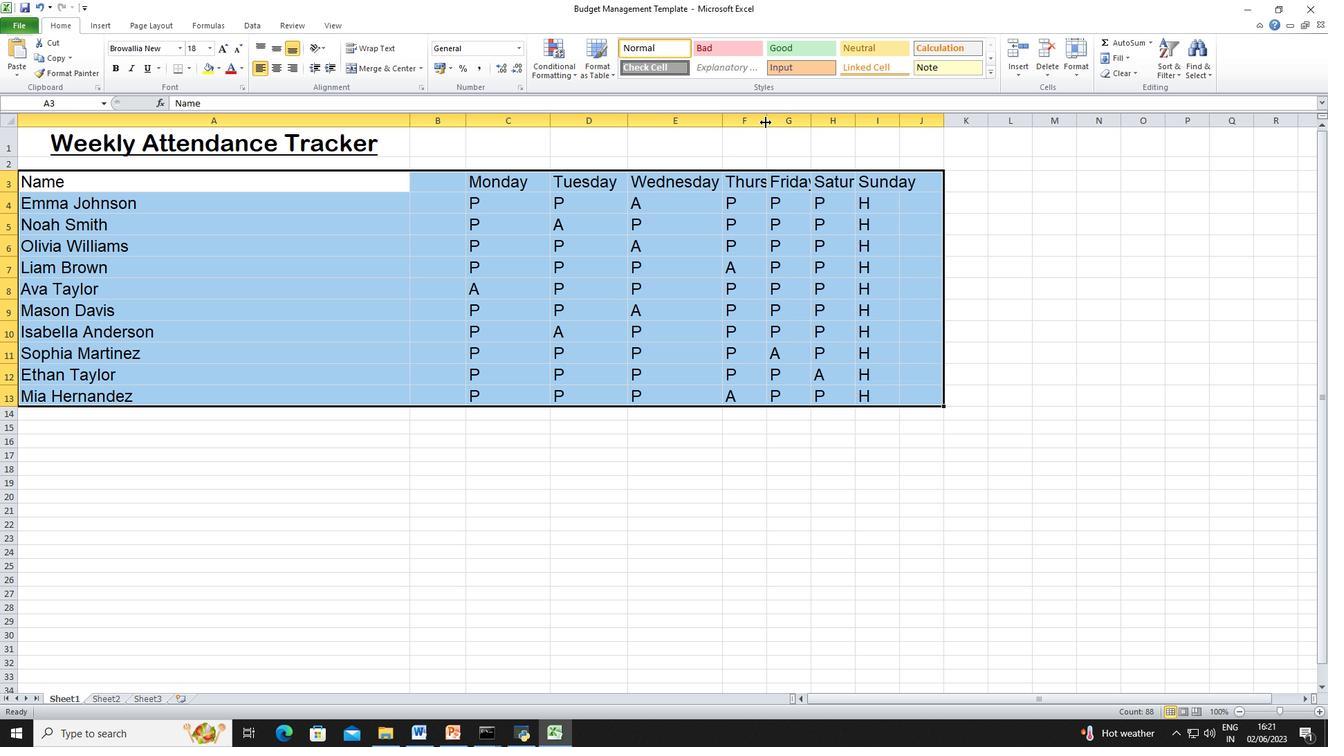 
Action: Mouse pressed left at (768, 121)
Screenshot: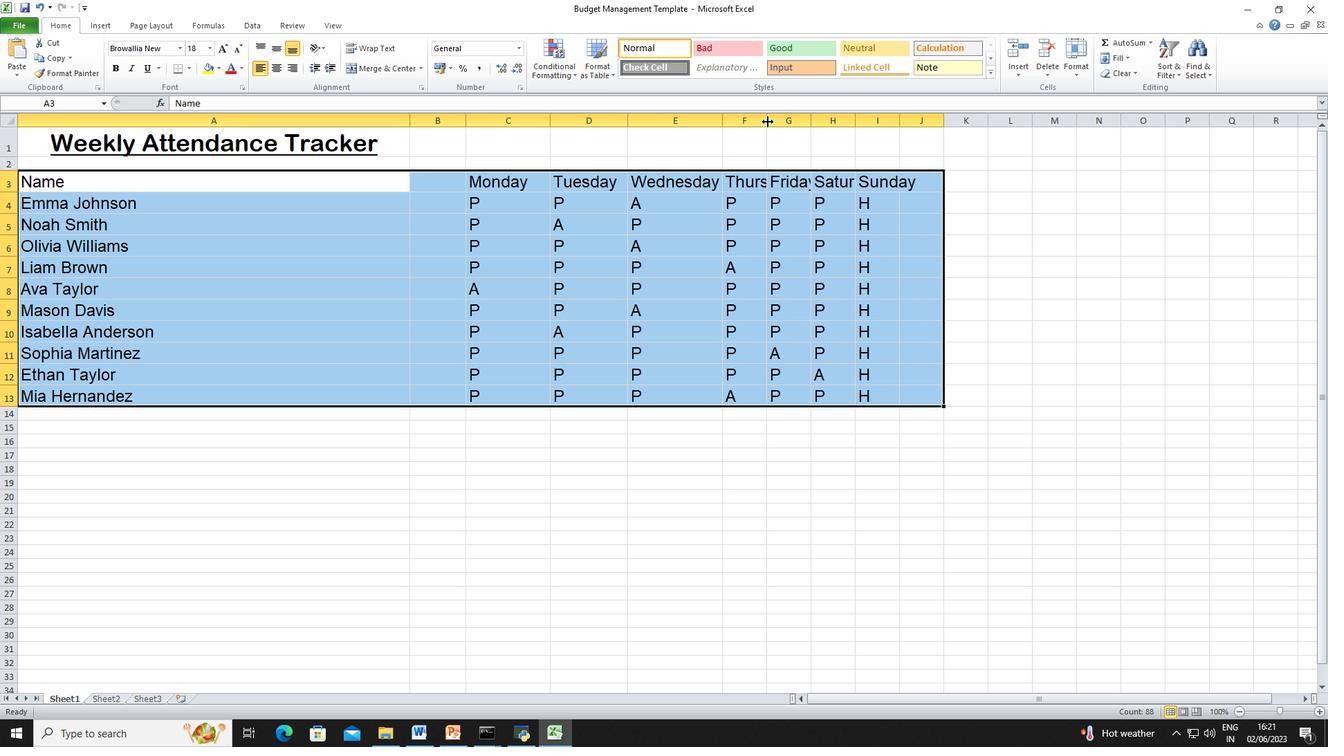 
Action: Mouse moved to (793, 123)
Screenshot: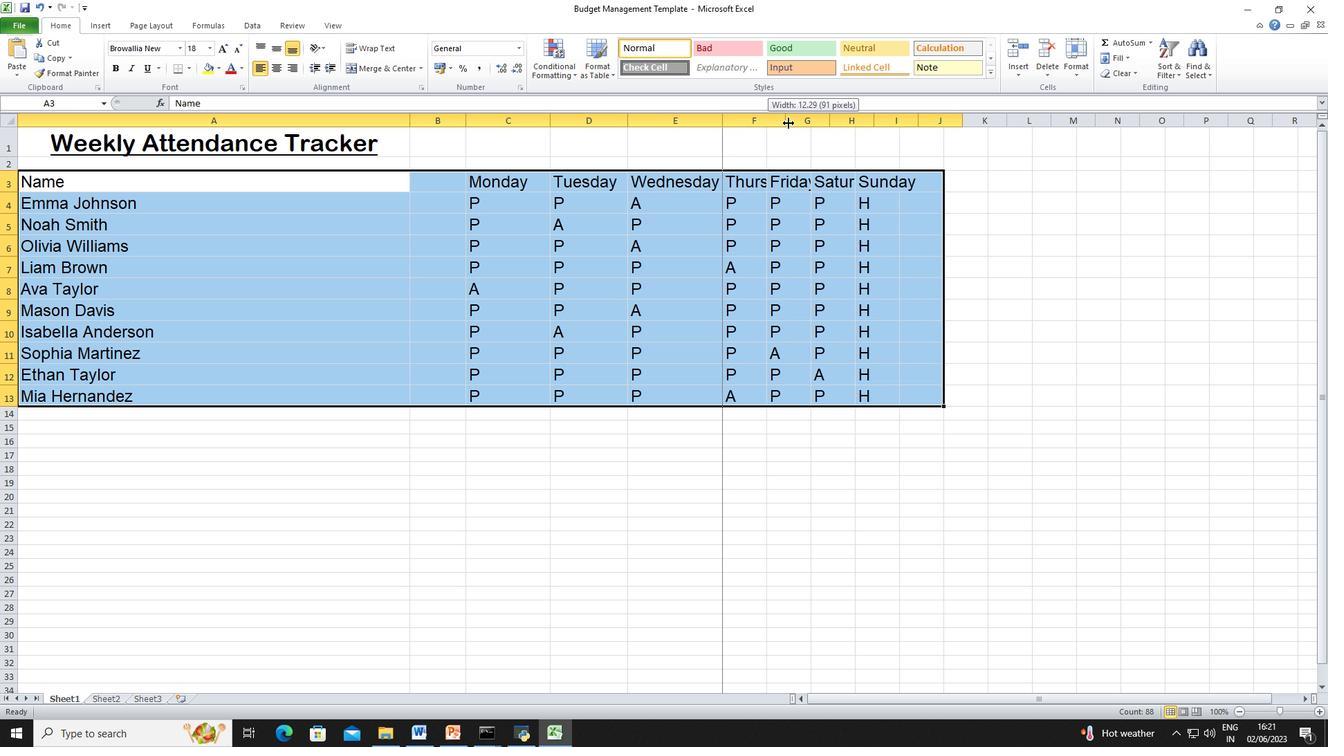 
Action: Mouse pressed left at (793, 123)
Screenshot: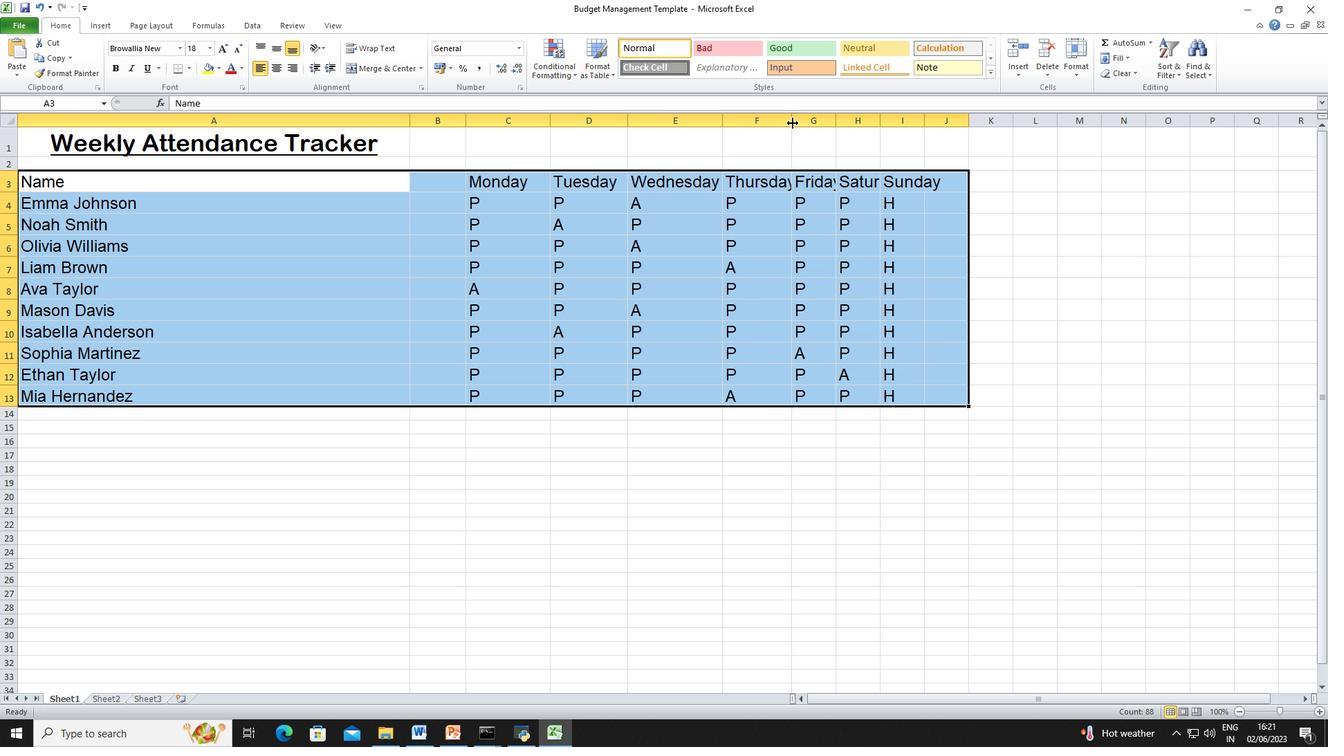 
Action: Mouse moved to (850, 119)
Screenshot: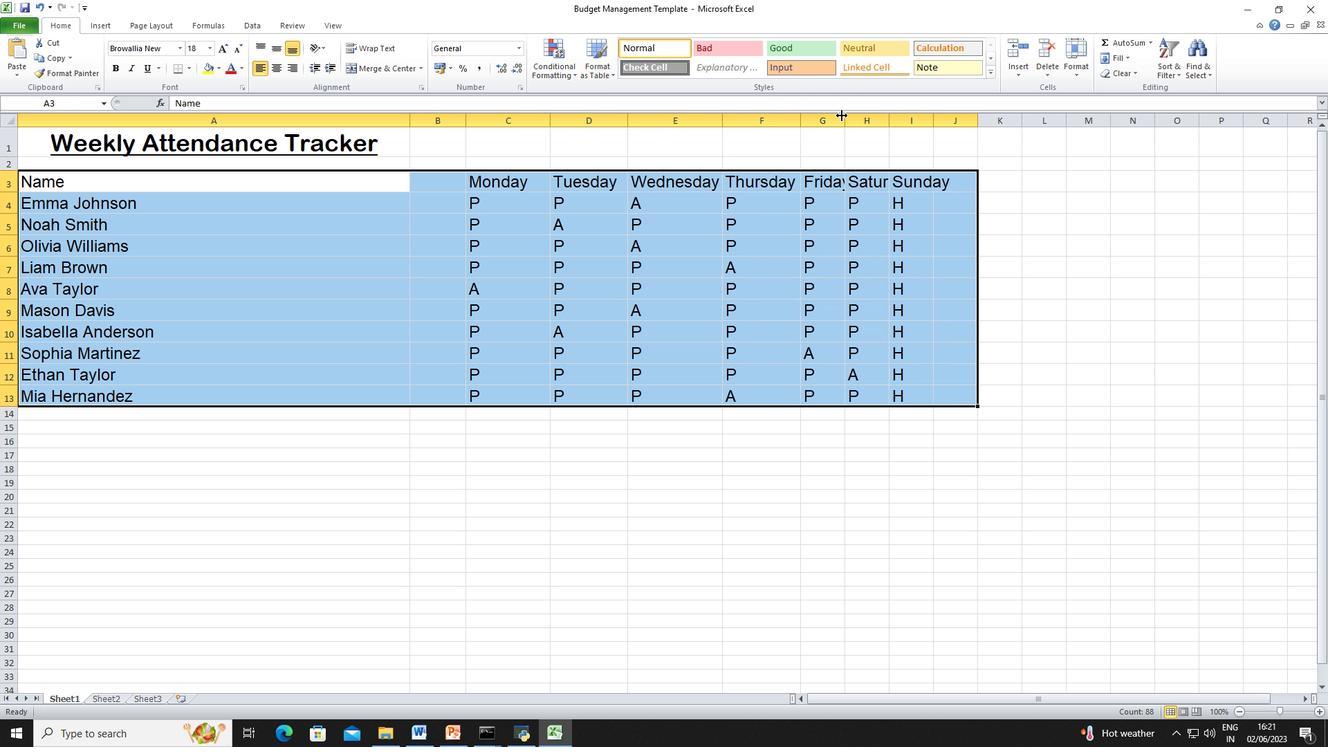 
Action: Mouse pressed left at (850, 119)
Screenshot: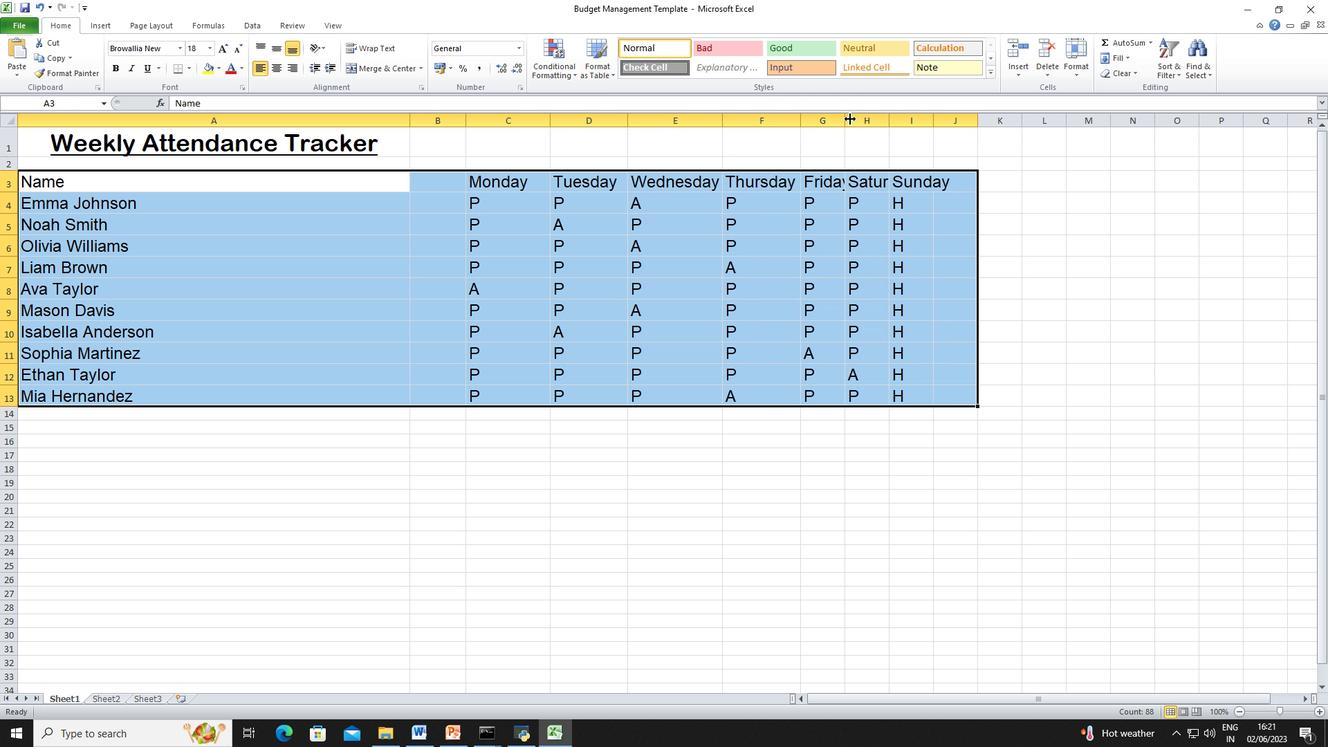 
Action: Mouse moved to (904, 121)
Screenshot: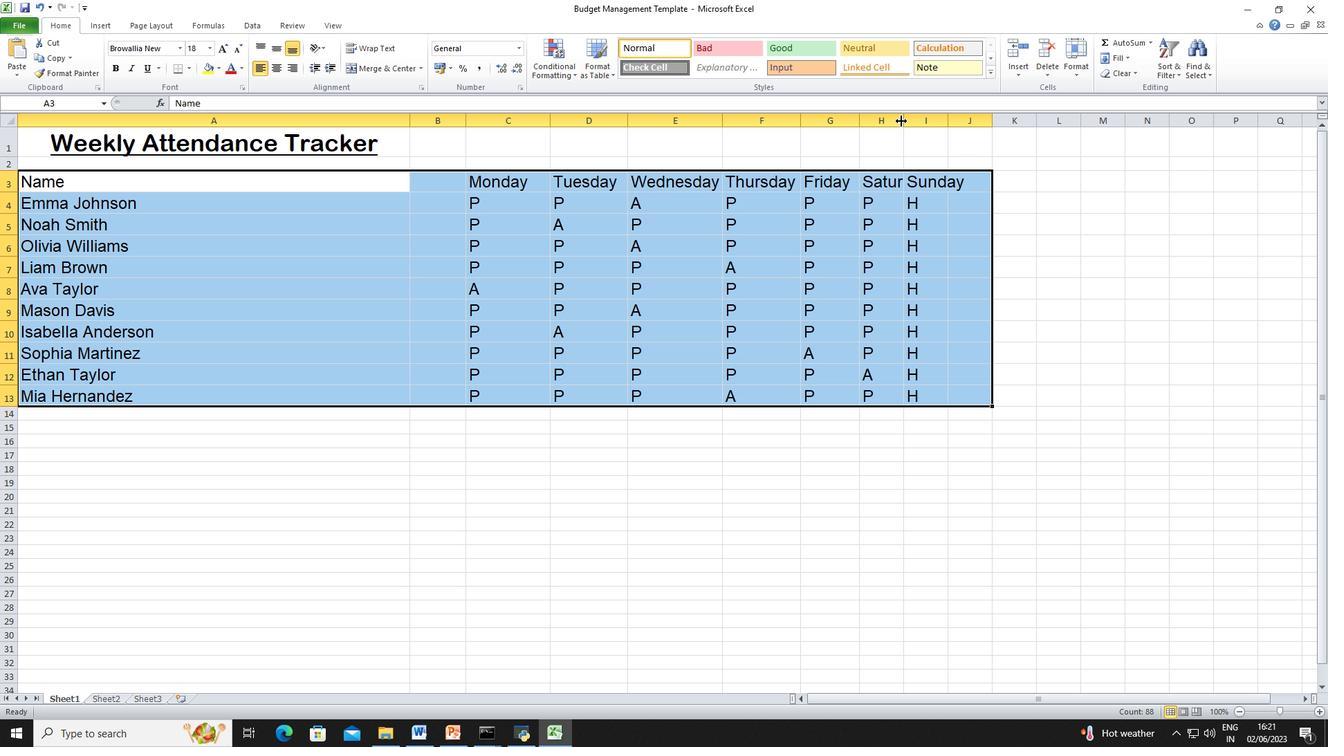 
Action: Mouse pressed left at (904, 121)
Screenshot: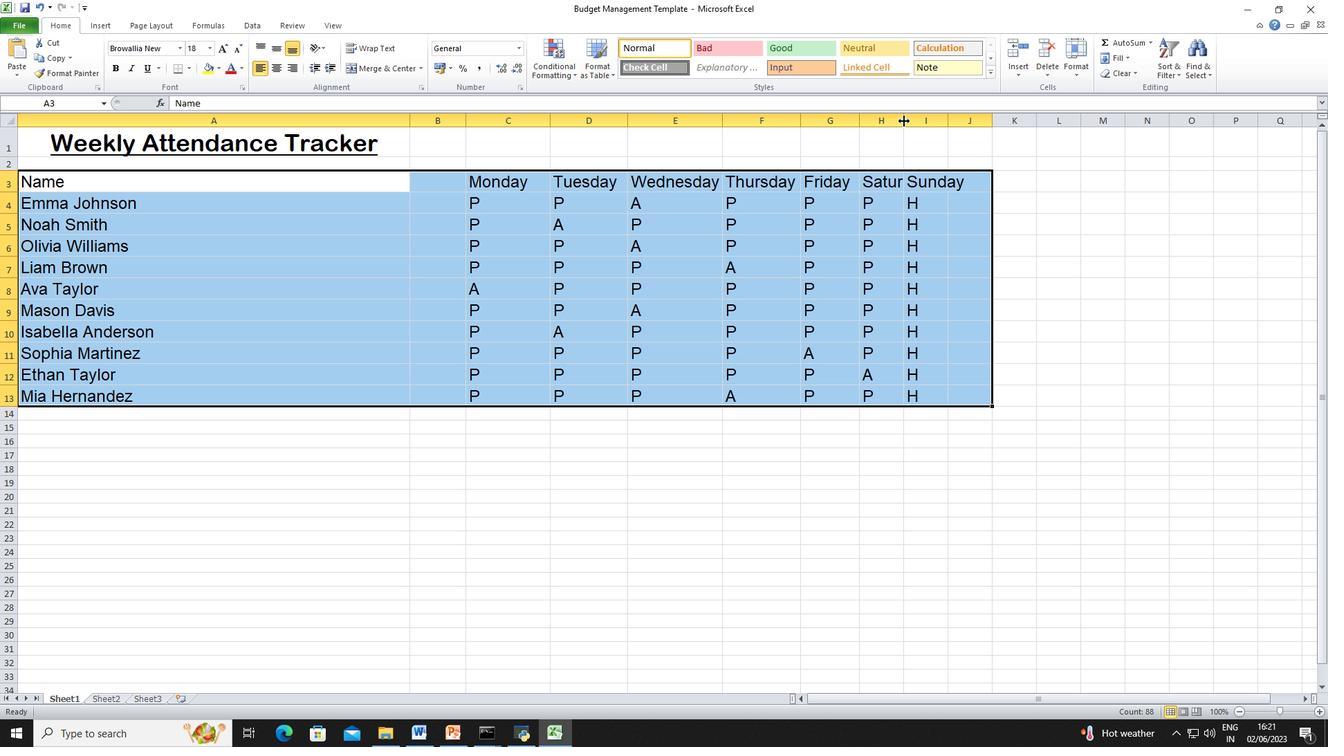 
Action: Mouse moved to (922, 121)
Screenshot: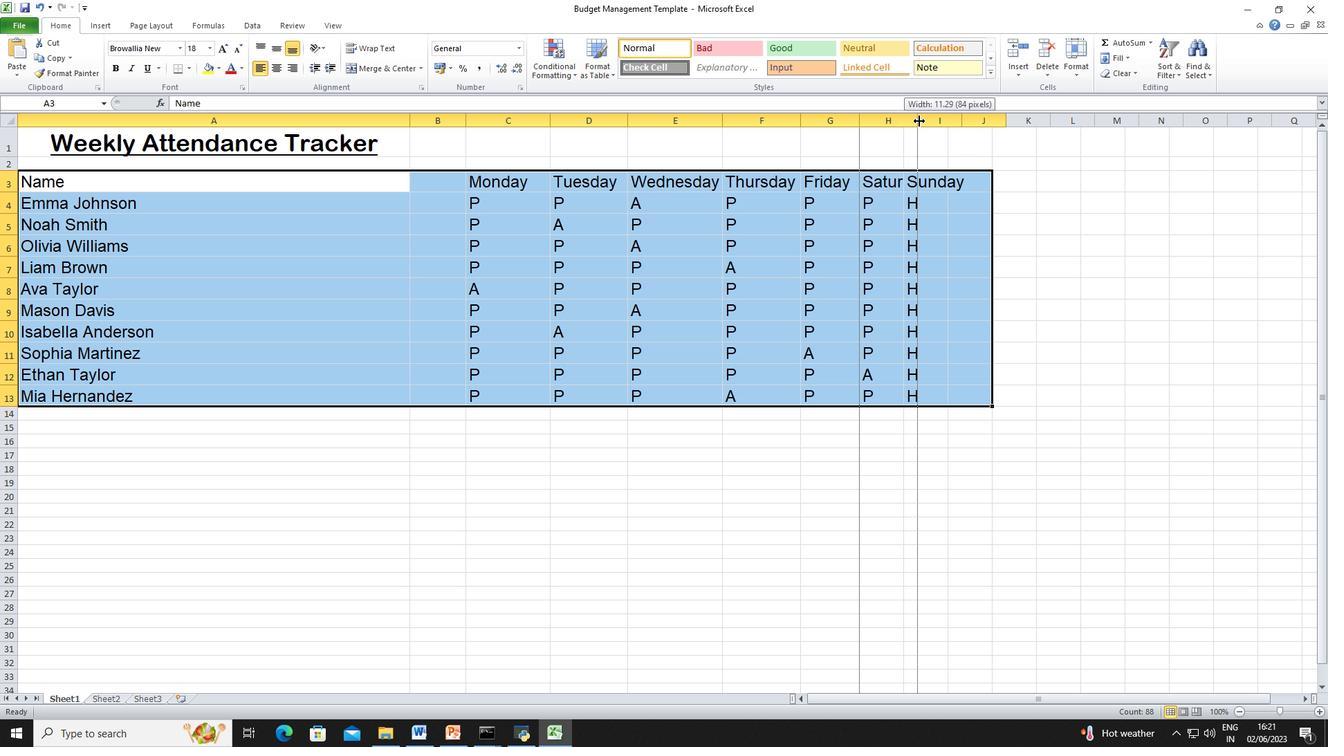 
Action: Mouse pressed left at (922, 121)
Screenshot: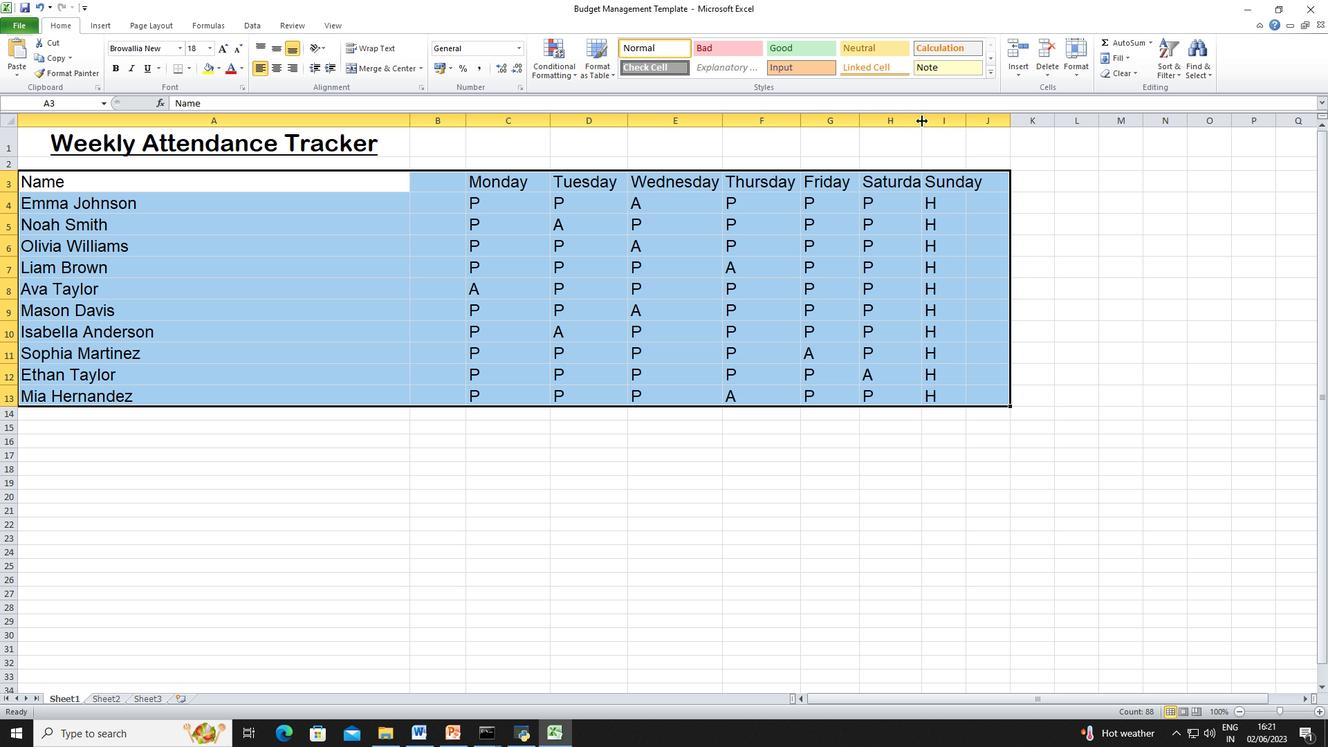 
Action: Mouse moved to (1045, 395)
Screenshot: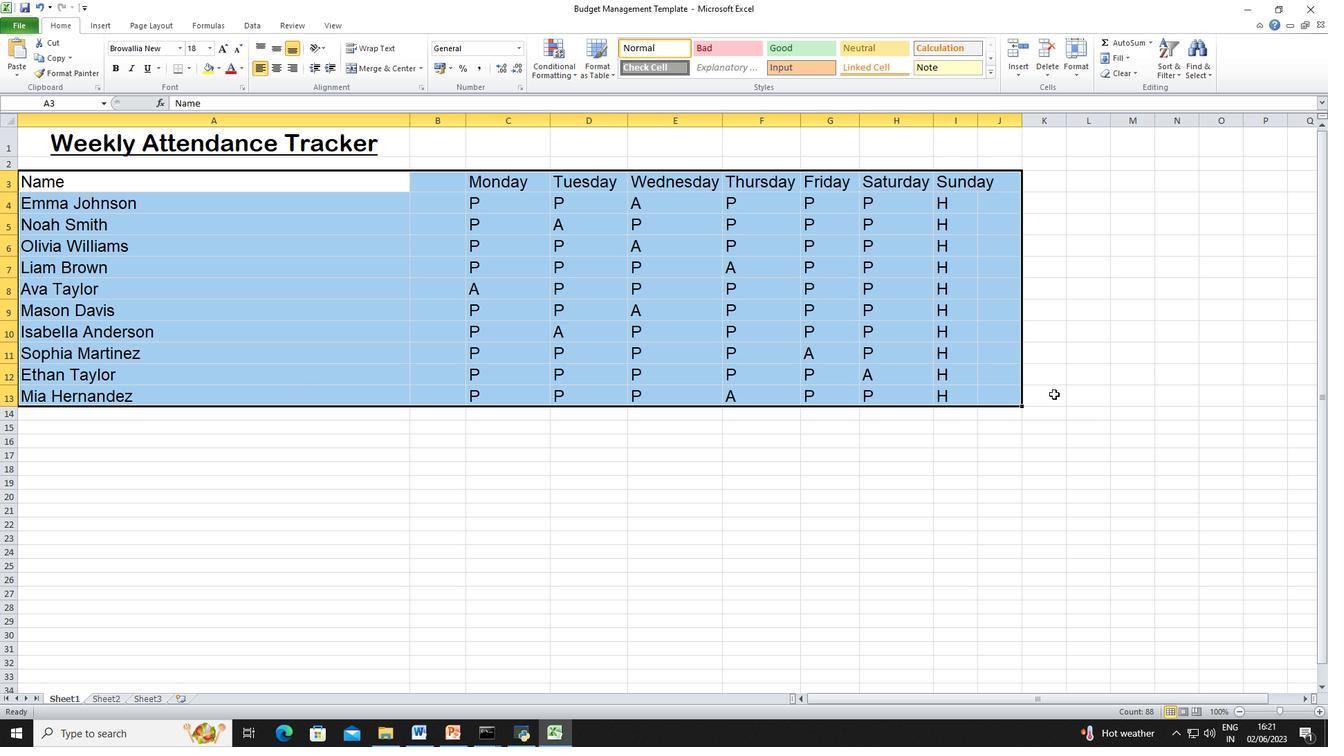 
Action: Mouse pressed left at (1045, 395)
Screenshot: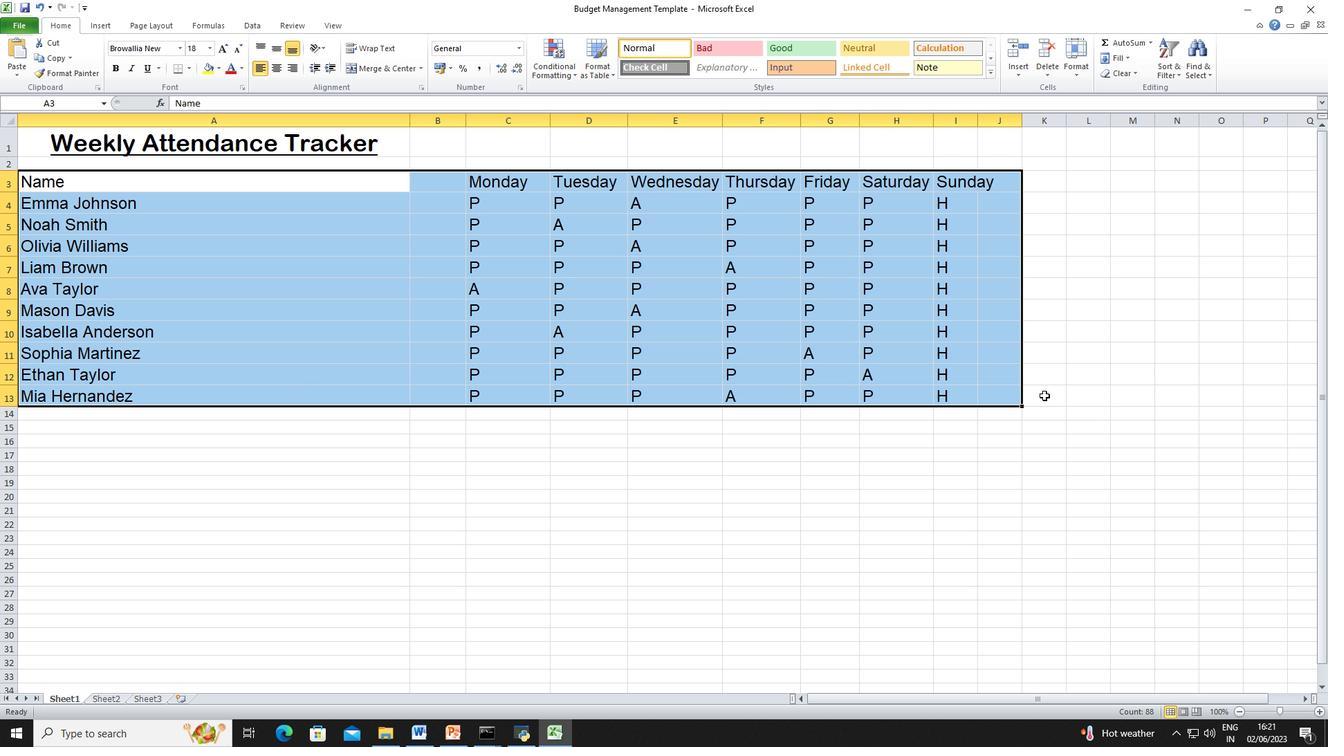 
